 Task: Look for space in Klaten, Indonesia from 9th June, 2023 to 16th June, 2023 for 2 adults in price range Rs.8000 to Rs.16000. Place can be entire place with 2 bedrooms having 2 beds and 1 bathroom. Property type can be house, flat, guest house. Booking option can be shelf check-in. Required host language is English.
Action: Mouse moved to (516, 72)
Screenshot: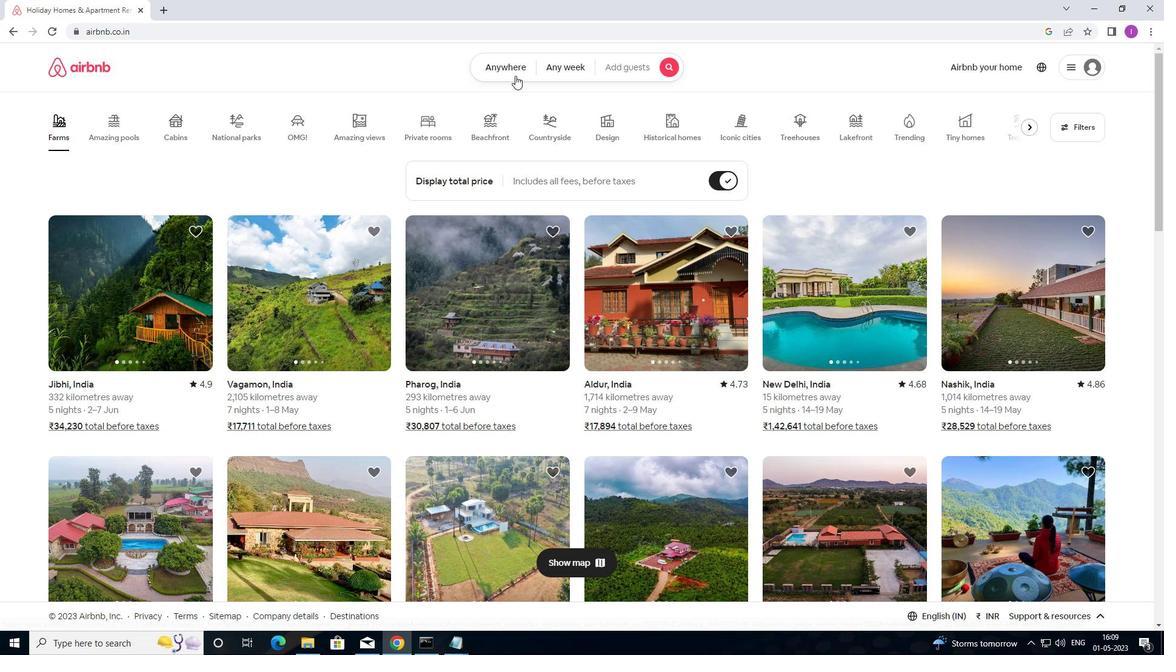 
Action: Mouse pressed left at (516, 72)
Screenshot: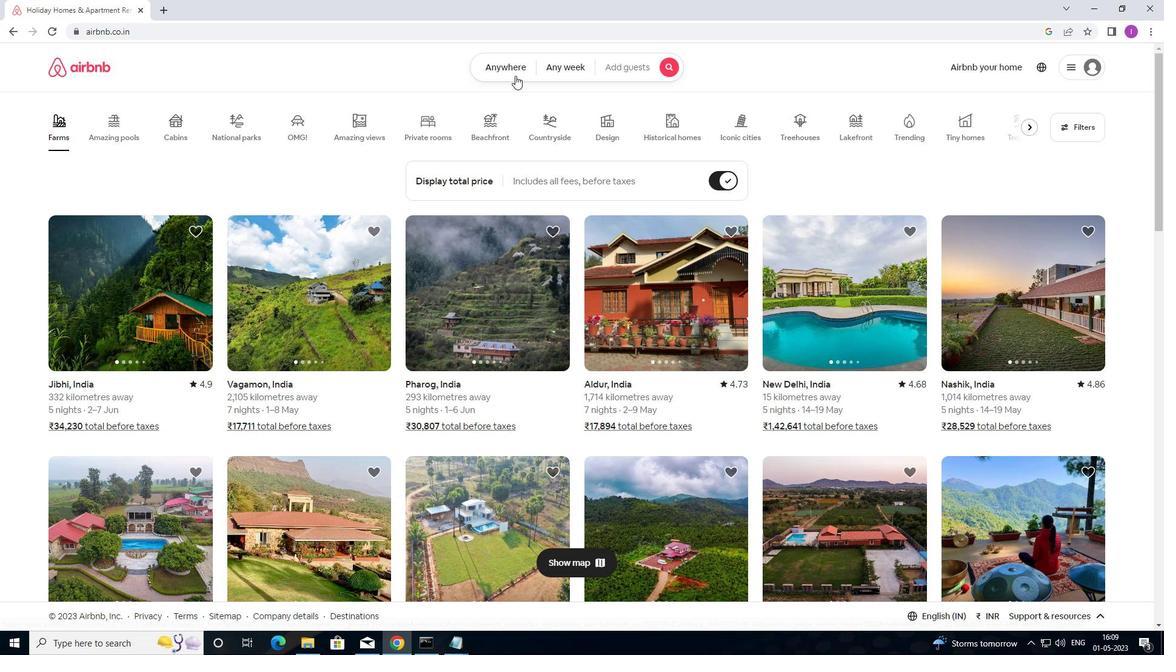 
Action: Mouse moved to (338, 119)
Screenshot: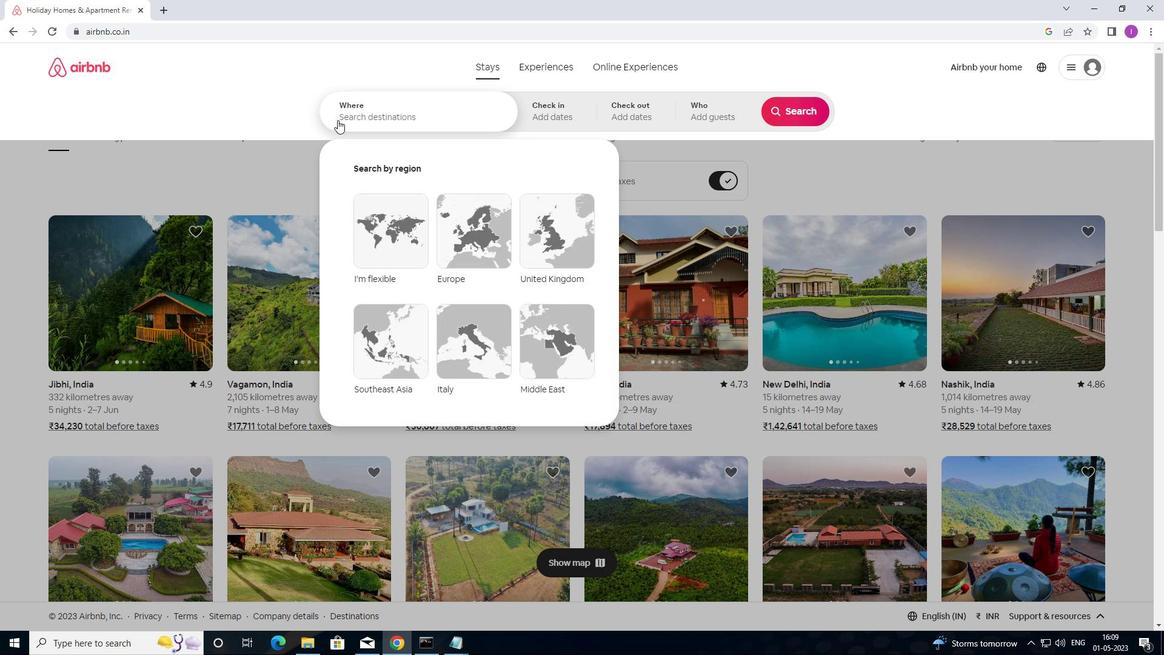 
Action: Mouse pressed left at (338, 119)
Screenshot: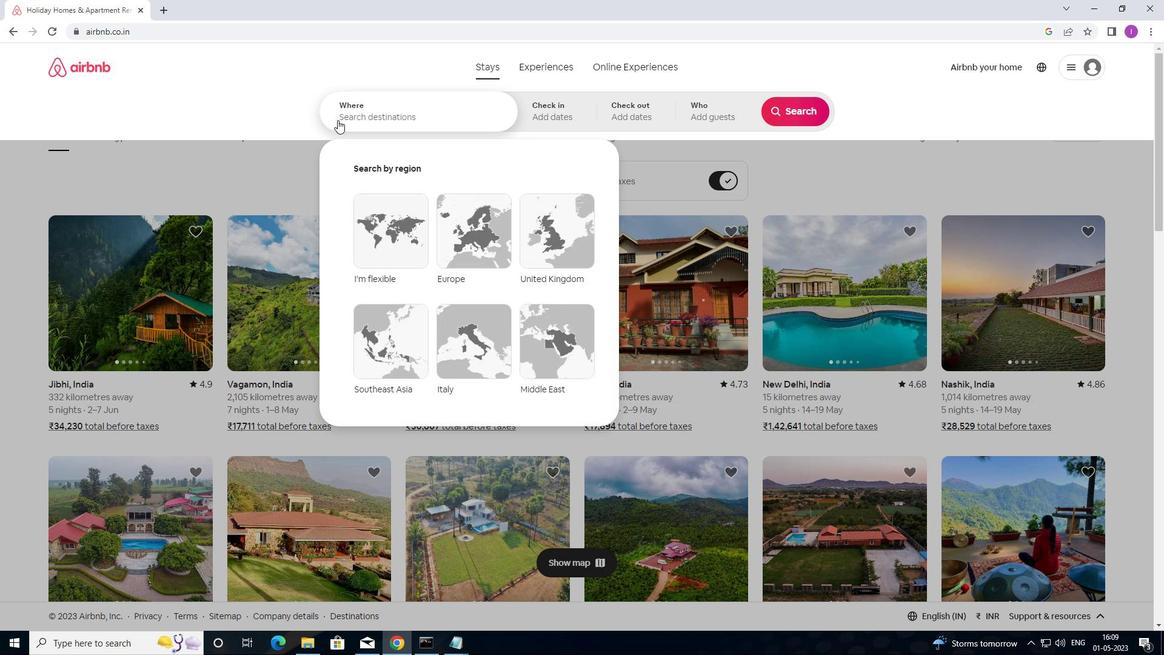 
Action: Mouse moved to (691, 81)
Screenshot: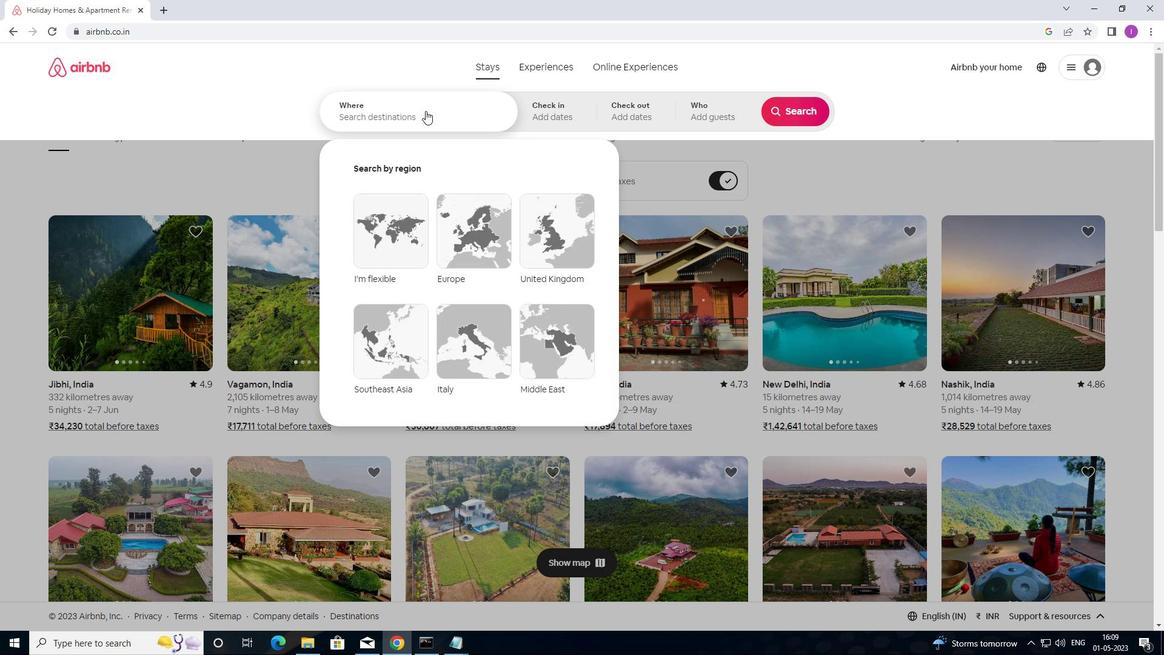 
Action: Key pressed <Key.shift>KLATE
Screenshot: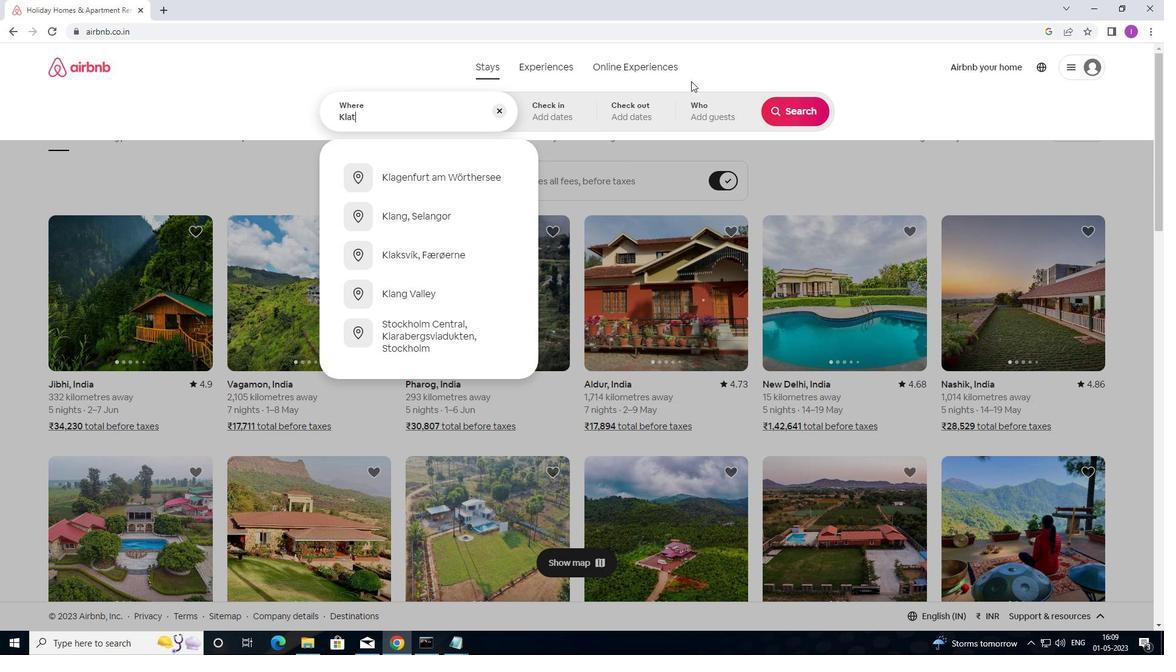 
Action: Mouse moved to (737, 76)
Screenshot: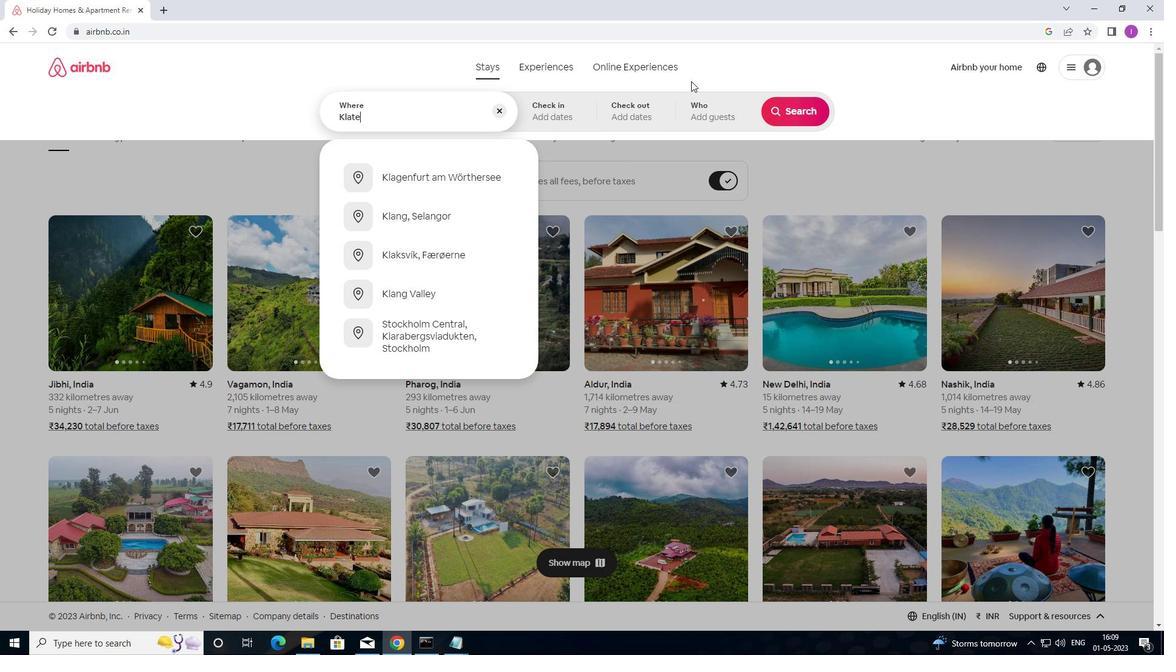 
Action: Key pressed N
Screenshot: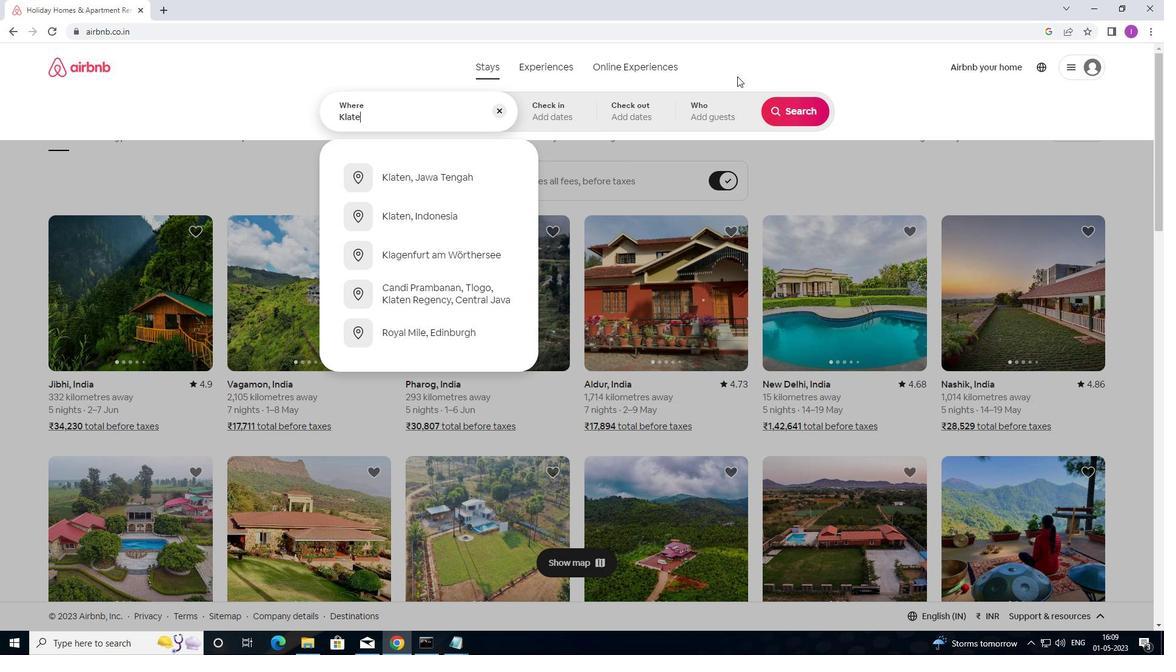 
Action: Mouse moved to (744, 70)
Screenshot: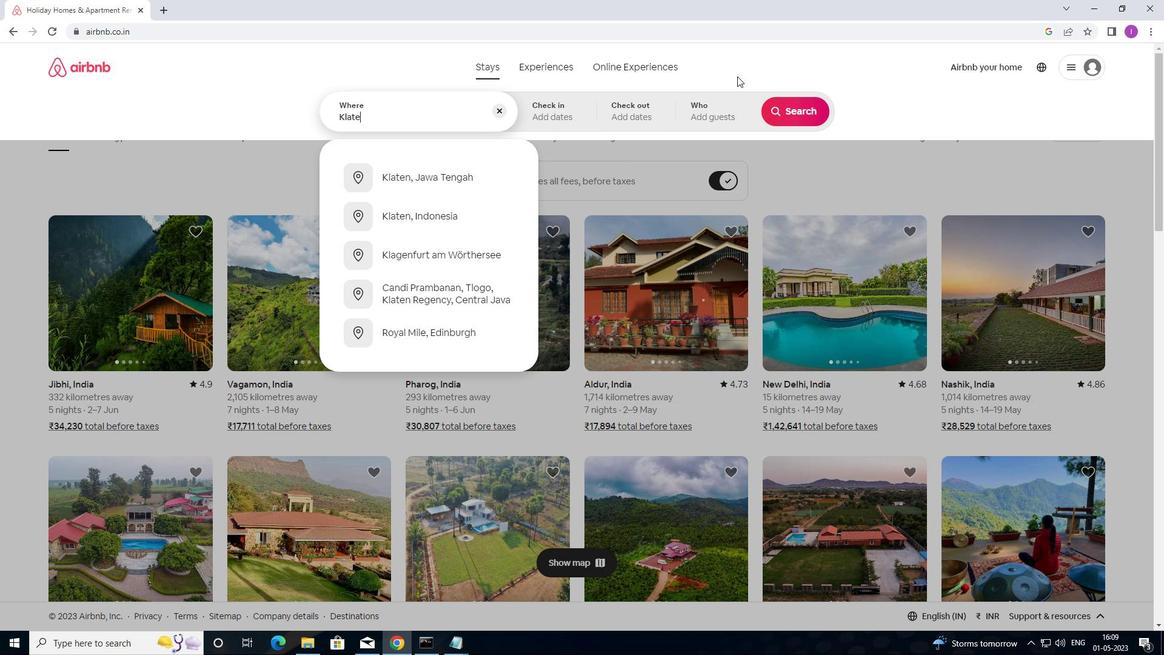 
Action: Key pressed ,<Key.shift>INDONESIA
Screenshot: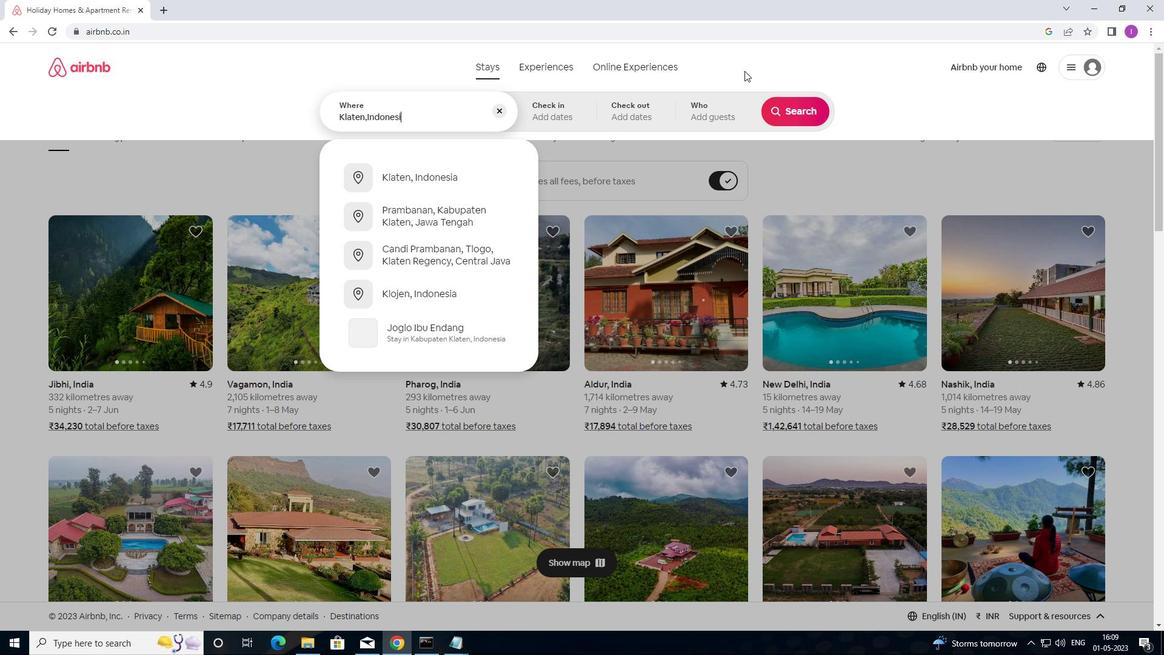 
Action: Mouse moved to (456, 166)
Screenshot: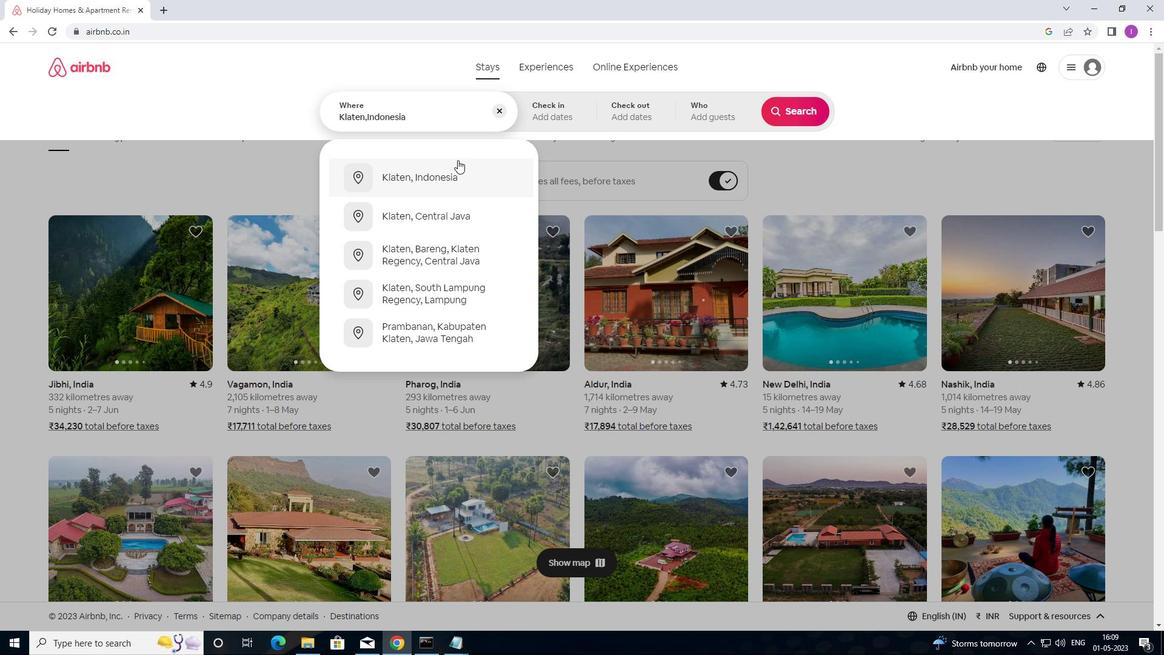 
Action: Mouse pressed left at (456, 166)
Screenshot: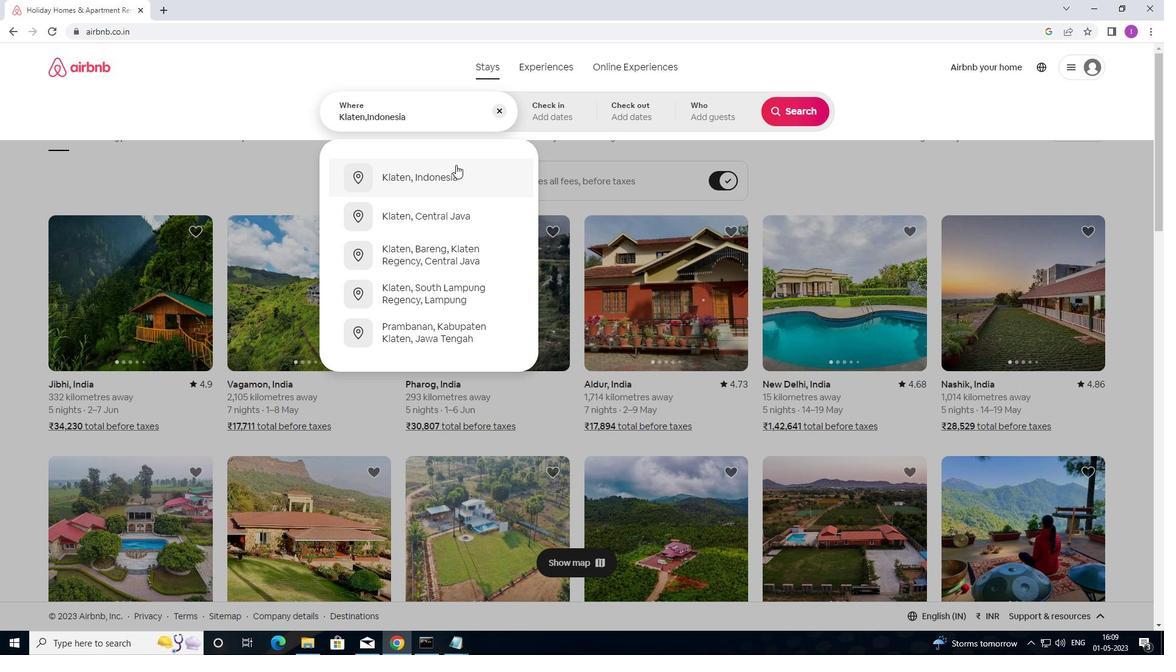 
Action: Mouse moved to (747, 250)
Screenshot: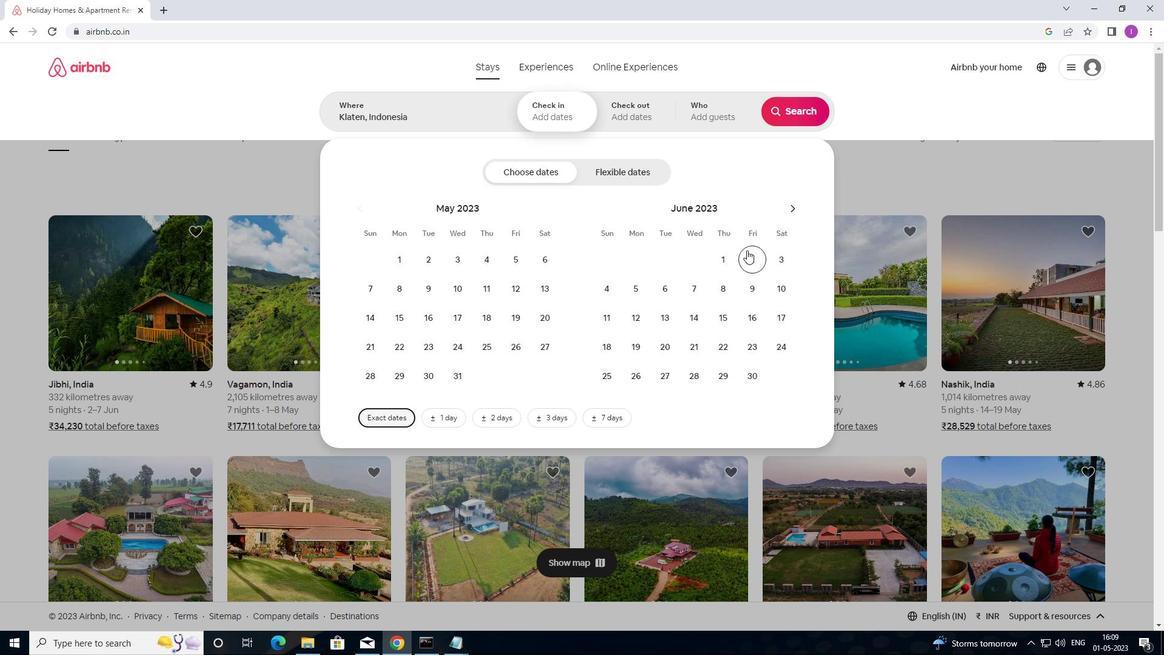 
Action: Mouse pressed left at (747, 250)
Screenshot: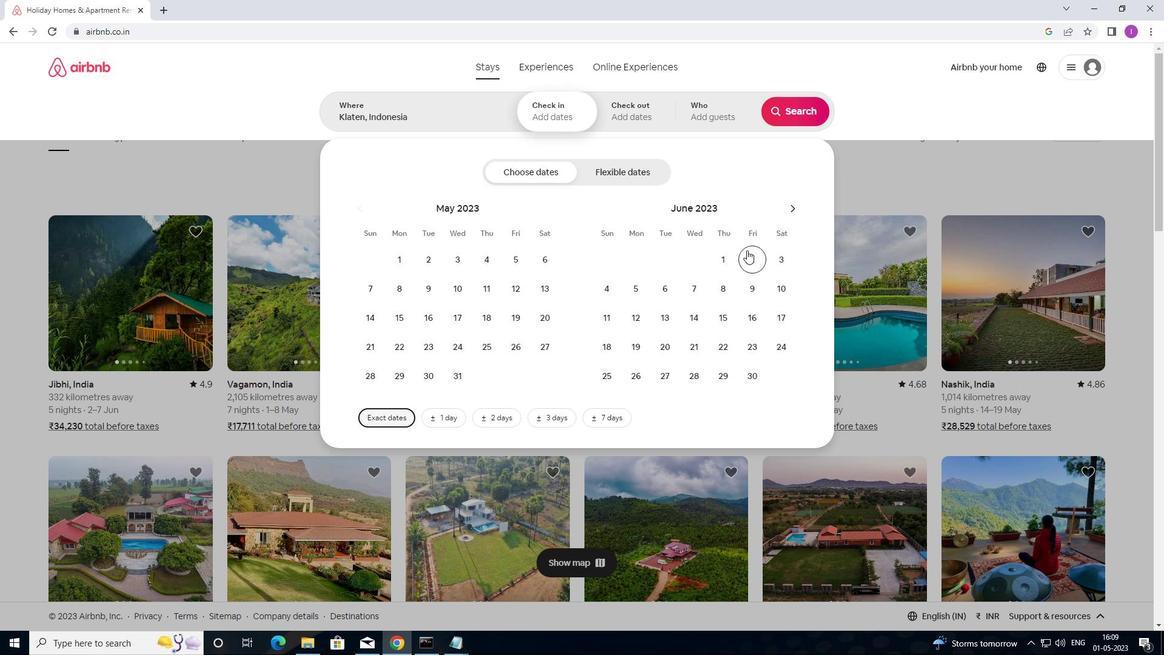
Action: Mouse moved to (743, 288)
Screenshot: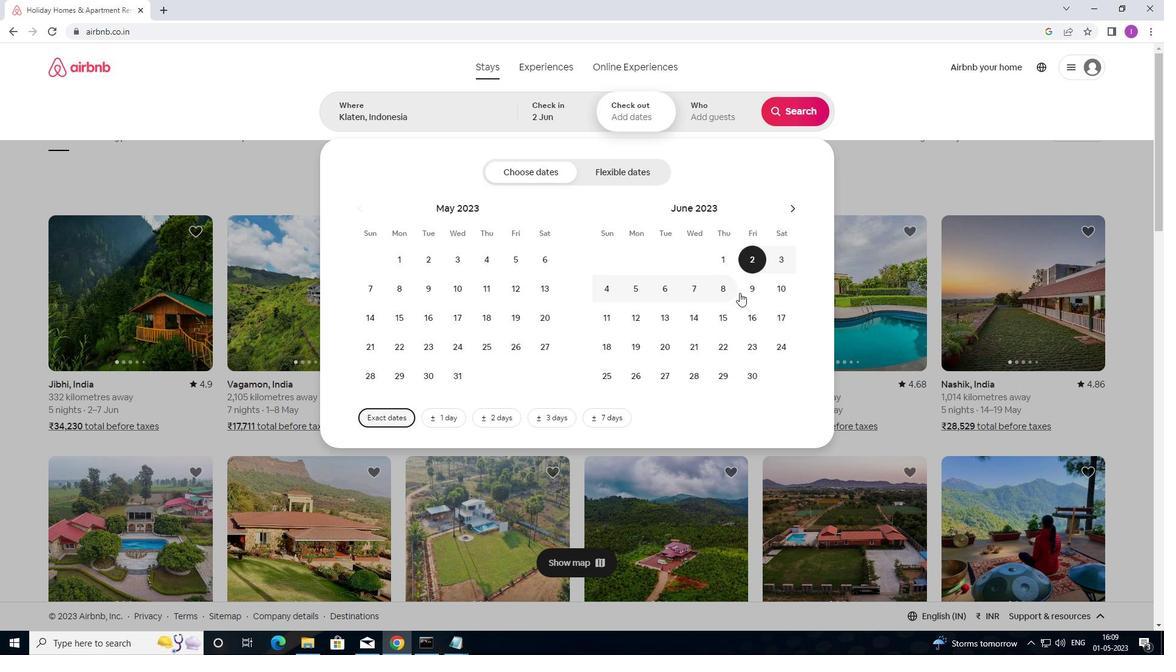 
Action: Mouse pressed left at (743, 288)
Screenshot: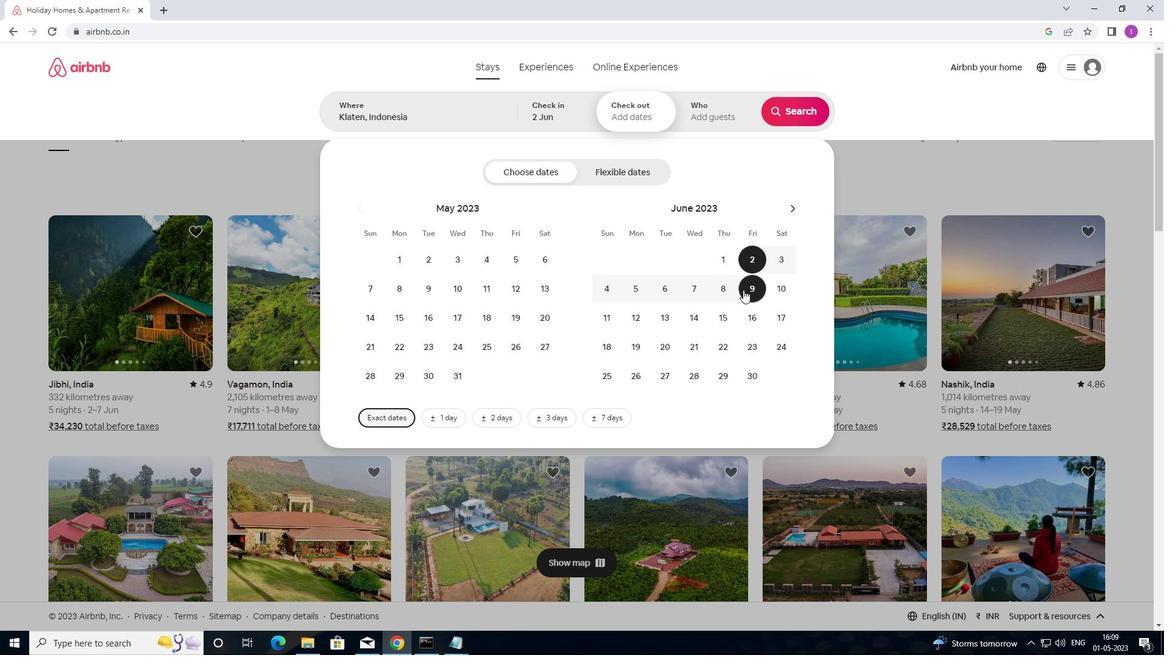 
Action: Mouse moved to (756, 291)
Screenshot: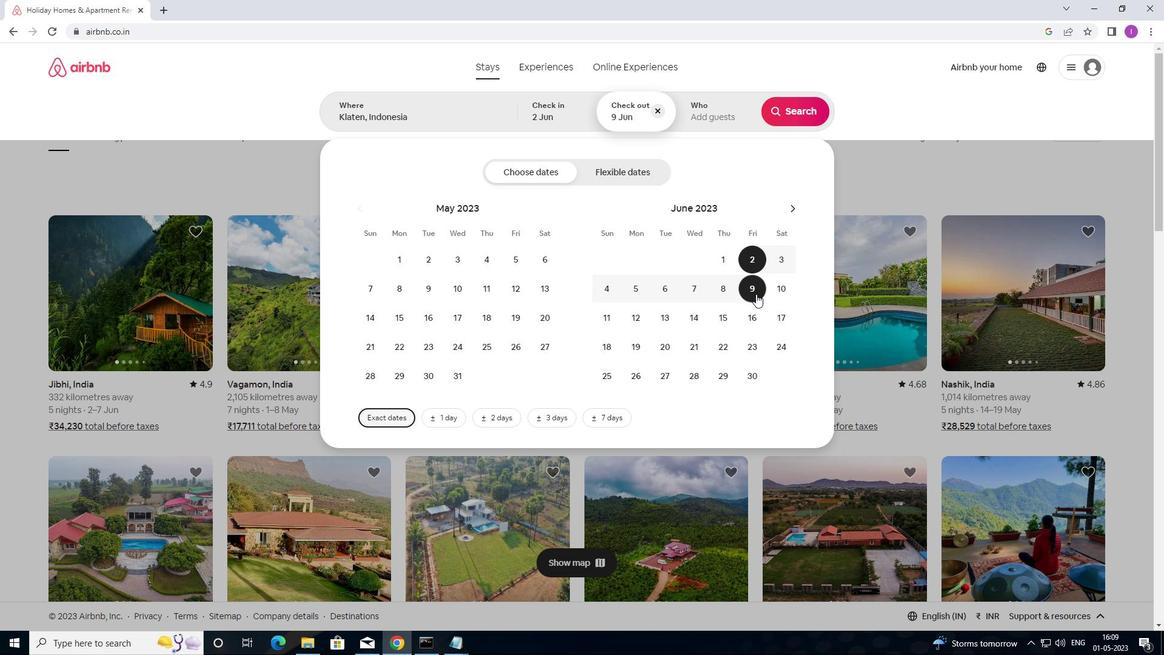 
Action: Mouse pressed left at (756, 291)
Screenshot: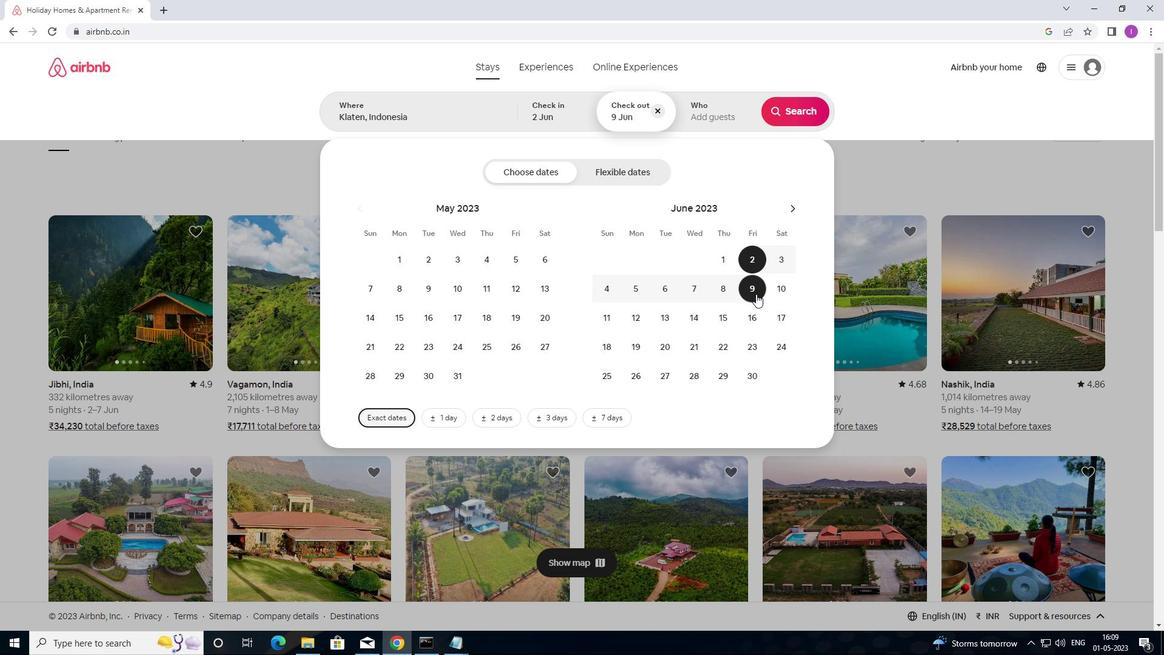 
Action: Mouse moved to (750, 265)
Screenshot: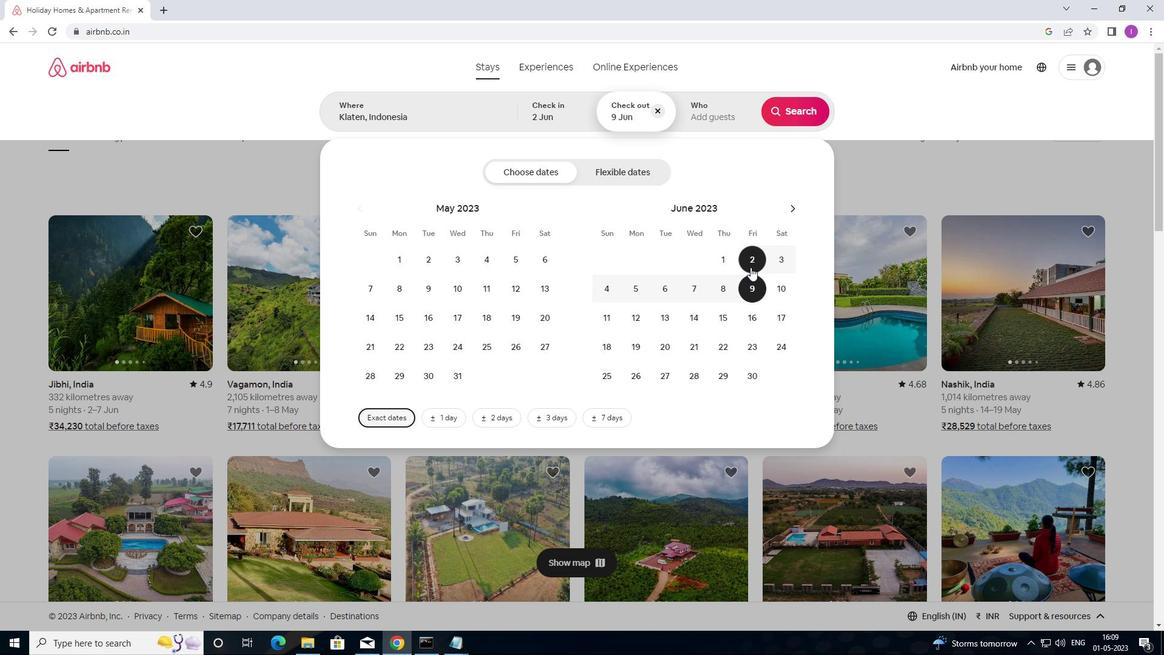 
Action: Mouse pressed left at (750, 265)
Screenshot: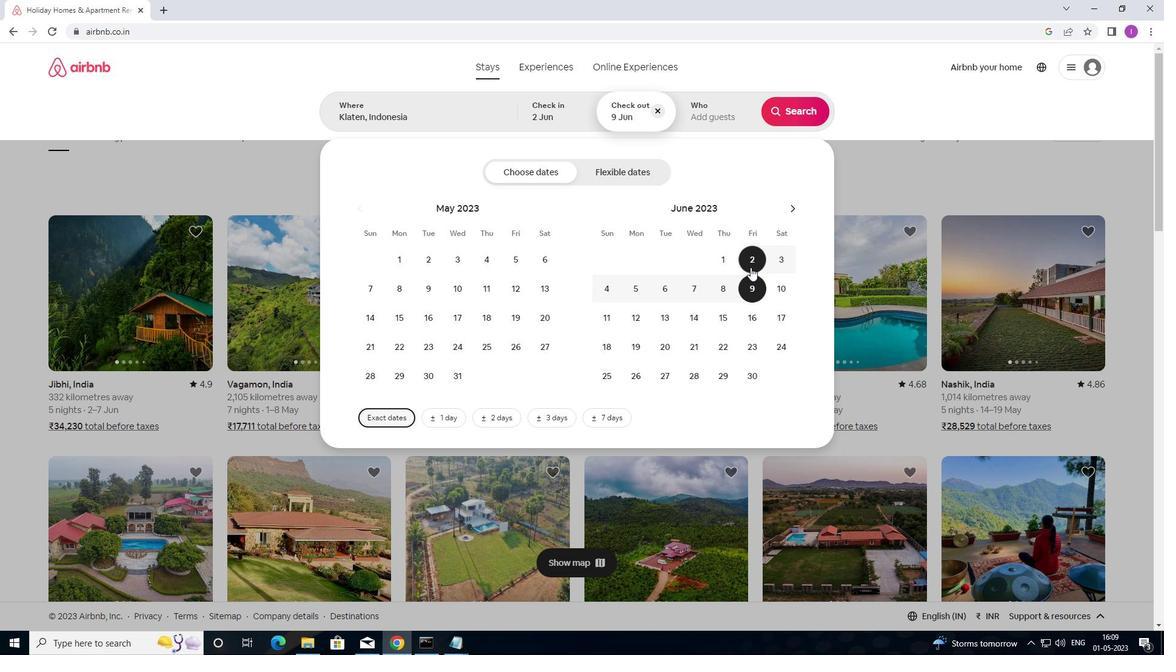 
Action: Mouse moved to (659, 112)
Screenshot: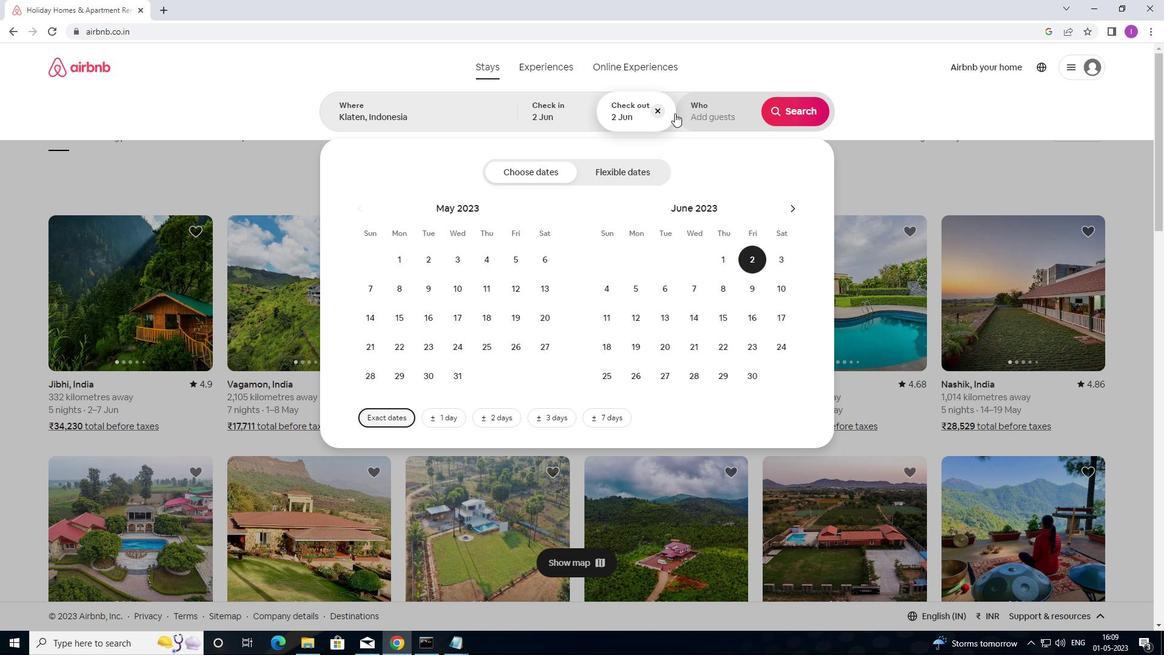 
Action: Mouse pressed left at (659, 112)
Screenshot: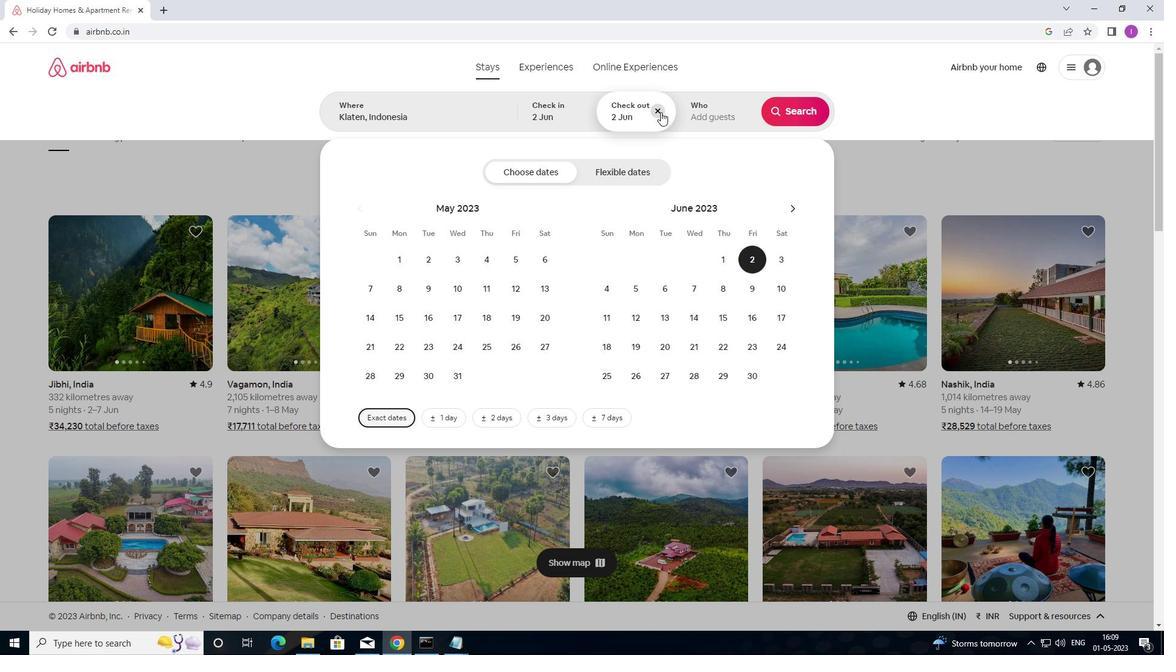
Action: Mouse moved to (750, 288)
Screenshot: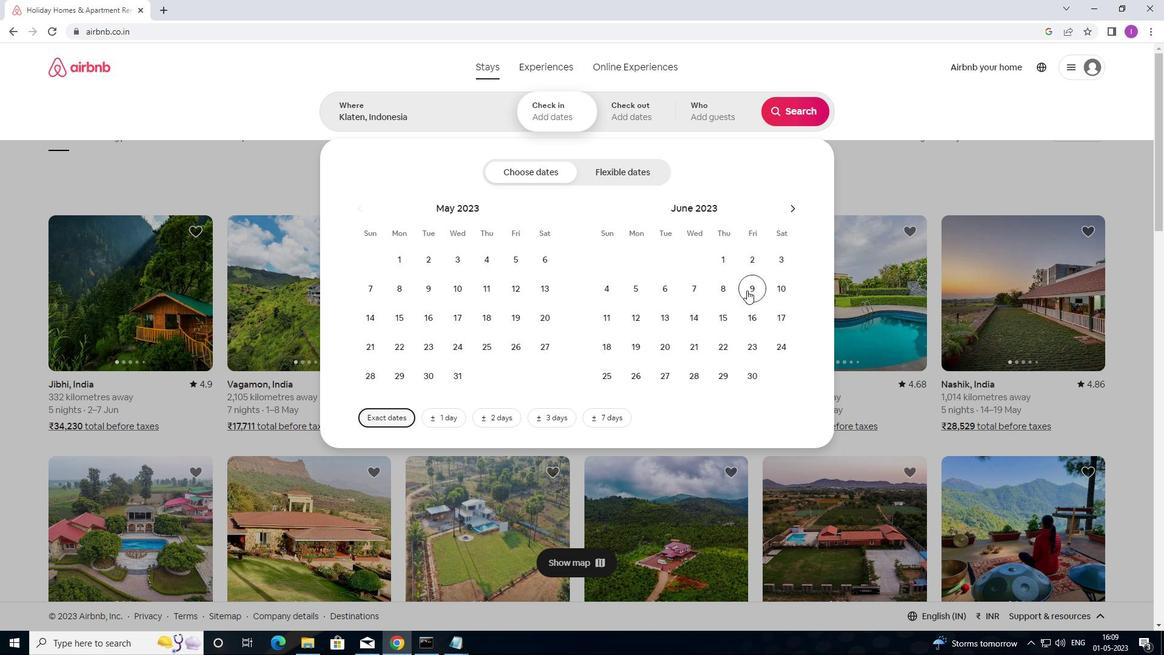 
Action: Mouse pressed left at (750, 288)
Screenshot: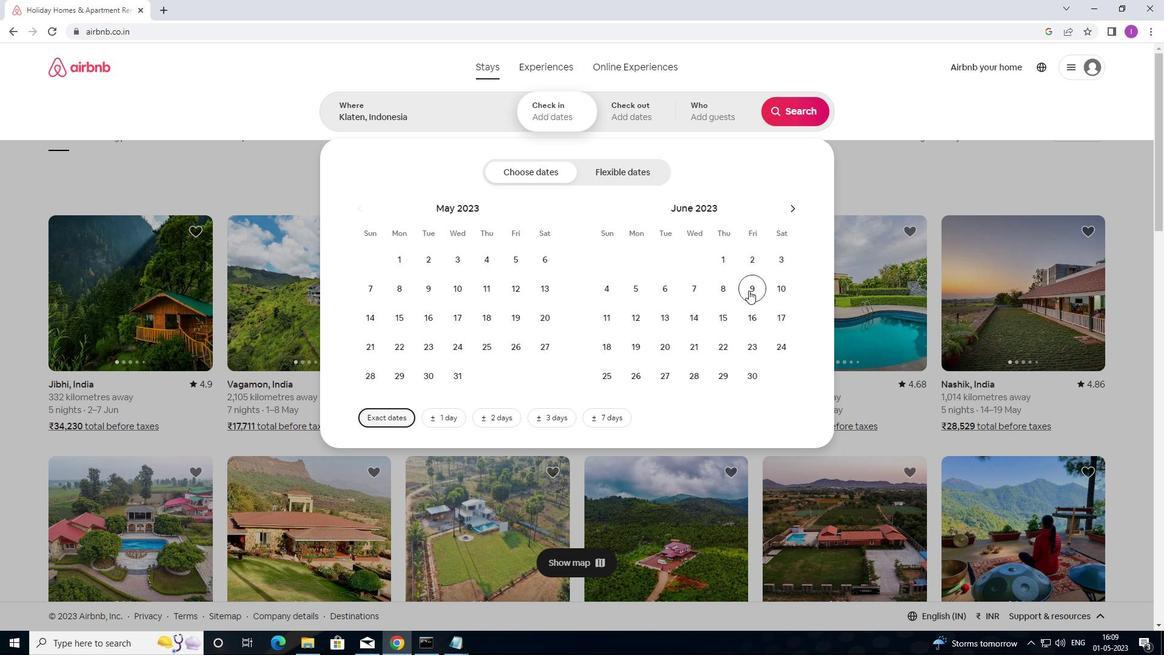 
Action: Mouse moved to (756, 318)
Screenshot: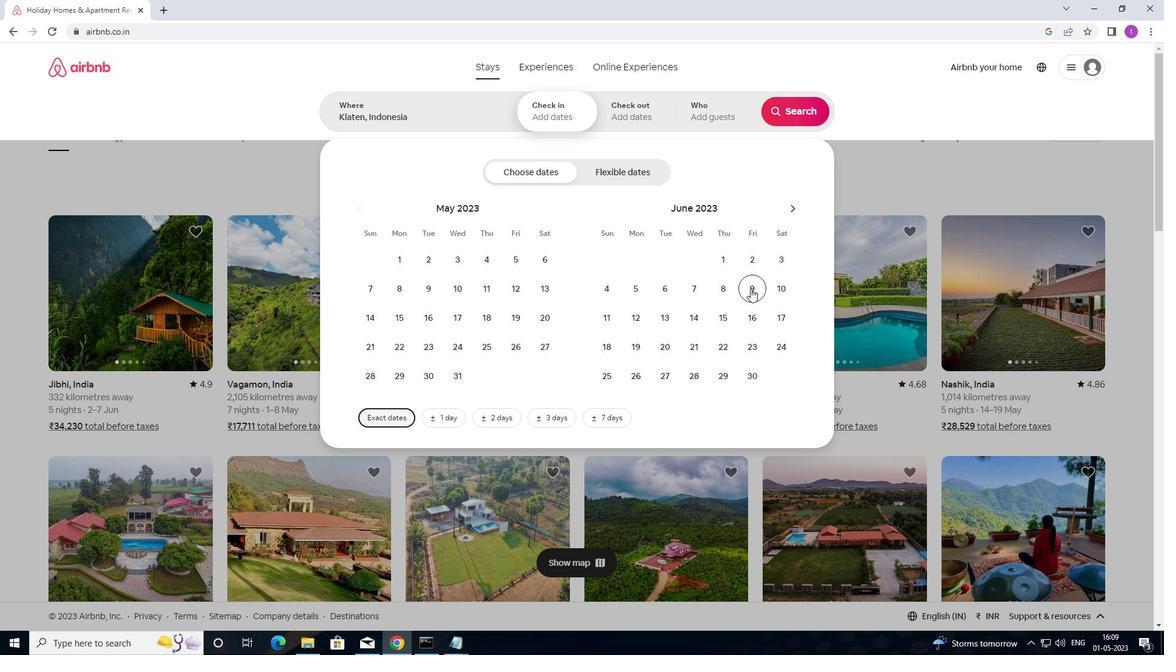 
Action: Mouse pressed left at (756, 318)
Screenshot: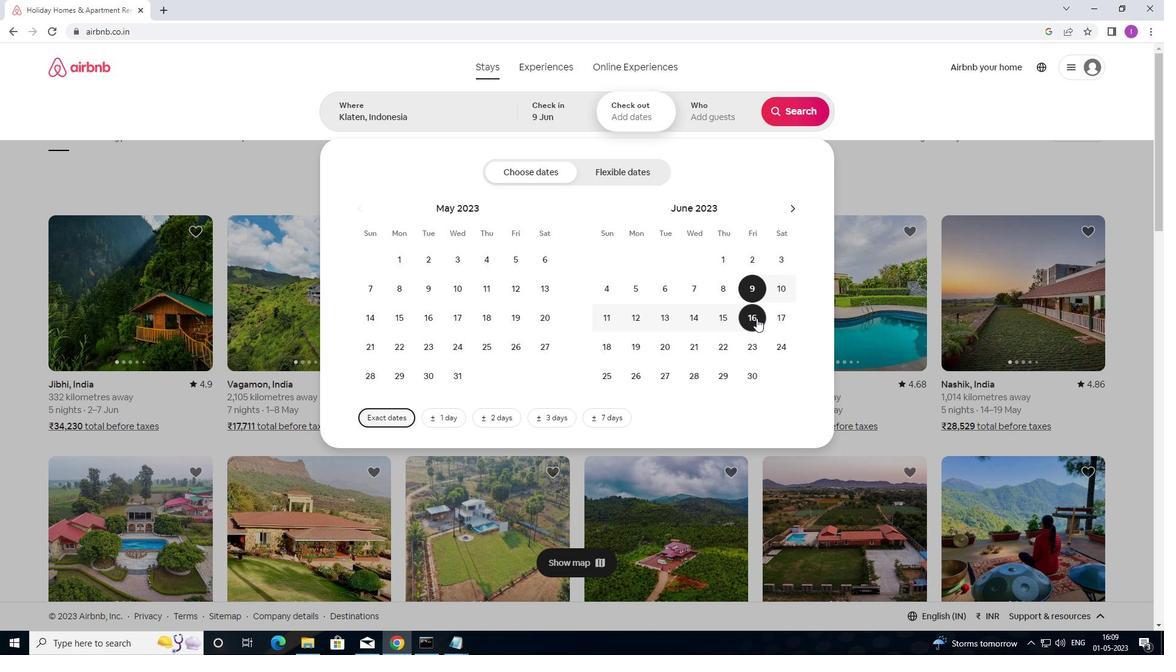 
Action: Mouse moved to (709, 118)
Screenshot: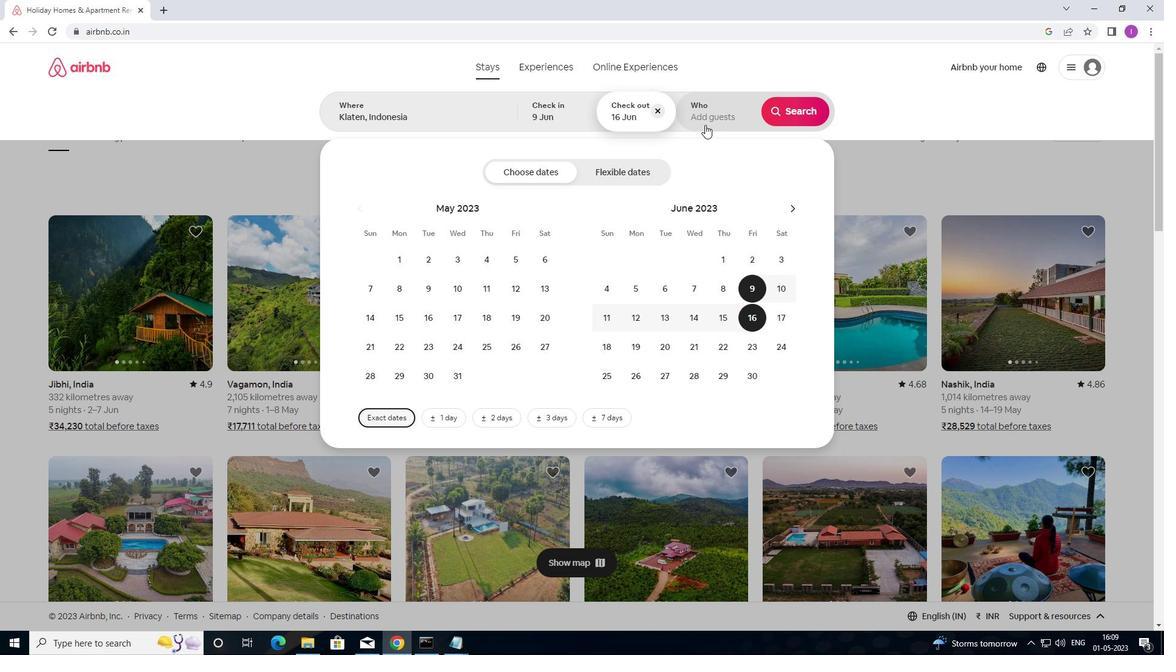 
Action: Mouse pressed left at (709, 118)
Screenshot: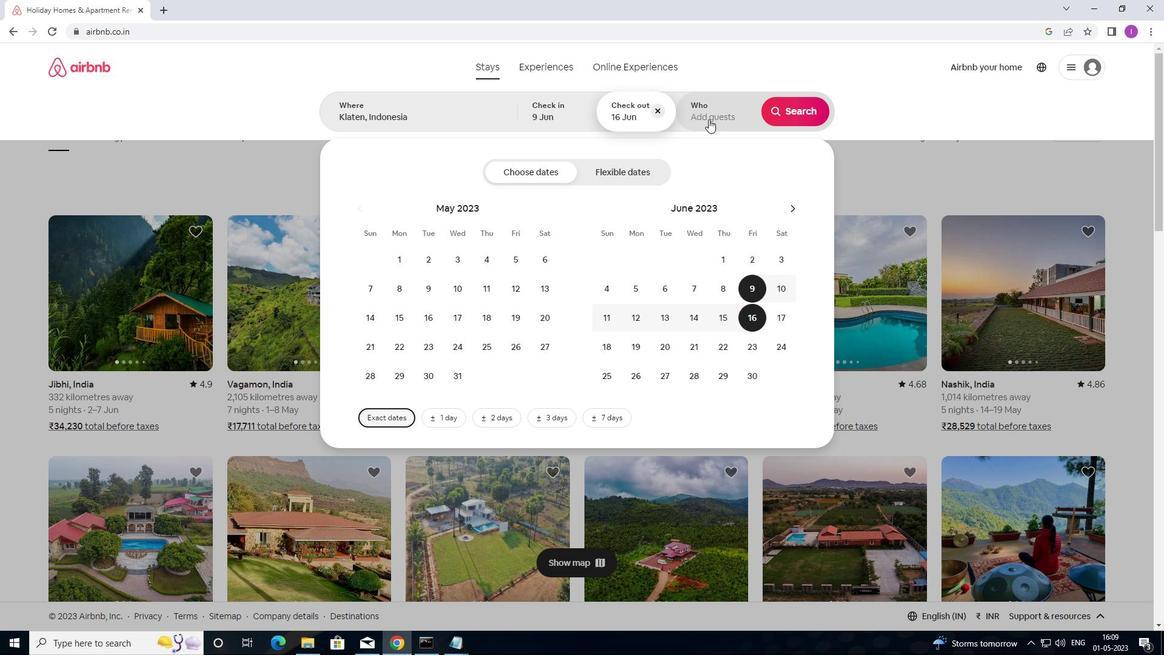 
Action: Mouse moved to (800, 173)
Screenshot: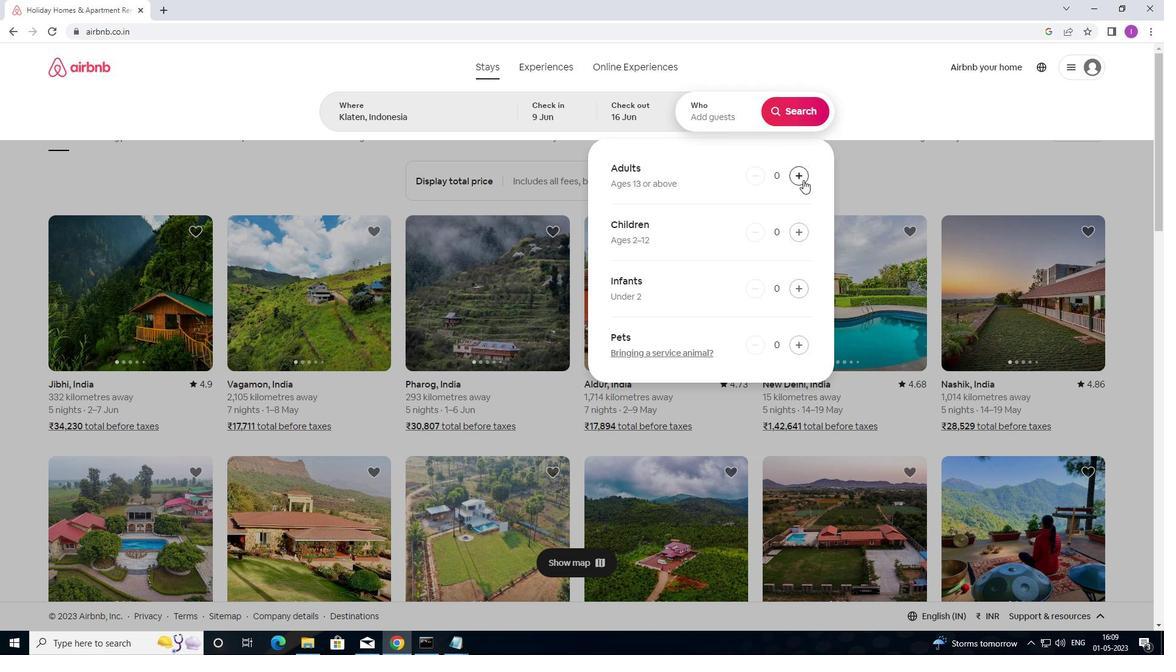 
Action: Mouse pressed left at (800, 173)
Screenshot: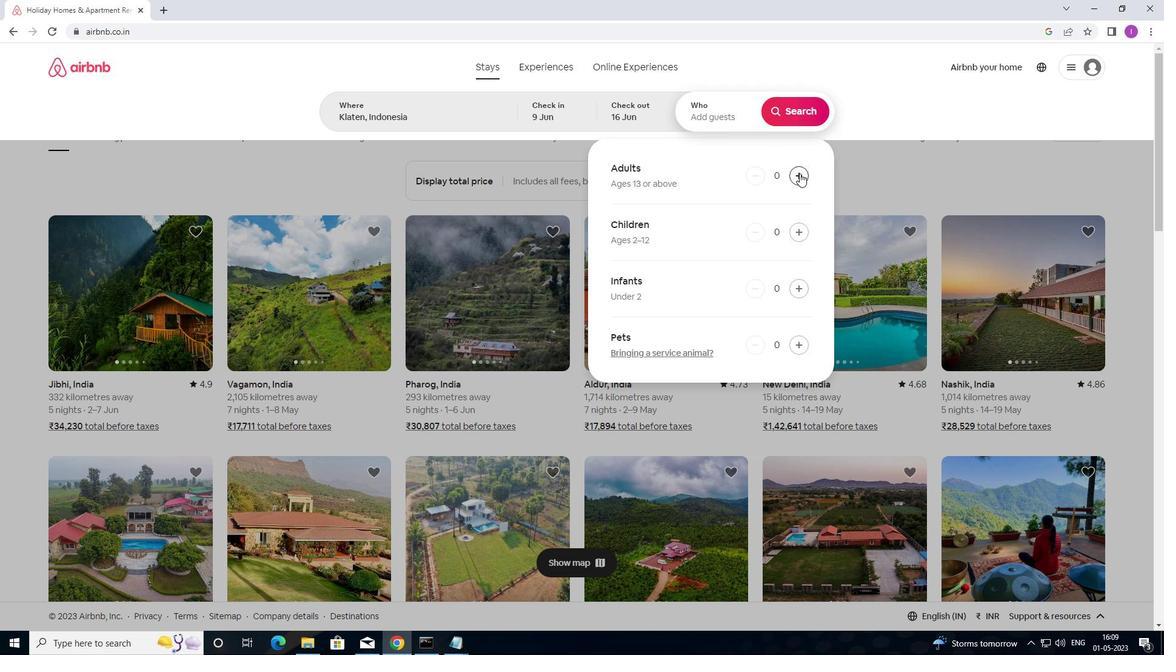 
Action: Mouse moved to (800, 173)
Screenshot: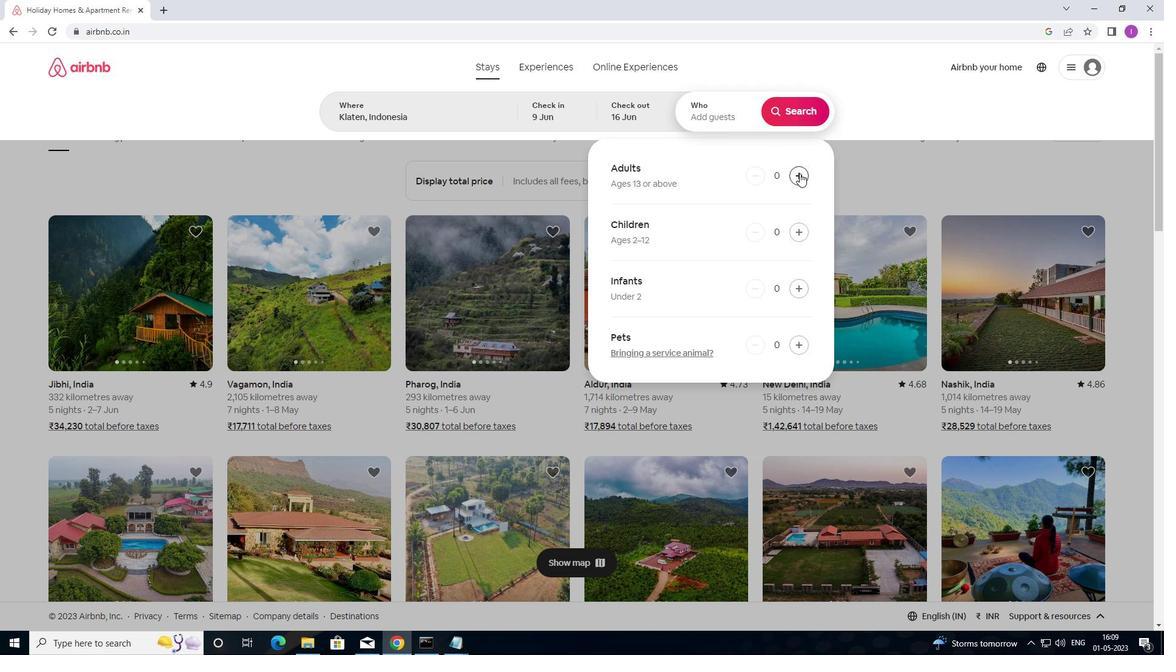 
Action: Mouse pressed left at (800, 173)
Screenshot: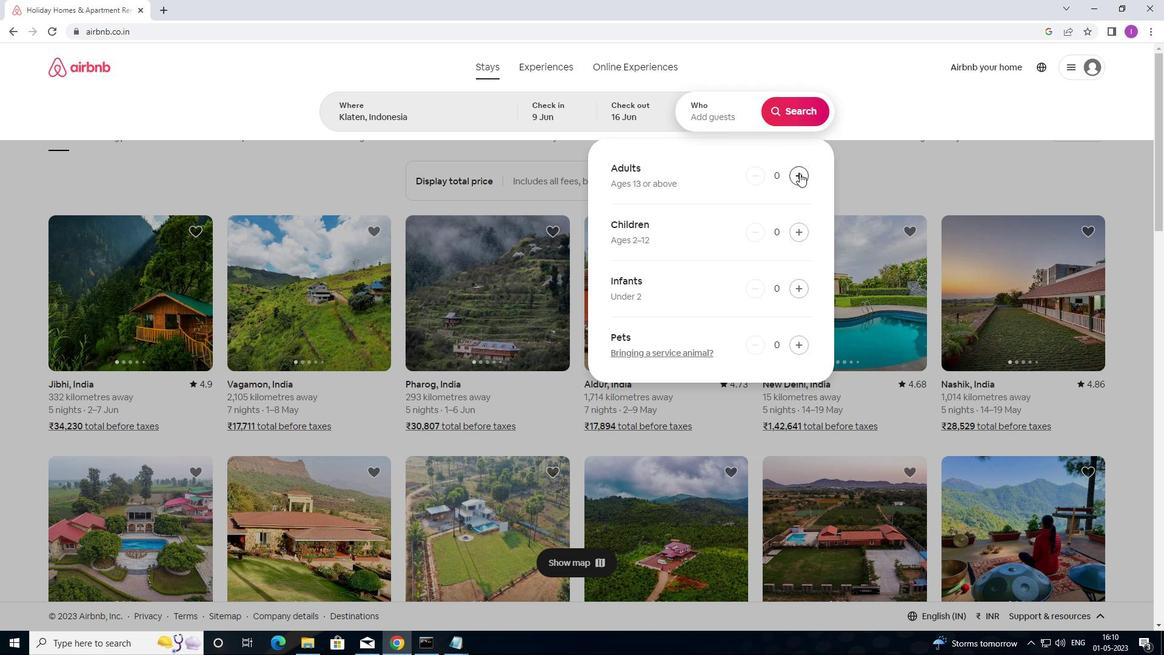 
Action: Mouse moved to (794, 107)
Screenshot: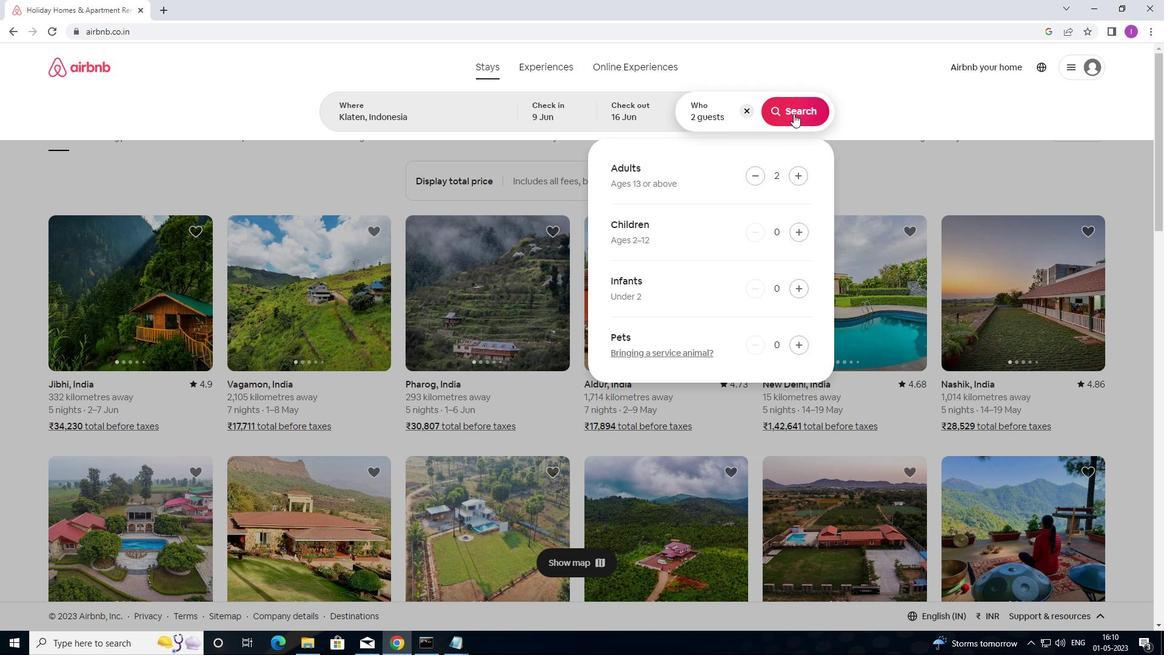 
Action: Mouse pressed left at (794, 107)
Screenshot: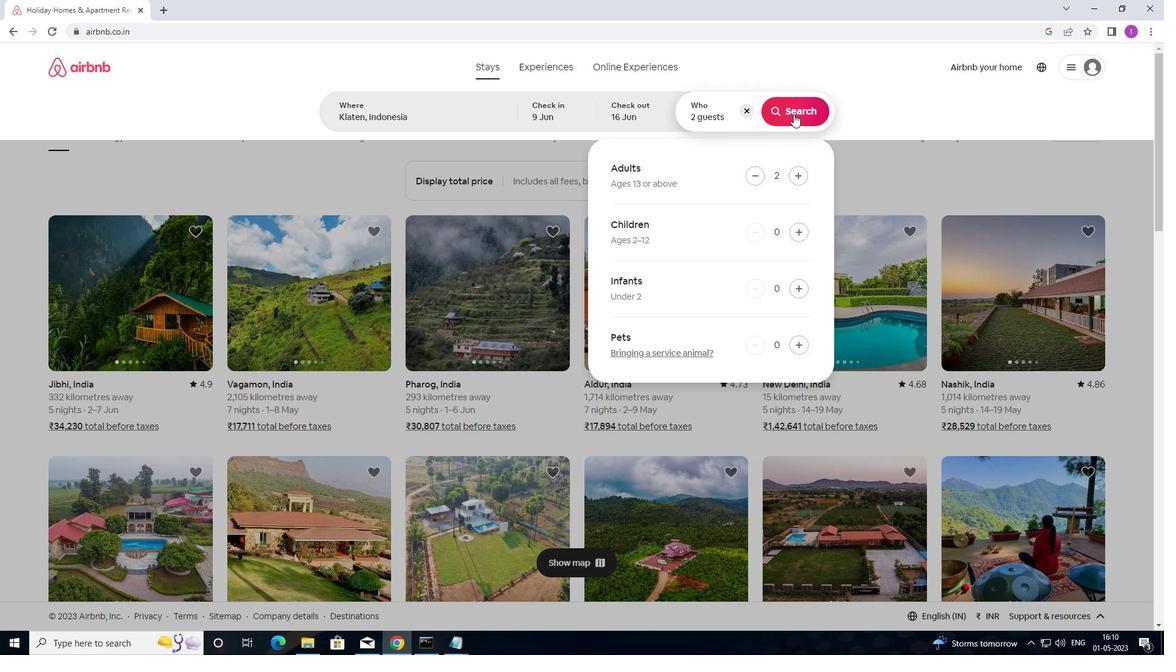 
Action: Mouse moved to (1097, 120)
Screenshot: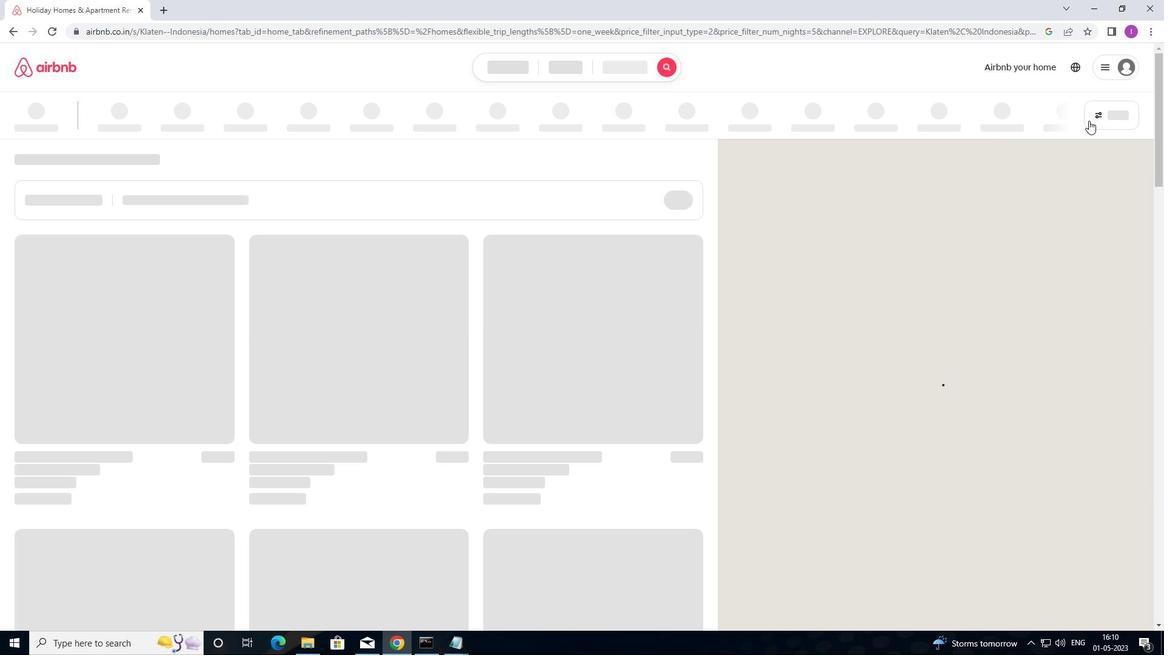 
Action: Mouse pressed left at (1097, 120)
Screenshot: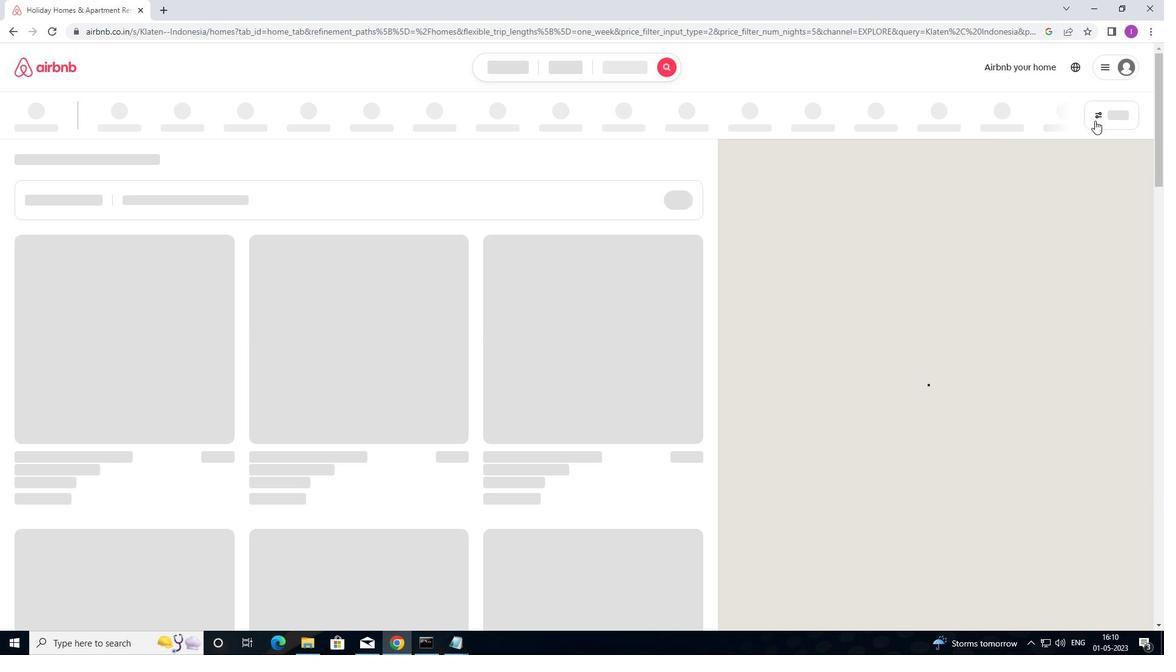 
Action: Mouse moved to (460, 265)
Screenshot: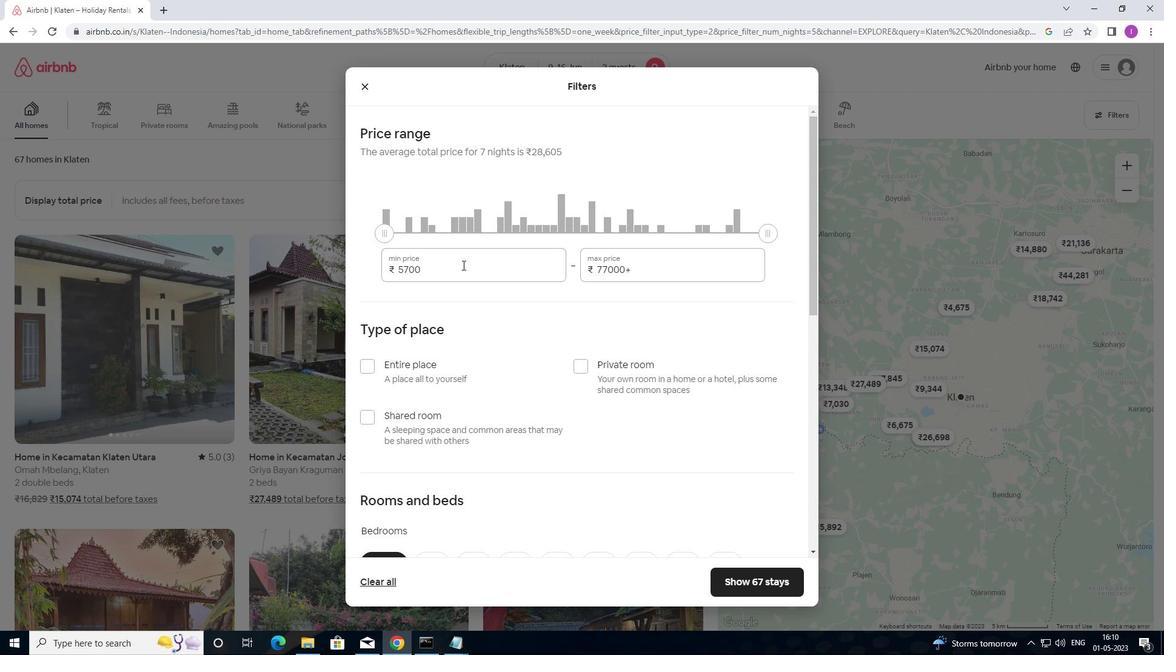 
Action: Mouse pressed left at (460, 265)
Screenshot: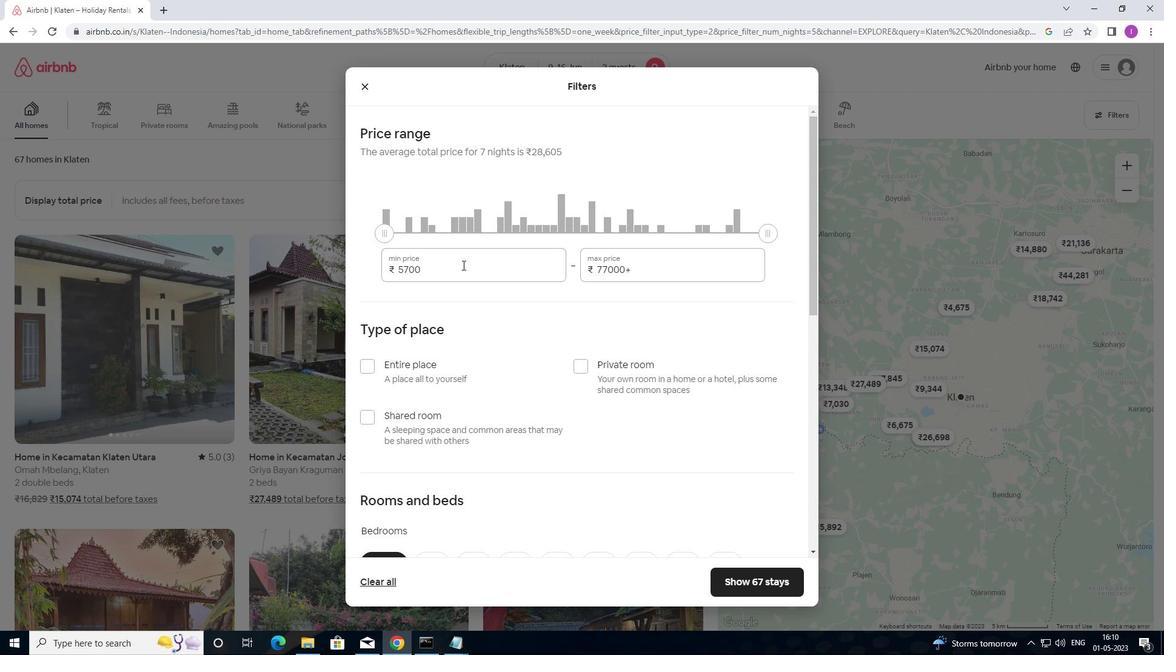
Action: Mouse moved to (417, 272)
Screenshot: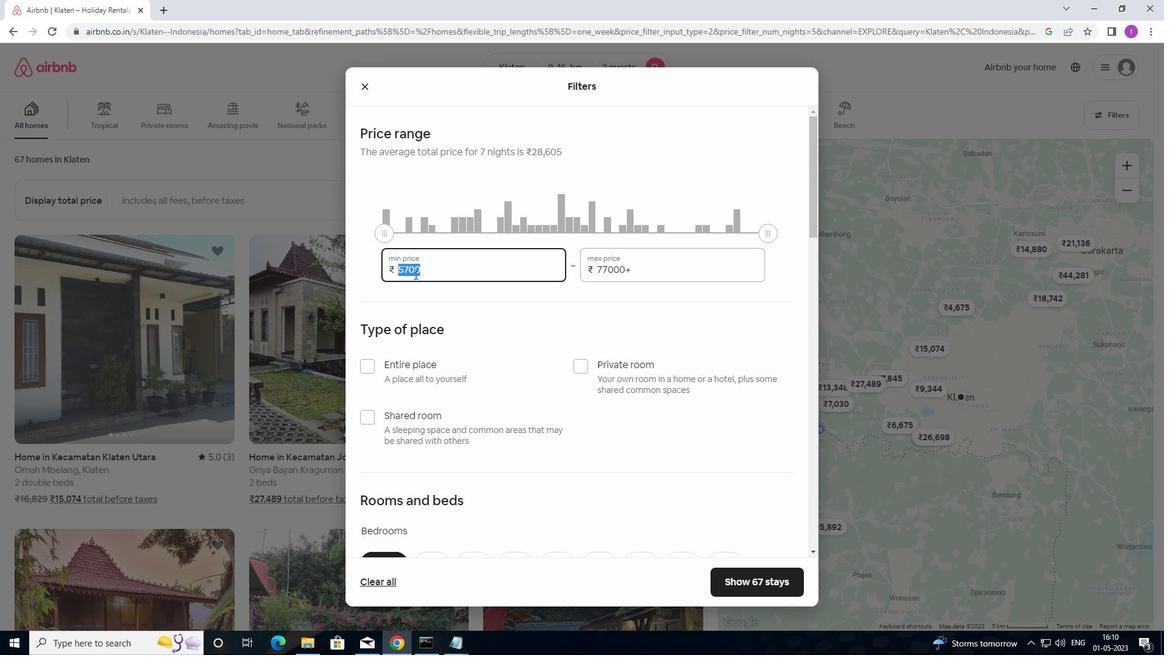 
Action: Key pressed 8
Screenshot: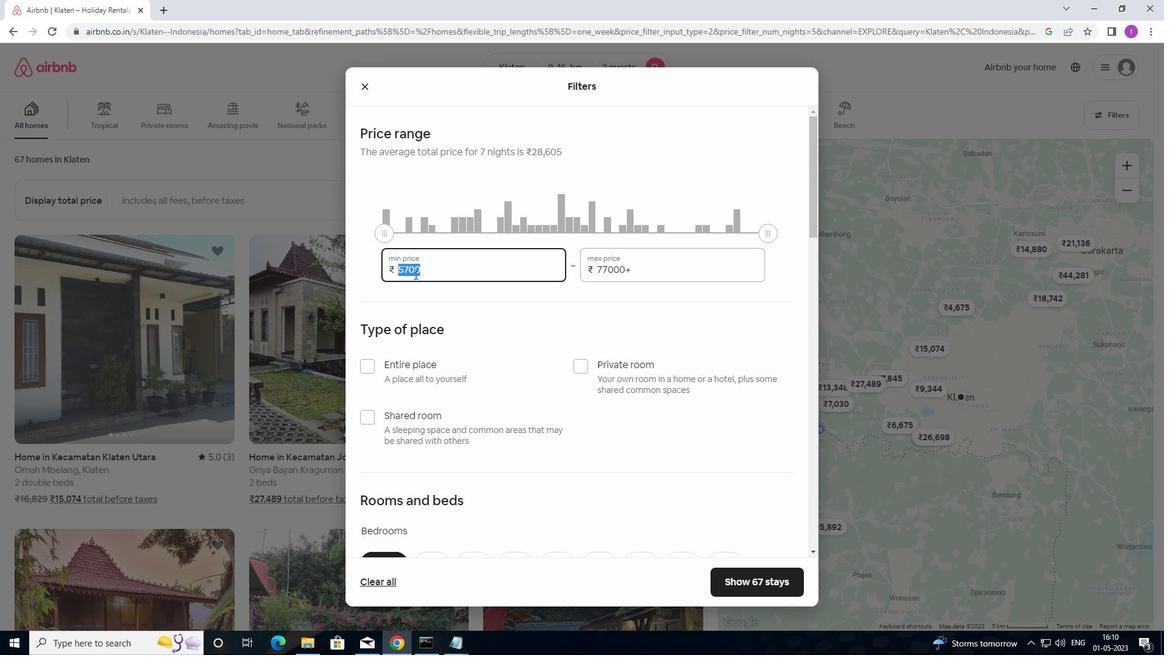 
Action: Mouse moved to (420, 269)
Screenshot: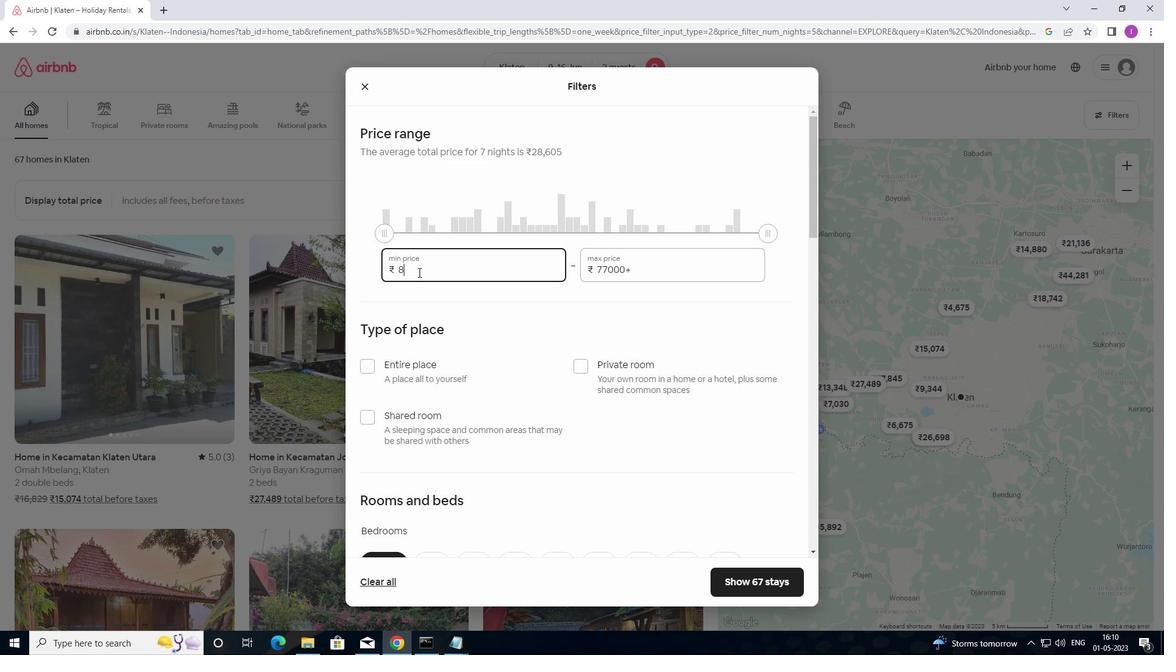 
Action: Key pressed 0
Screenshot: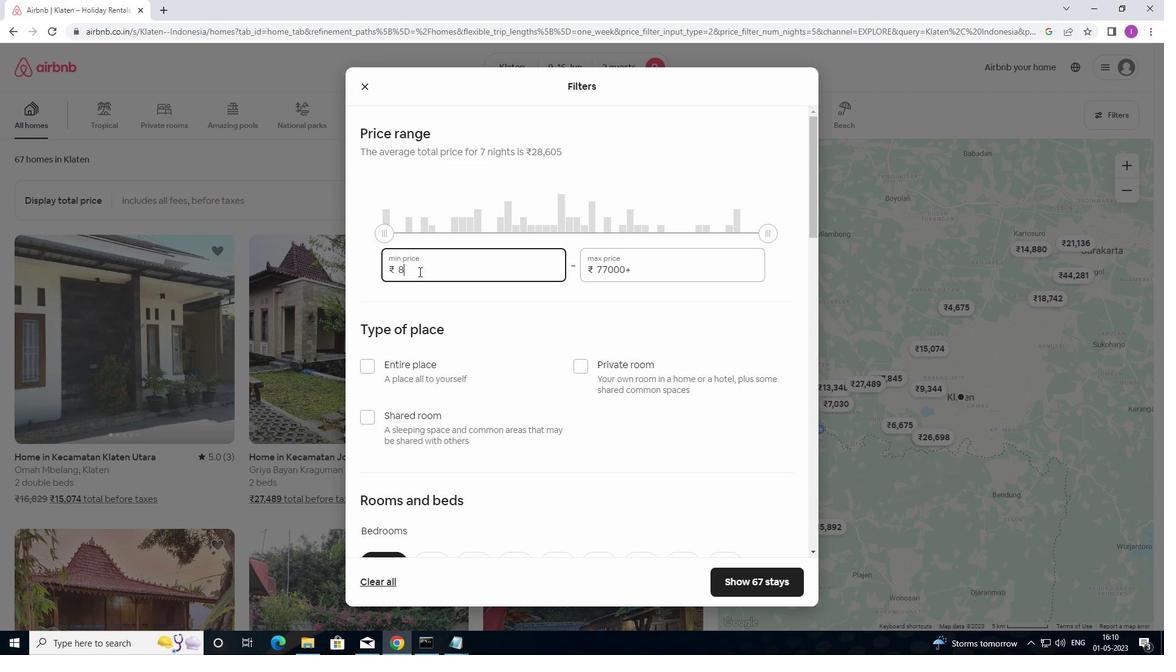 
Action: Mouse moved to (422, 269)
Screenshot: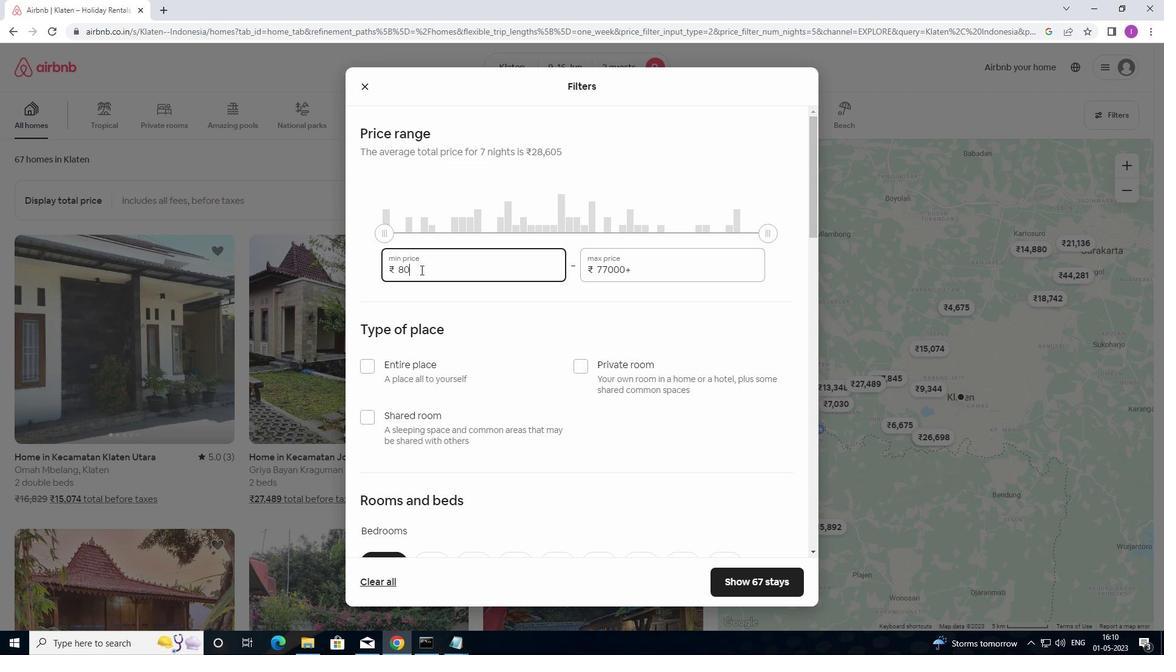 
Action: Key pressed 00
Screenshot: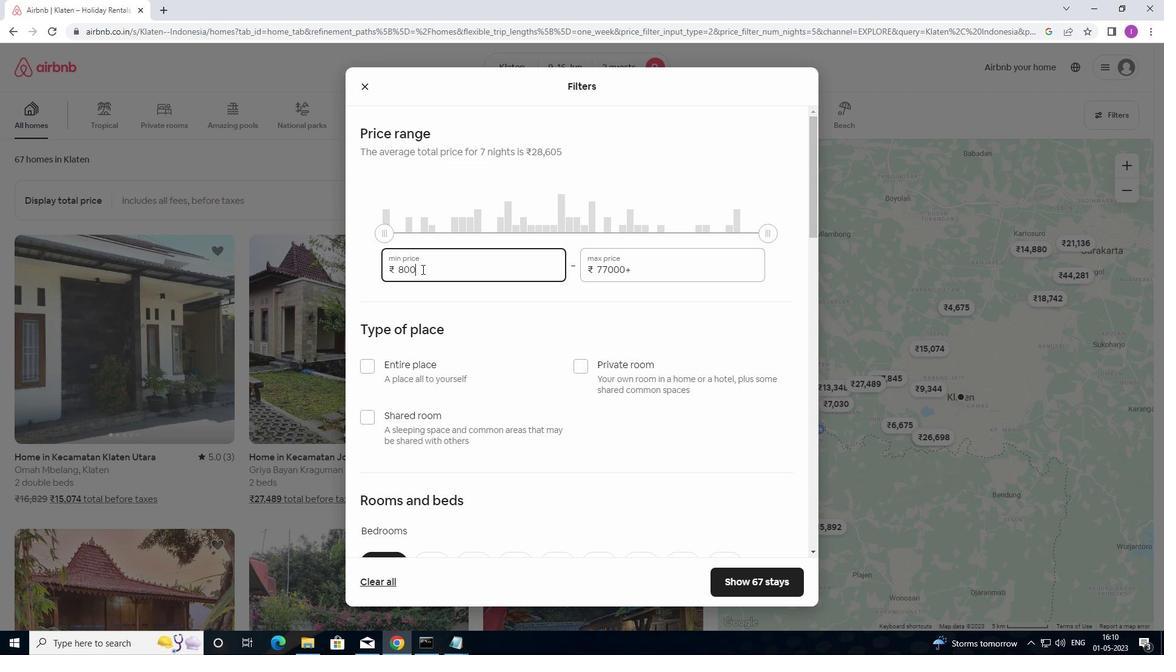 
Action: Mouse moved to (636, 263)
Screenshot: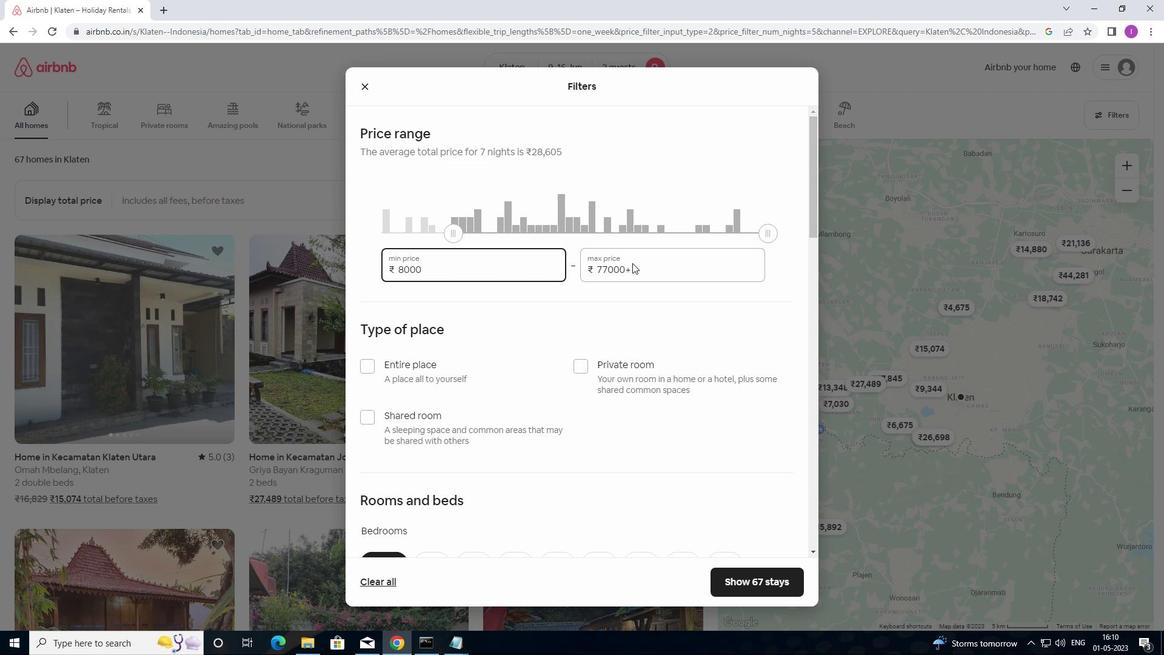 
Action: Mouse pressed left at (636, 263)
Screenshot: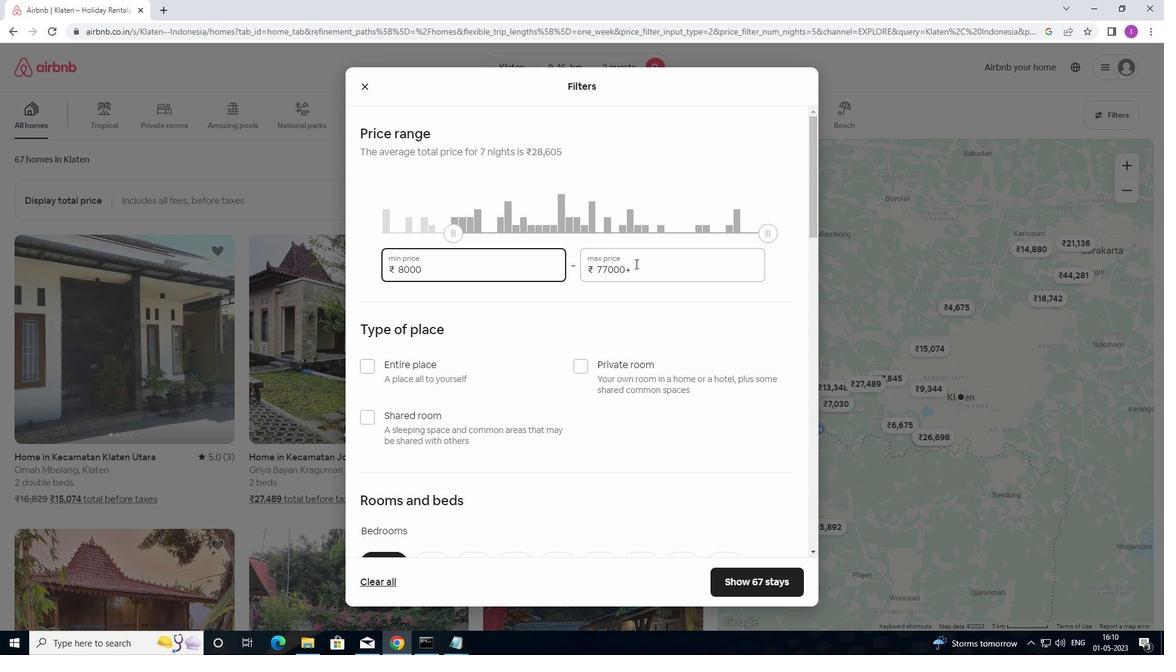 
Action: Mouse moved to (587, 269)
Screenshot: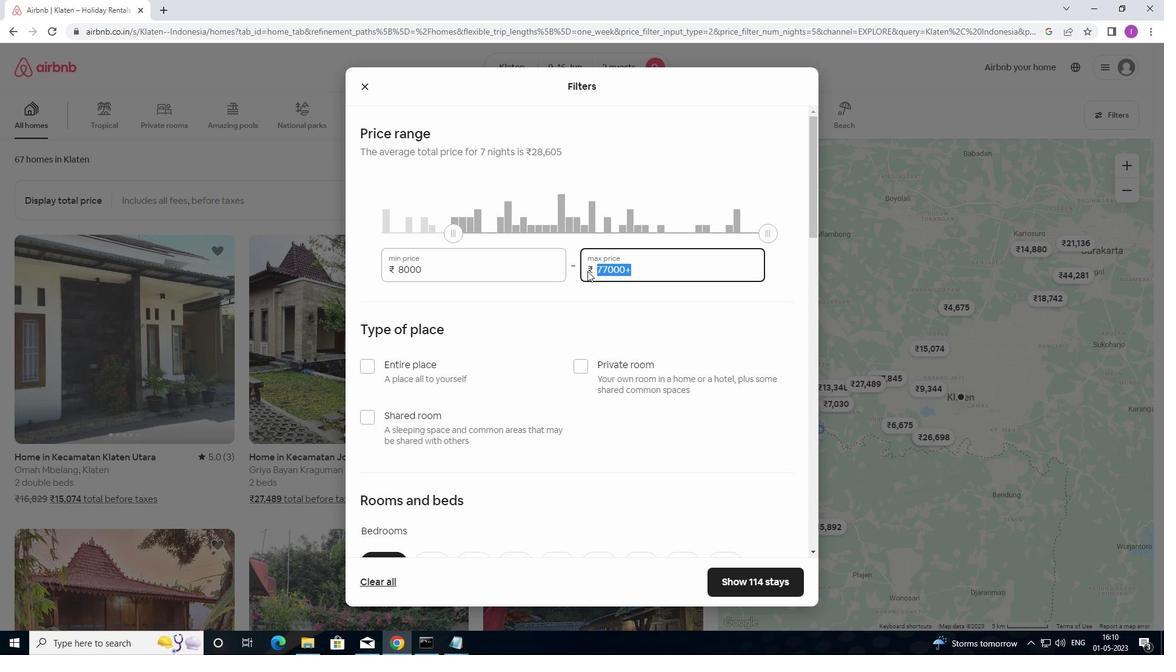 
Action: Key pressed 16000
Screenshot: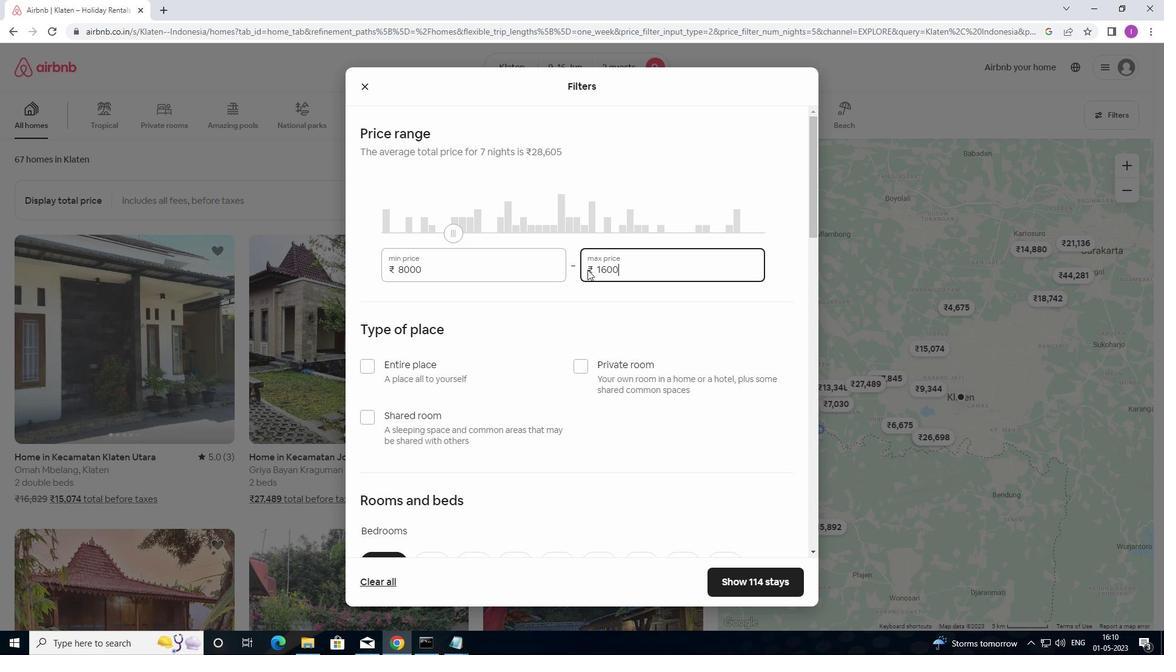 
Action: Mouse moved to (519, 334)
Screenshot: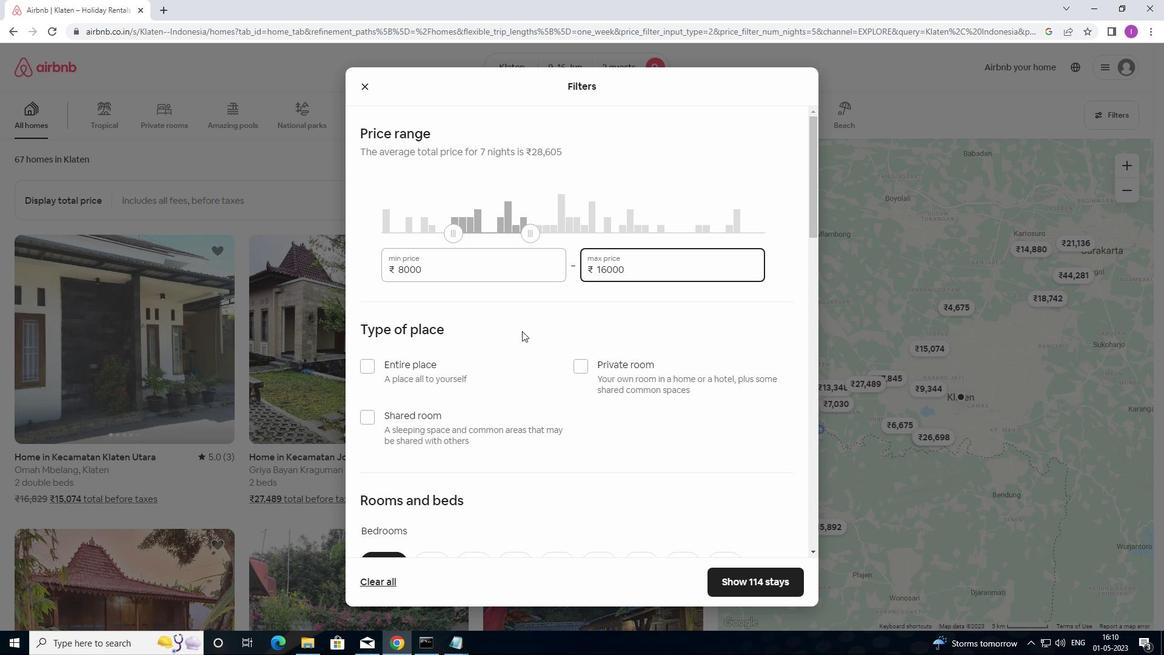 
Action: Mouse scrolled (519, 333) with delta (0, 0)
Screenshot: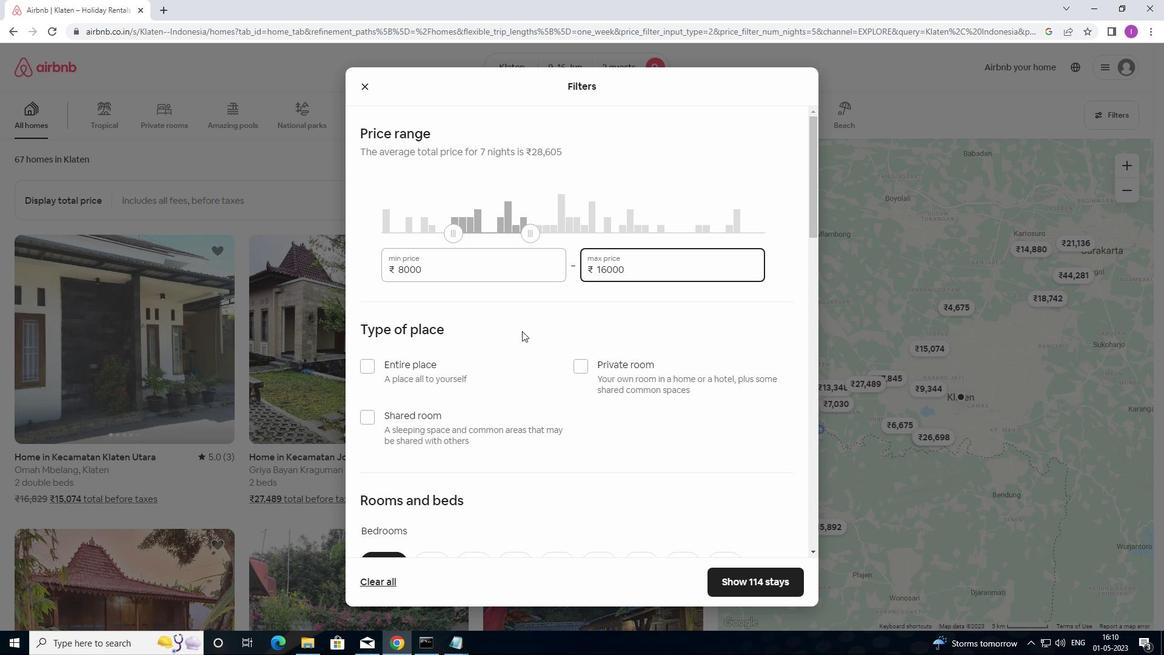 
Action: Mouse moved to (519, 334)
Screenshot: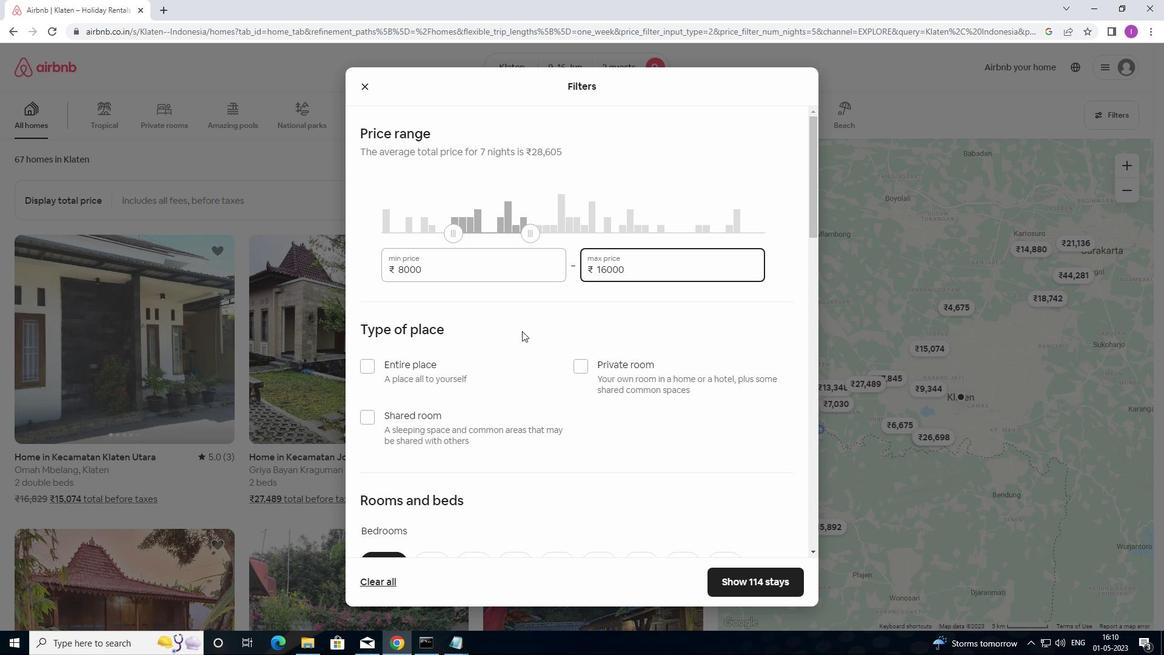 
Action: Mouse scrolled (519, 334) with delta (0, 0)
Screenshot: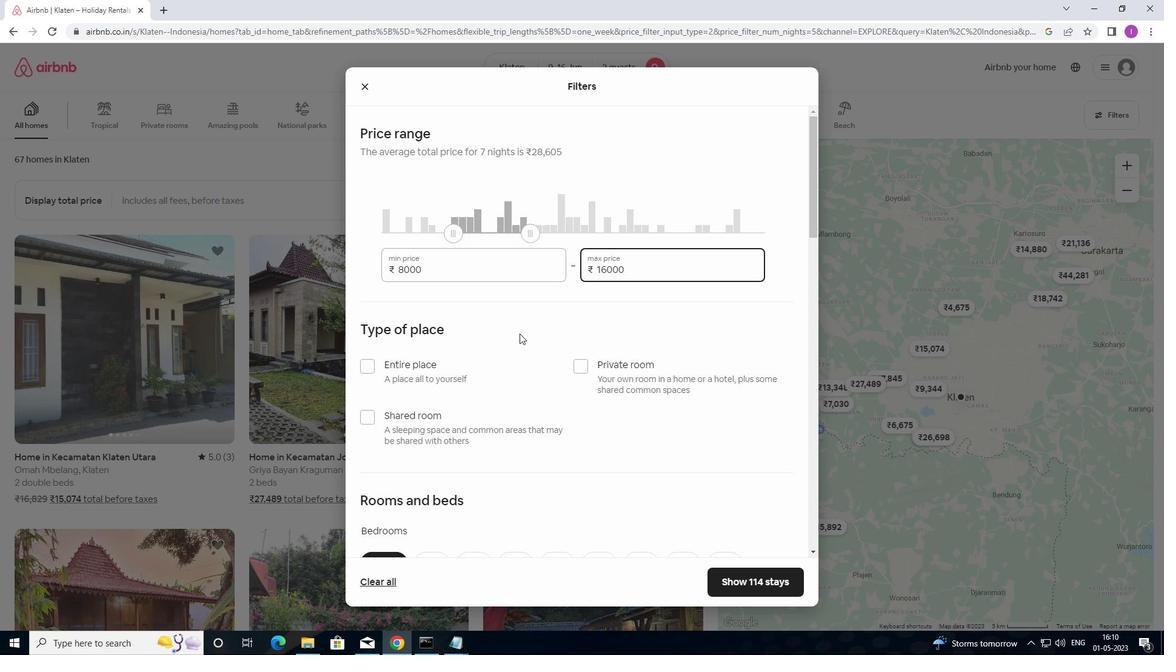 
Action: Mouse moved to (371, 248)
Screenshot: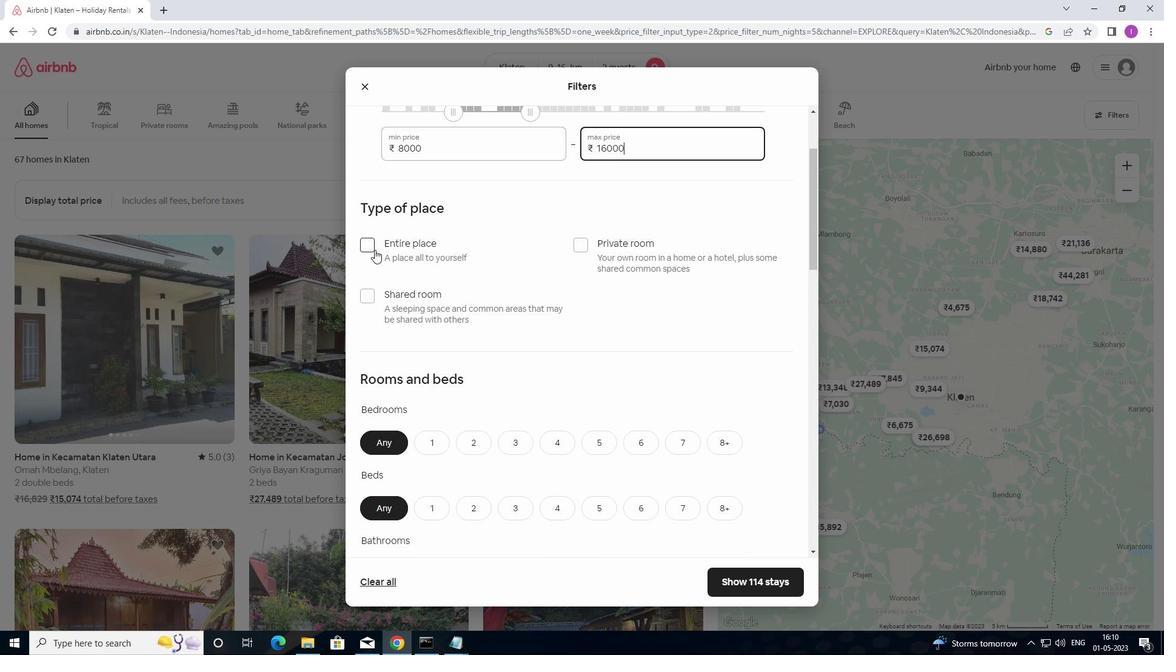 
Action: Mouse pressed left at (371, 248)
Screenshot: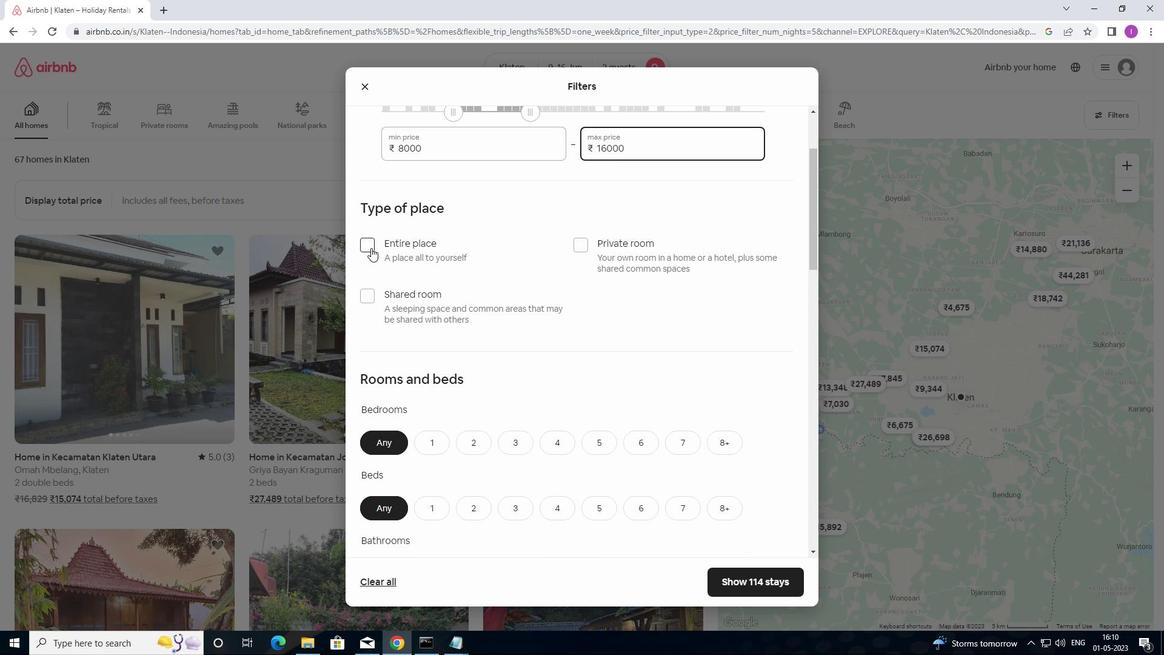 
Action: Mouse moved to (442, 334)
Screenshot: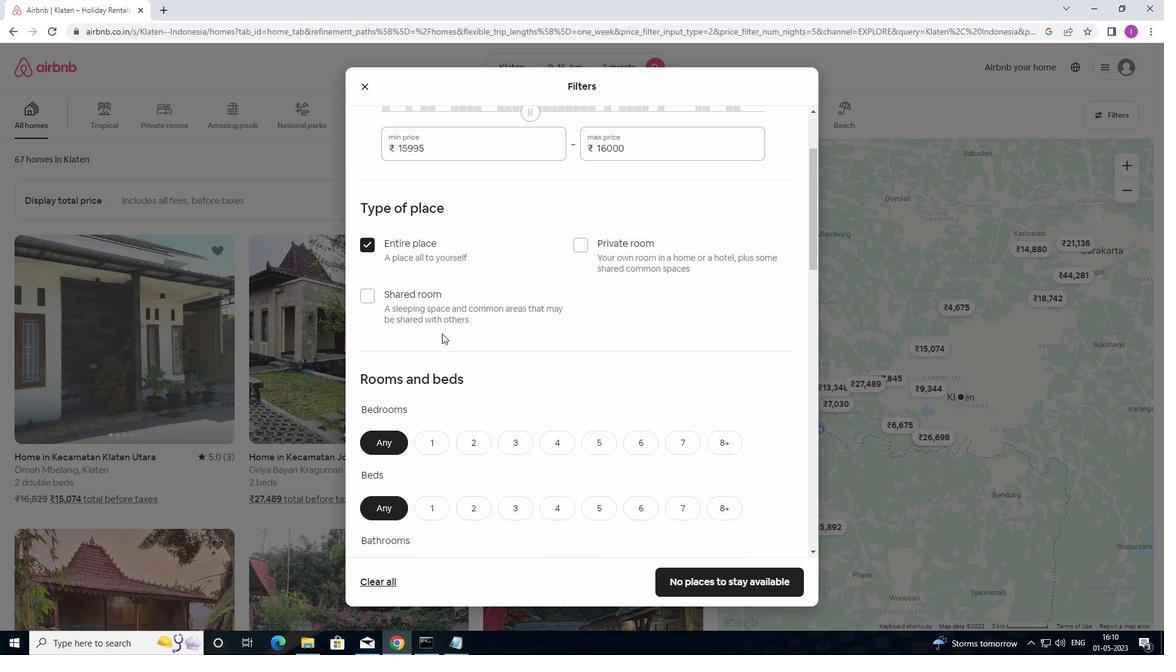 
Action: Mouse scrolled (442, 334) with delta (0, 0)
Screenshot: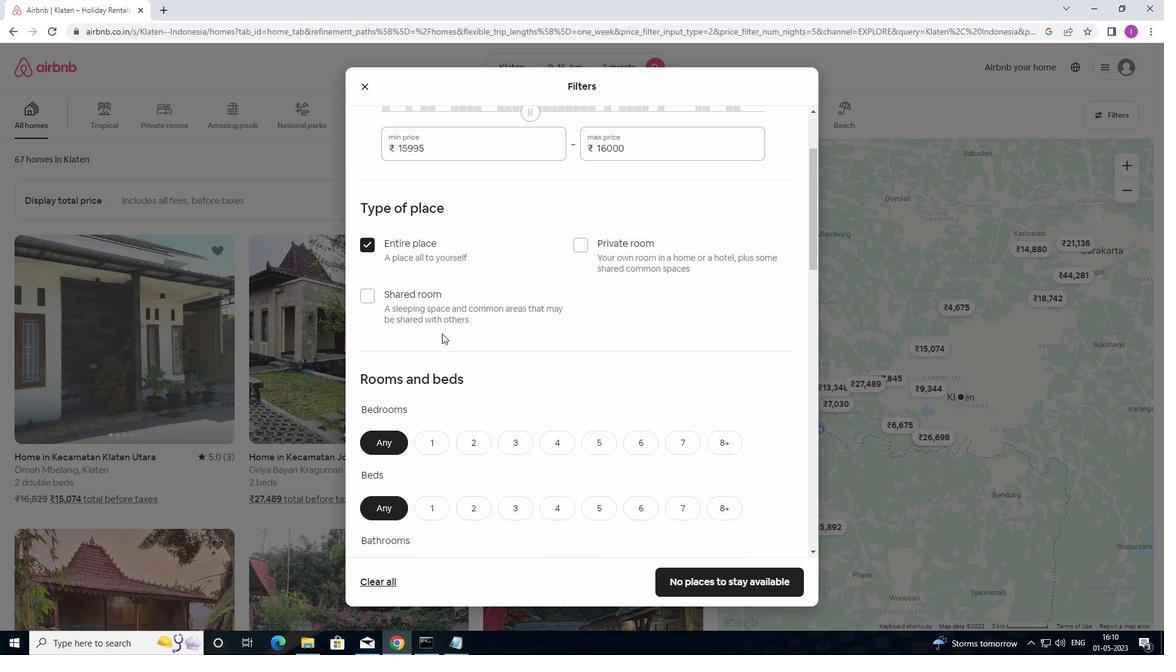 
Action: Mouse moved to (480, 382)
Screenshot: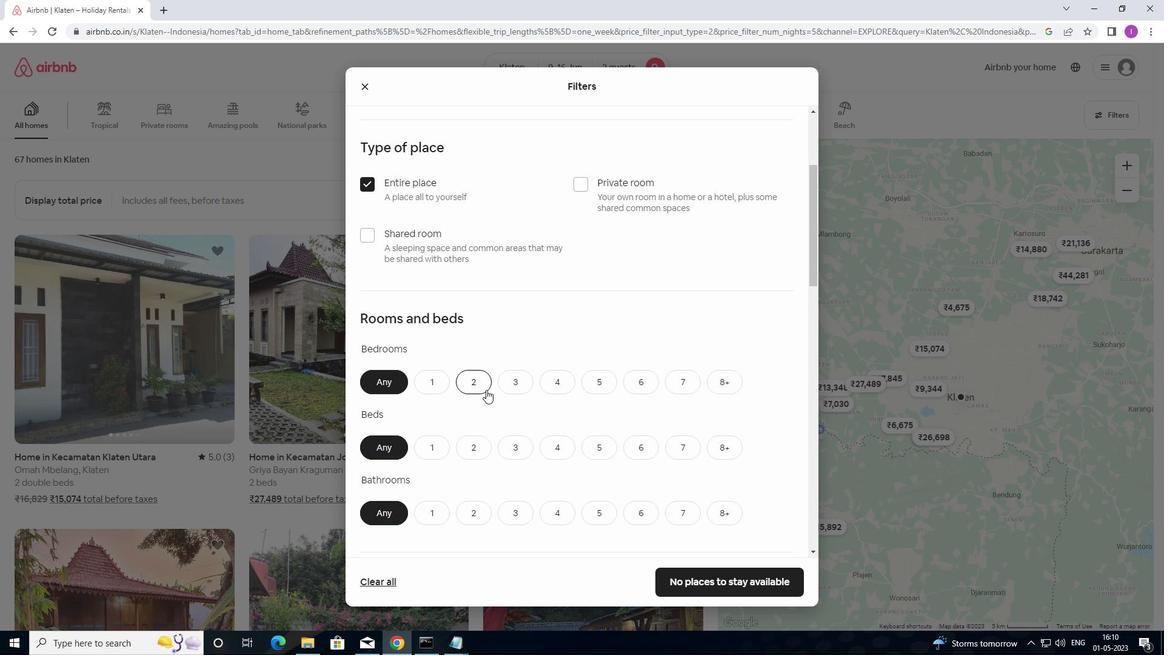 
Action: Mouse pressed left at (480, 382)
Screenshot: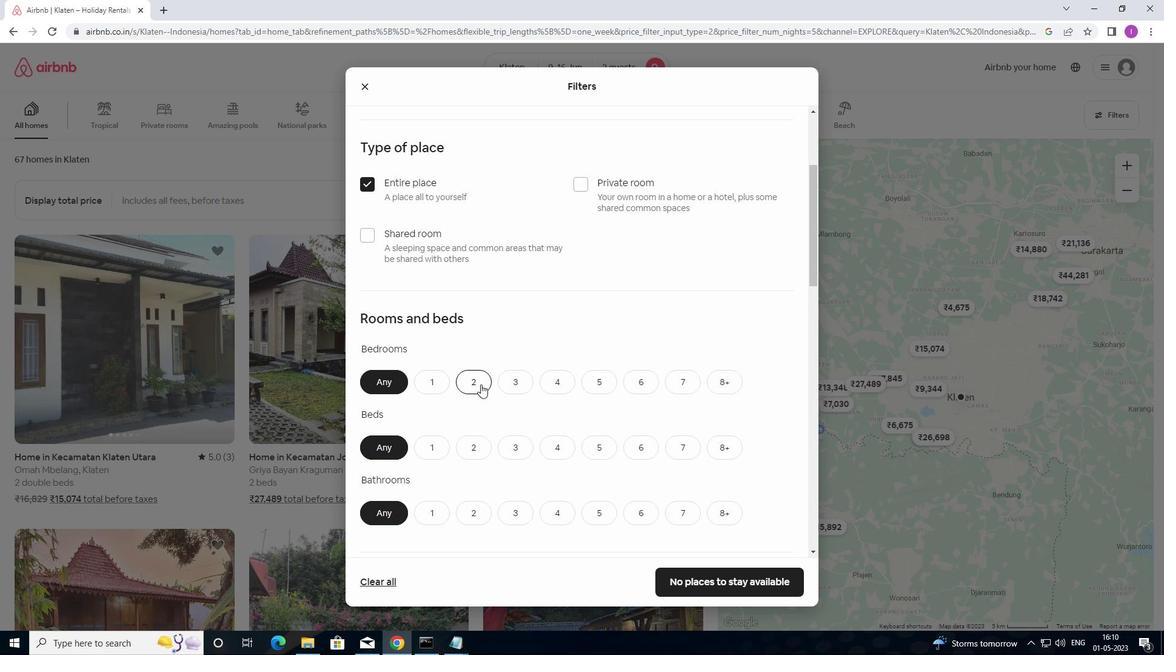 
Action: Mouse moved to (478, 447)
Screenshot: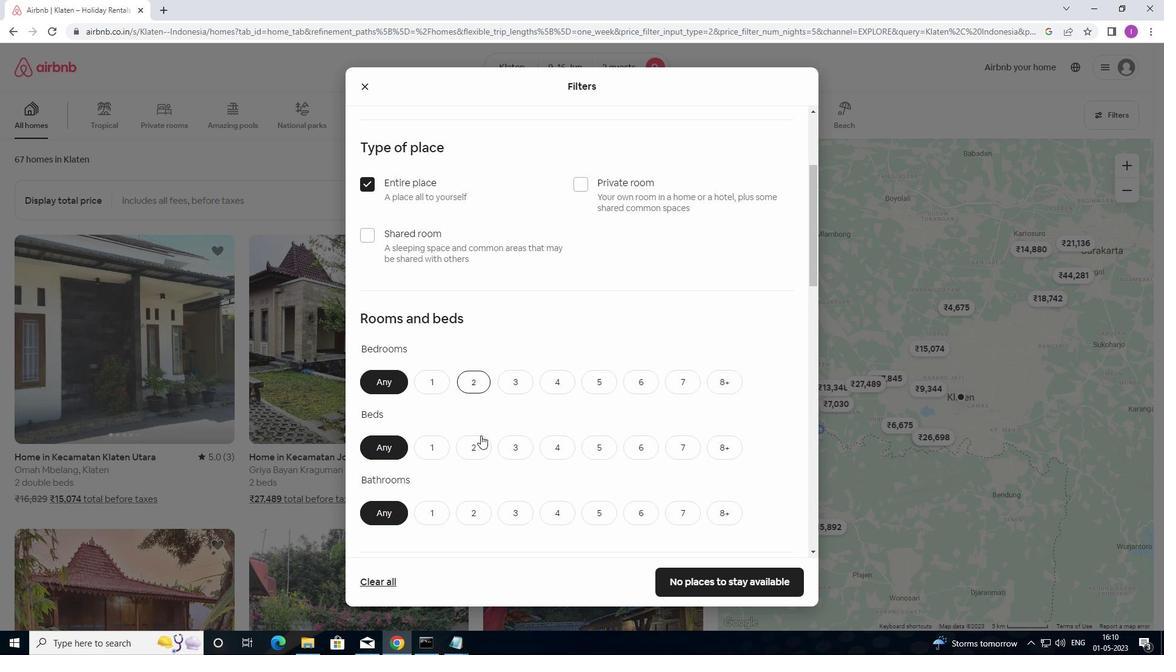 
Action: Mouse pressed left at (478, 447)
Screenshot: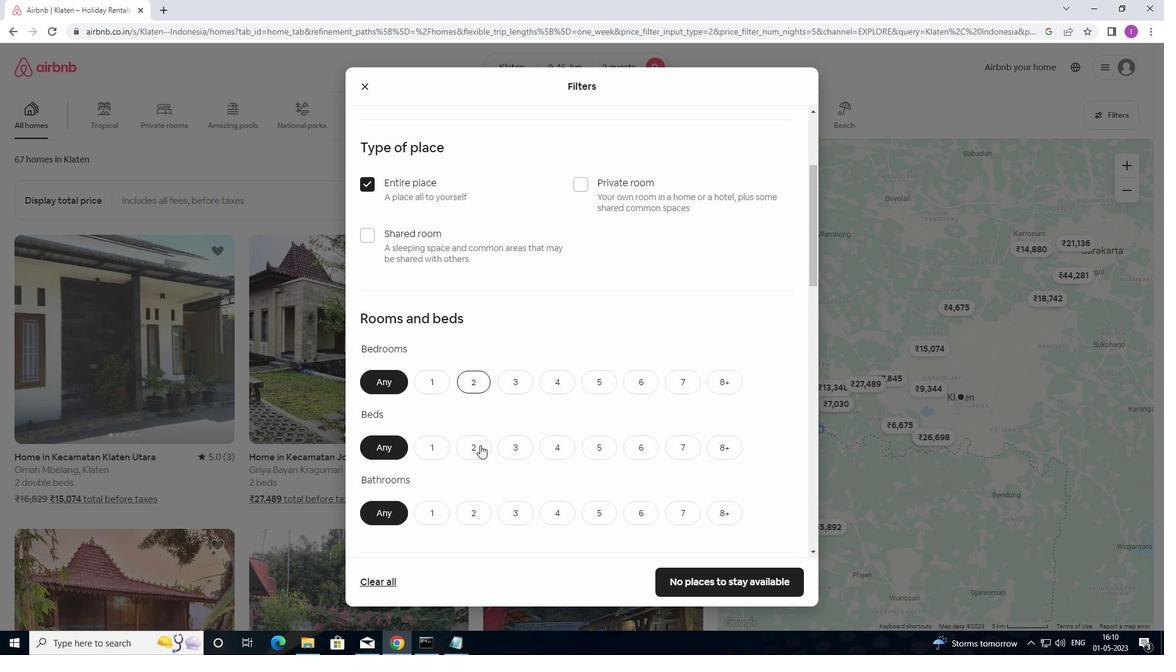 
Action: Mouse moved to (483, 451)
Screenshot: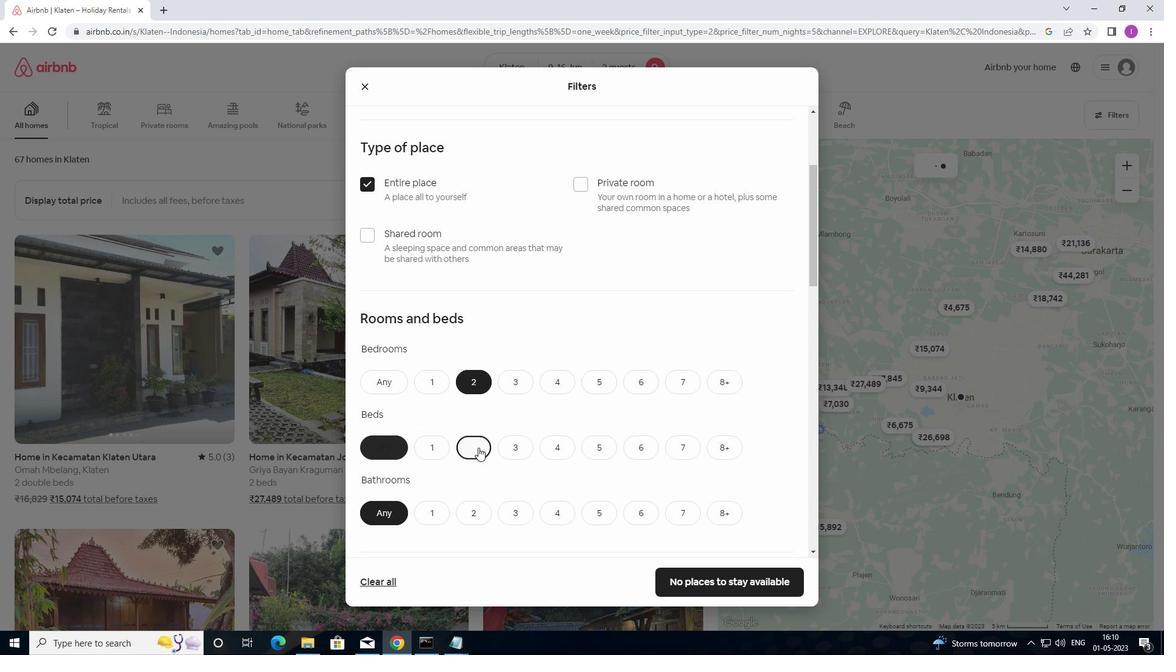 
Action: Mouse scrolled (483, 451) with delta (0, 0)
Screenshot: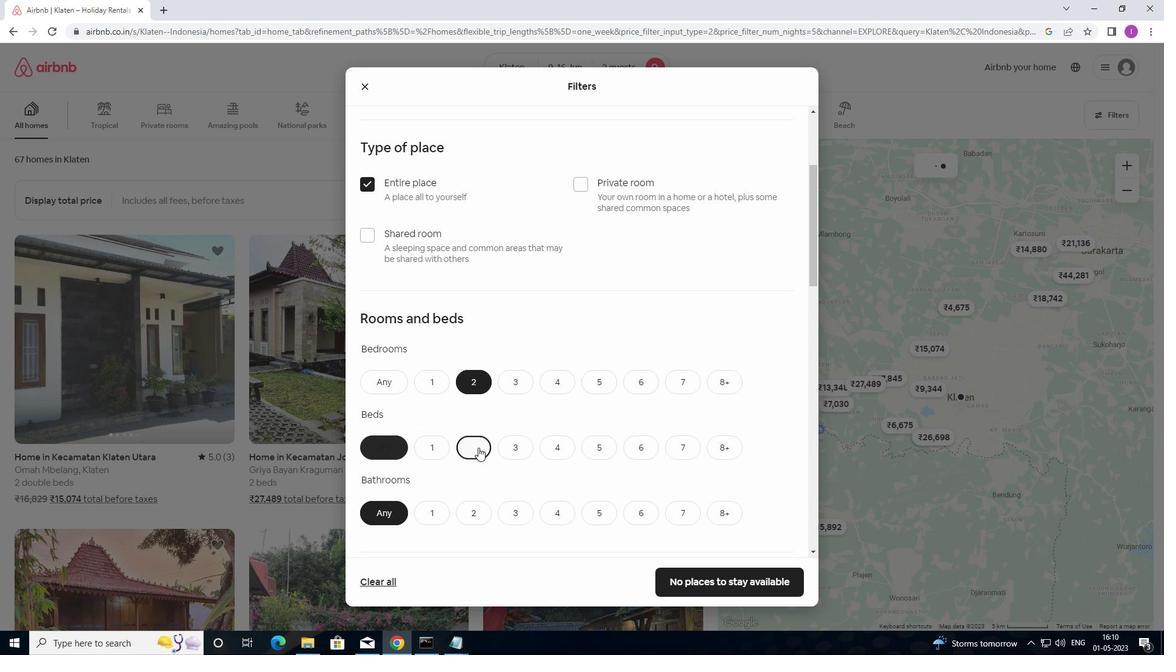 
Action: Mouse moved to (420, 459)
Screenshot: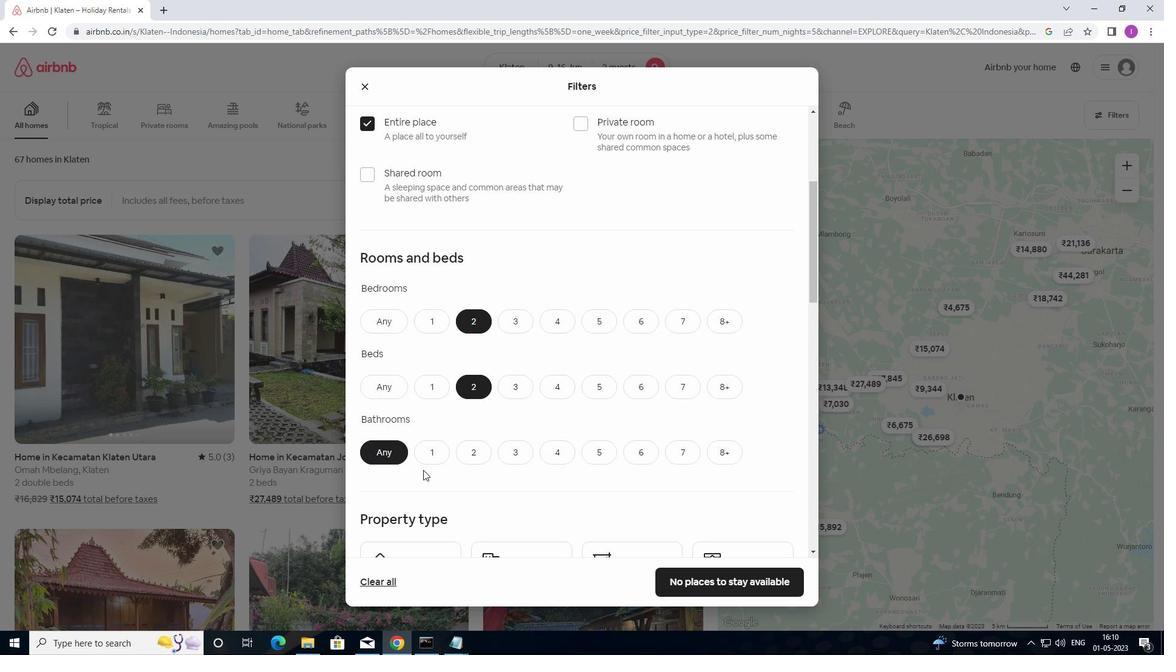 
Action: Mouse pressed left at (420, 459)
Screenshot: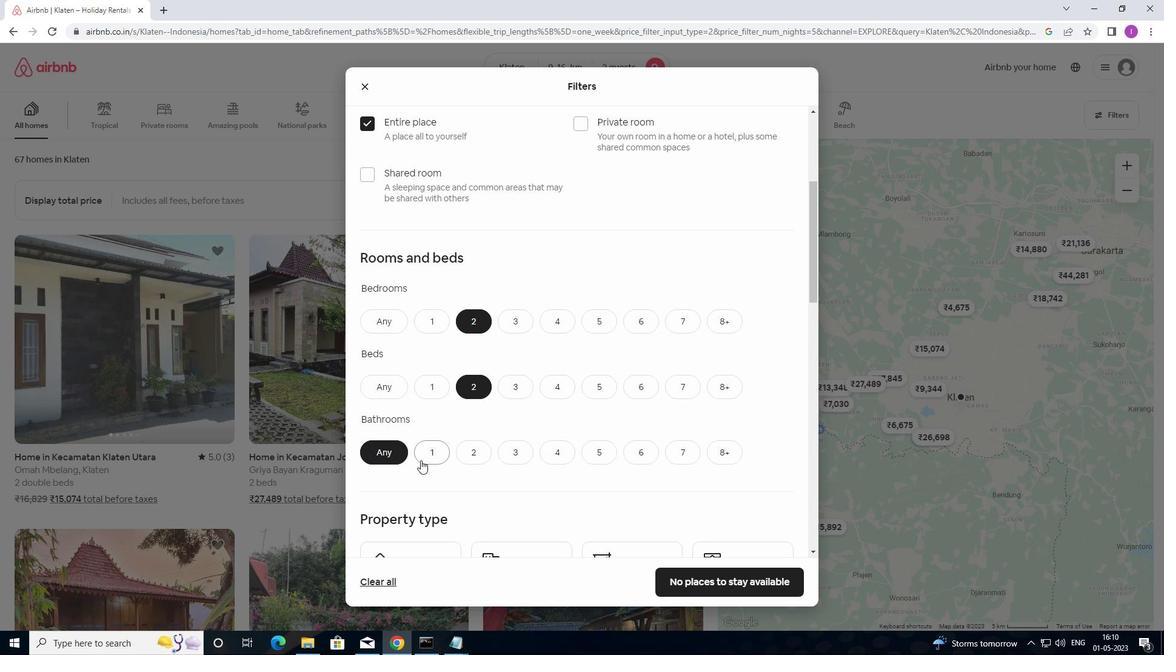 
Action: Mouse moved to (494, 476)
Screenshot: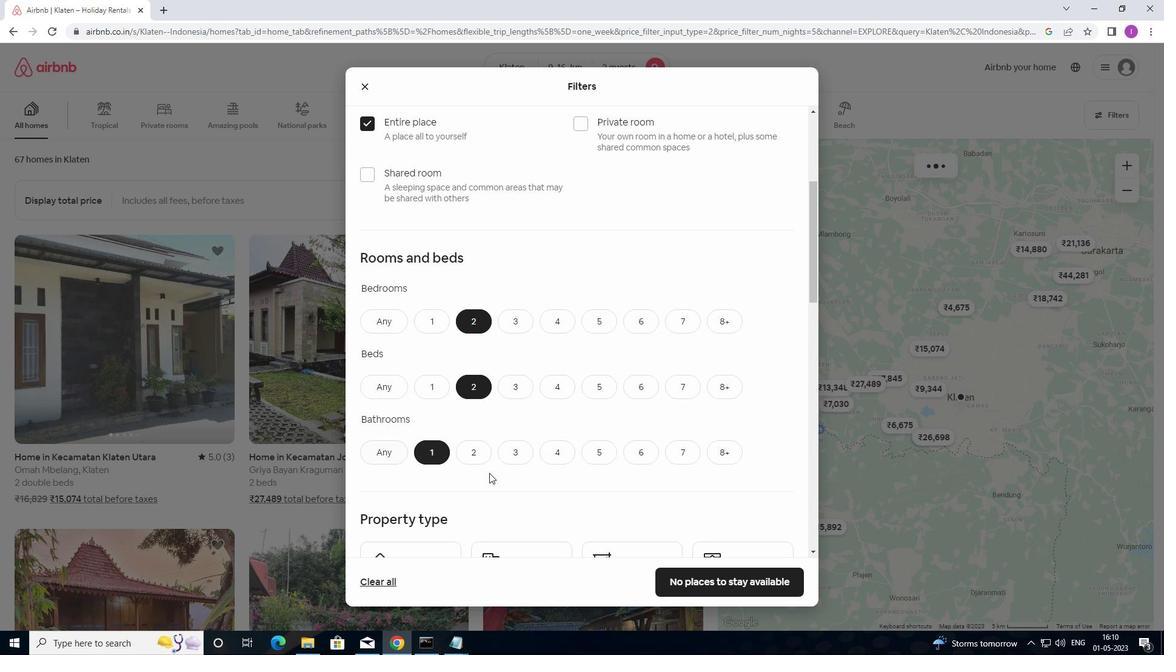 
Action: Mouse scrolled (494, 475) with delta (0, 0)
Screenshot: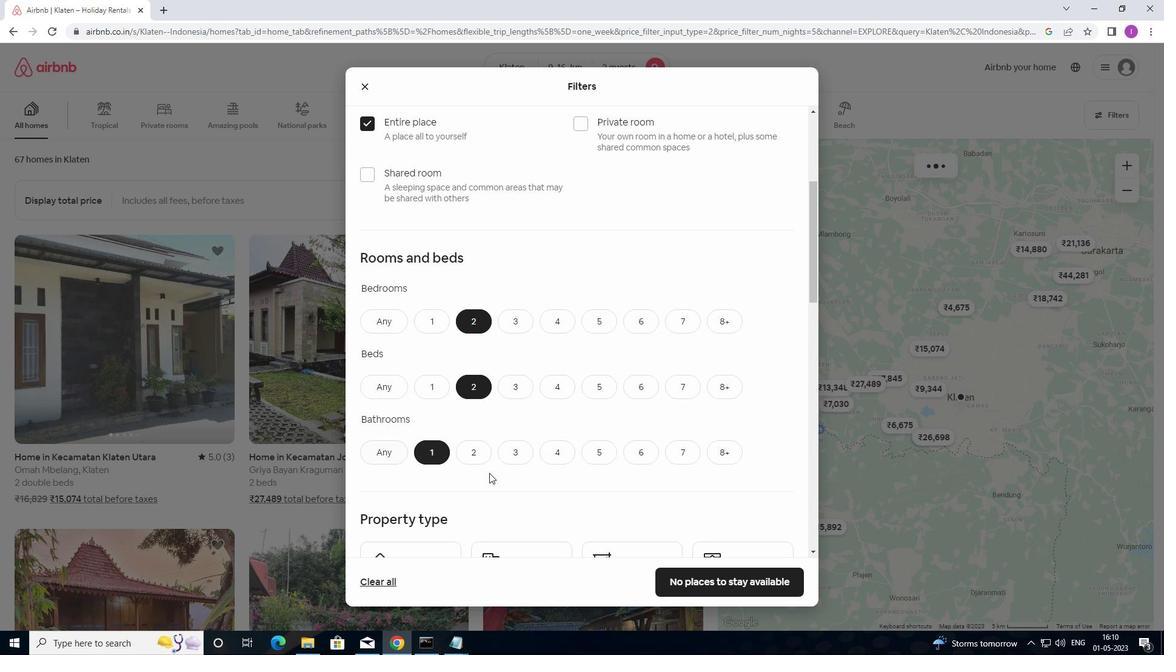 
Action: Mouse moved to (509, 480)
Screenshot: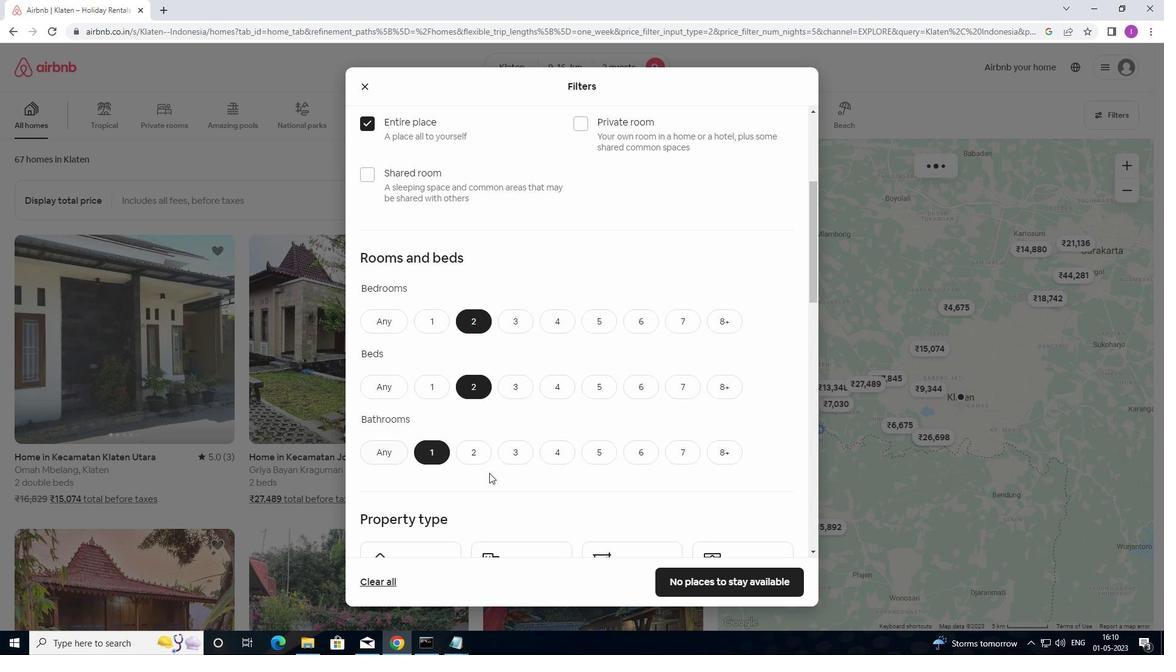 
Action: Mouse scrolled (509, 479) with delta (0, 0)
Screenshot: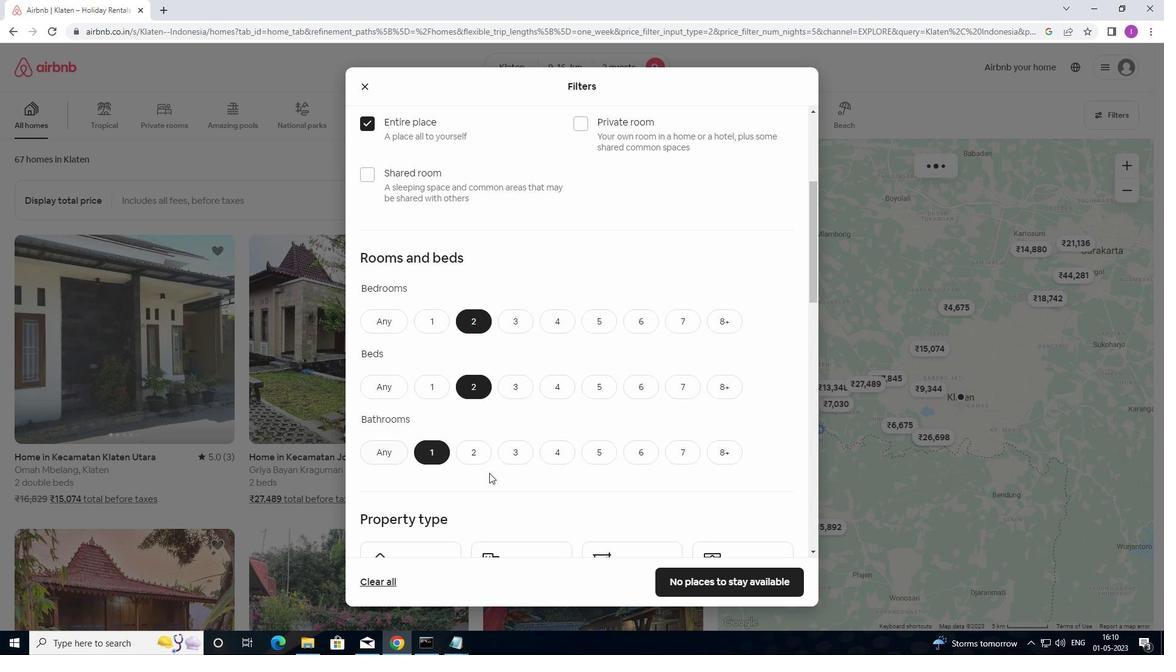 
Action: Mouse moved to (519, 484)
Screenshot: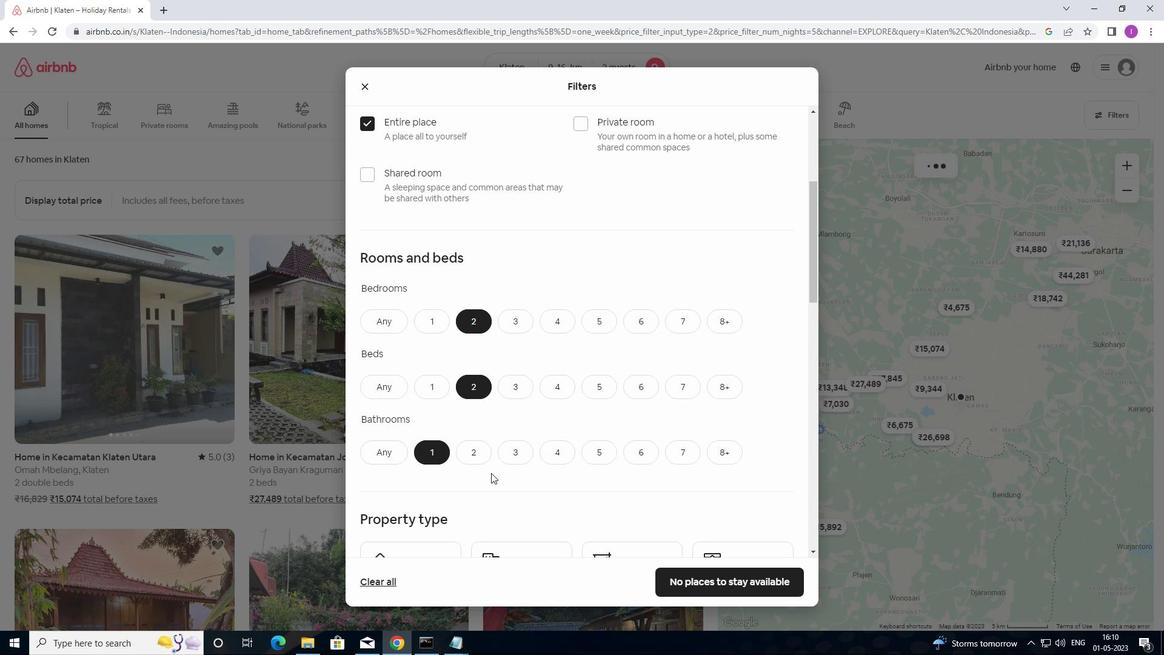 
Action: Mouse scrolled (519, 484) with delta (0, 0)
Screenshot: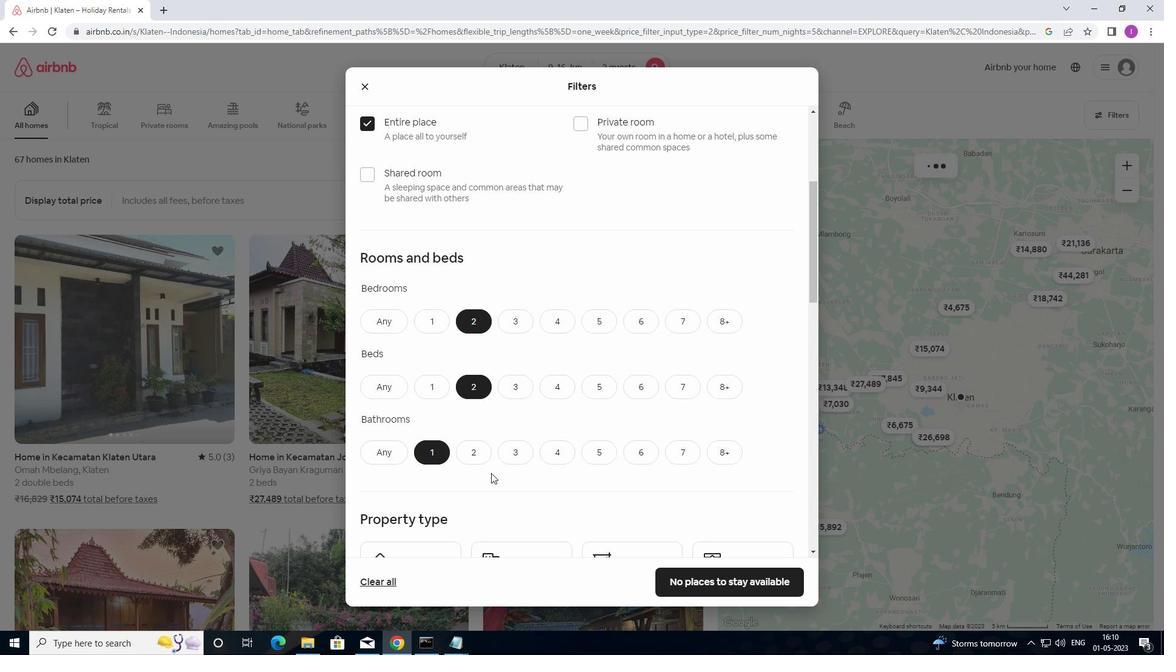 
Action: Mouse moved to (422, 410)
Screenshot: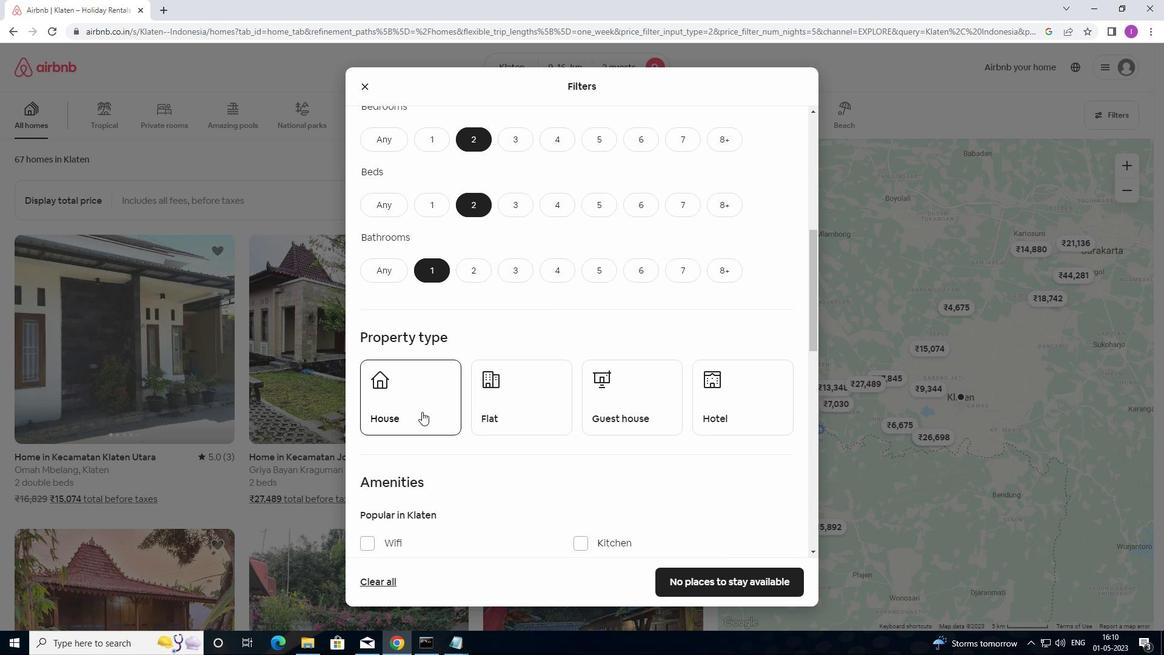 
Action: Mouse pressed left at (422, 410)
Screenshot: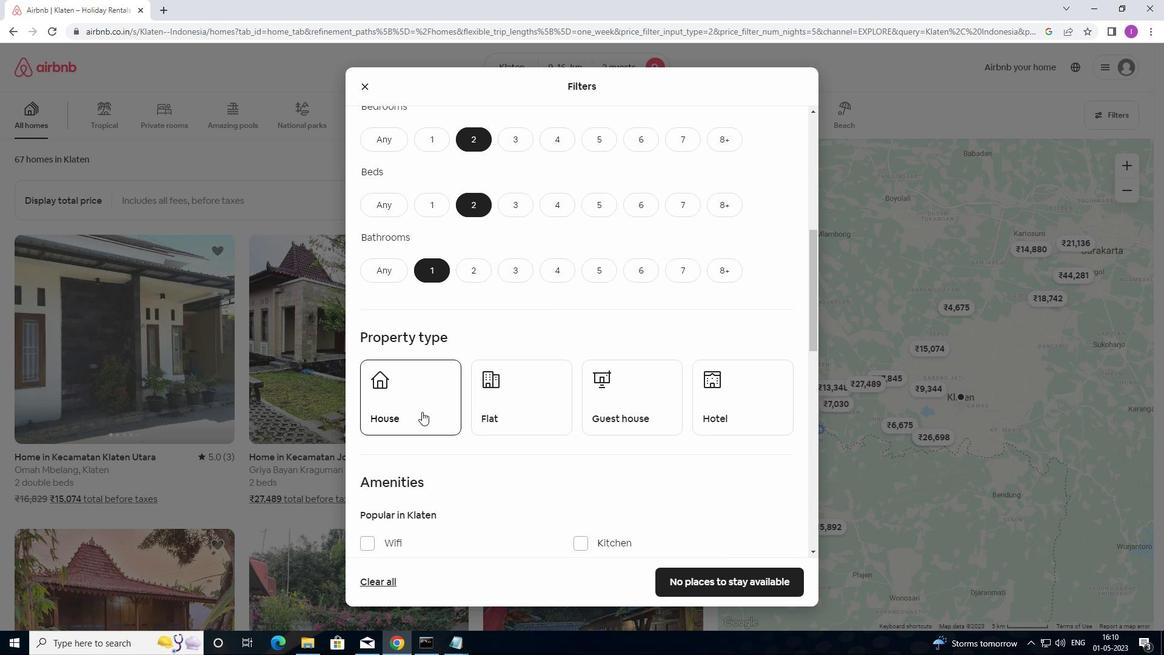 
Action: Mouse moved to (504, 414)
Screenshot: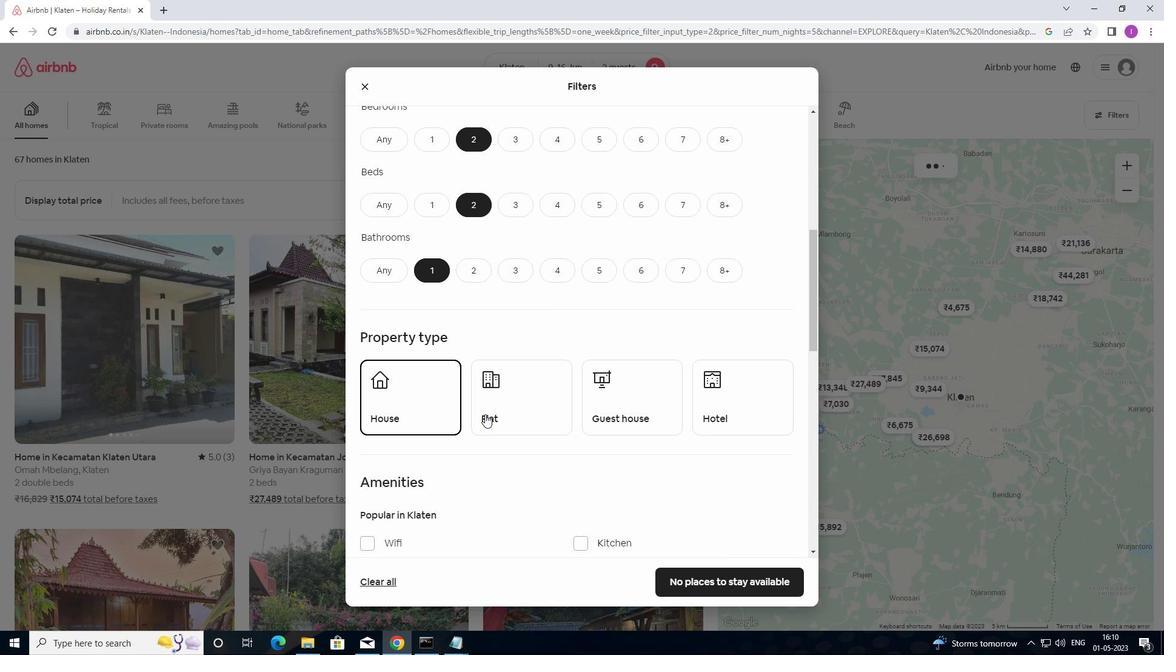 
Action: Mouse pressed left at (504, 414)
Screenshot: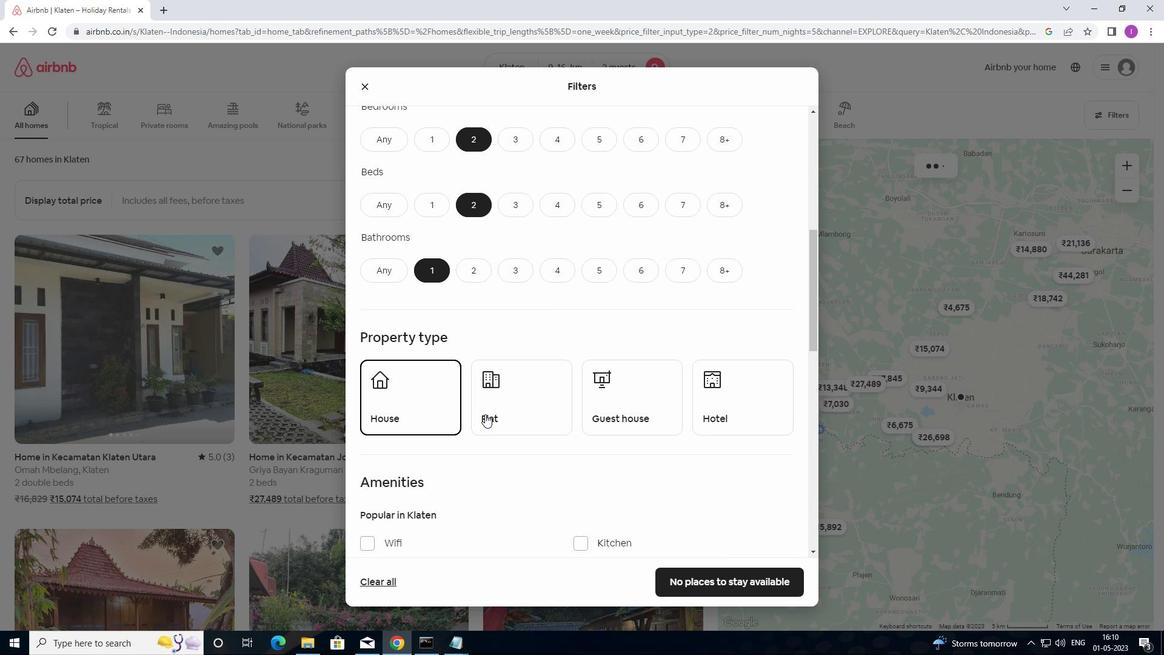 
Action: Mouse moved to (656, 413)
Screenshot: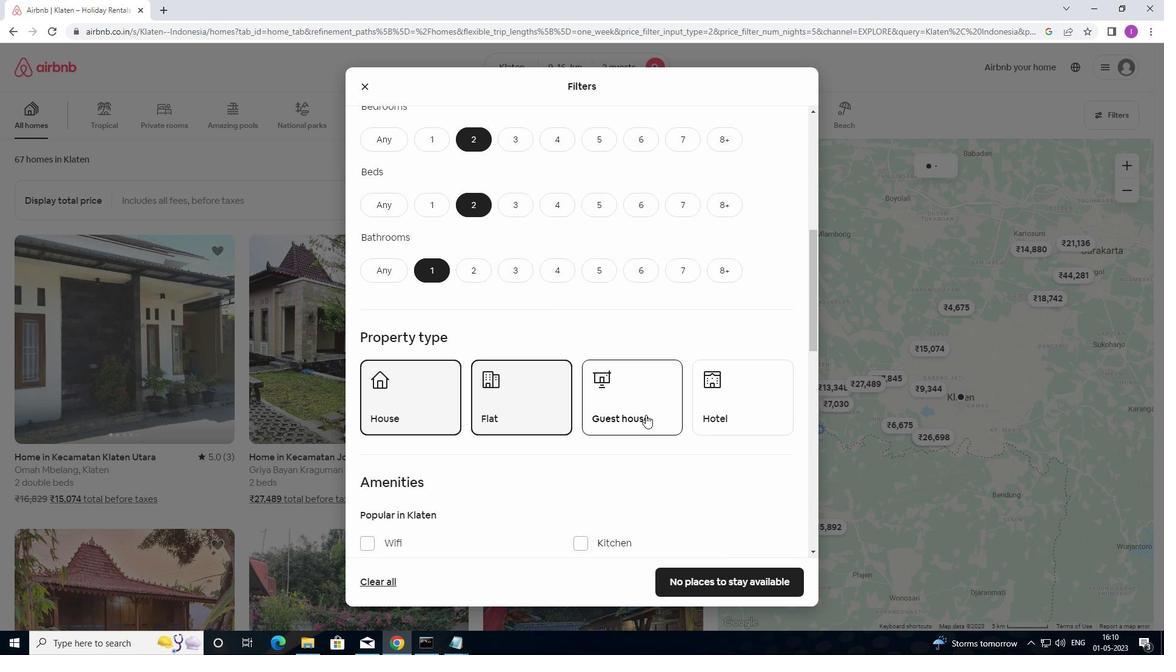 
Action: Mouse pressed left at (656, 413)
Screenshot: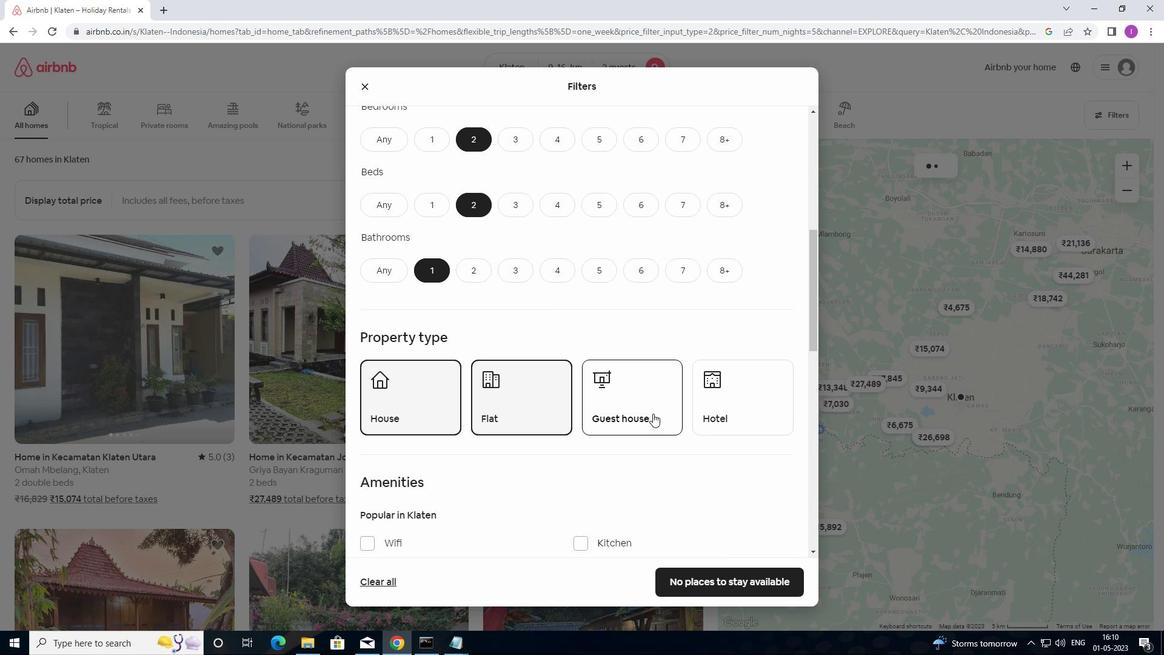 
Action: Mouse moved to (718, 423)
Screenshot: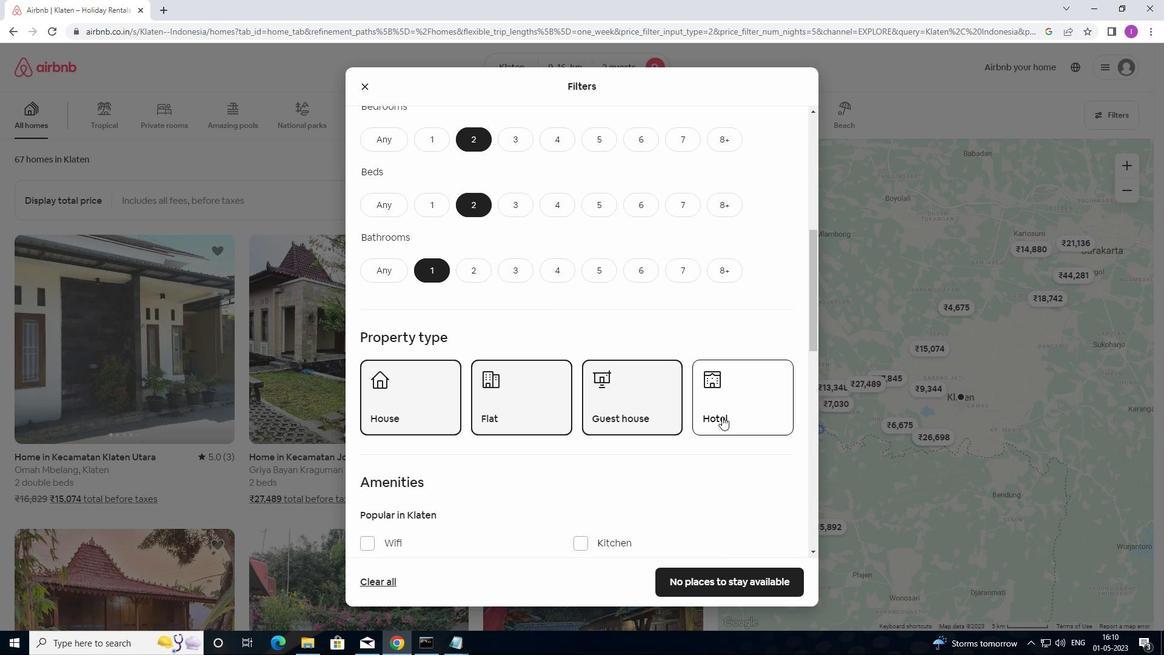 
Action: Mouse scrolled (718, 423) with delta (0, 0)
Screenshot: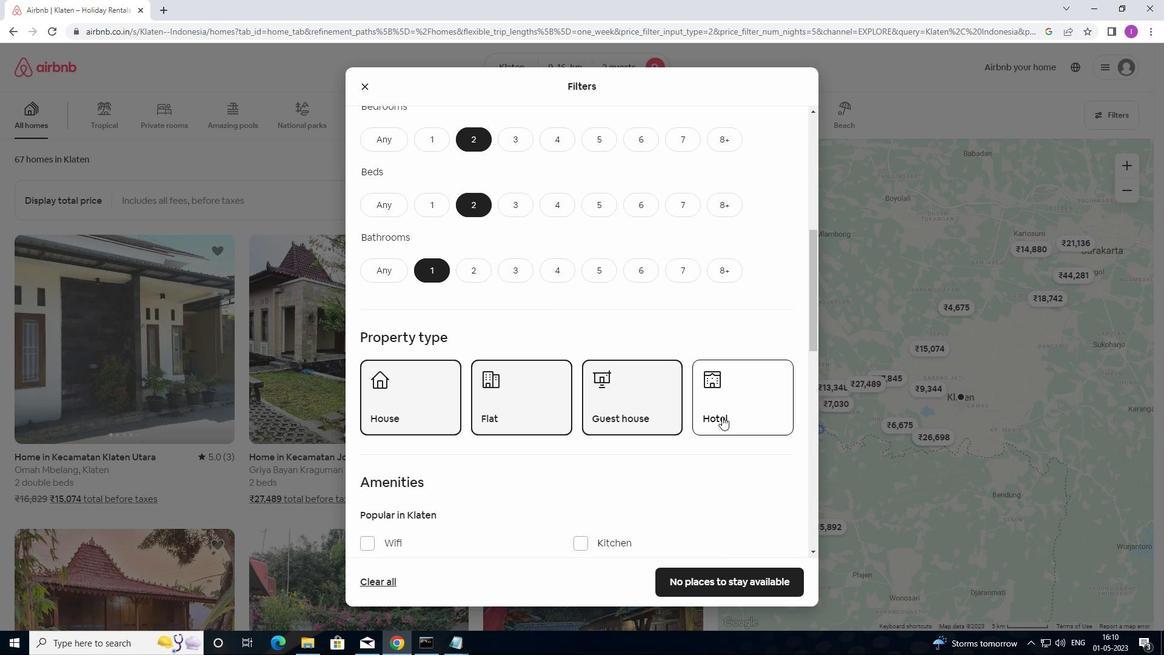 
Action: Mouse moved to (718, 425)
Screenshot: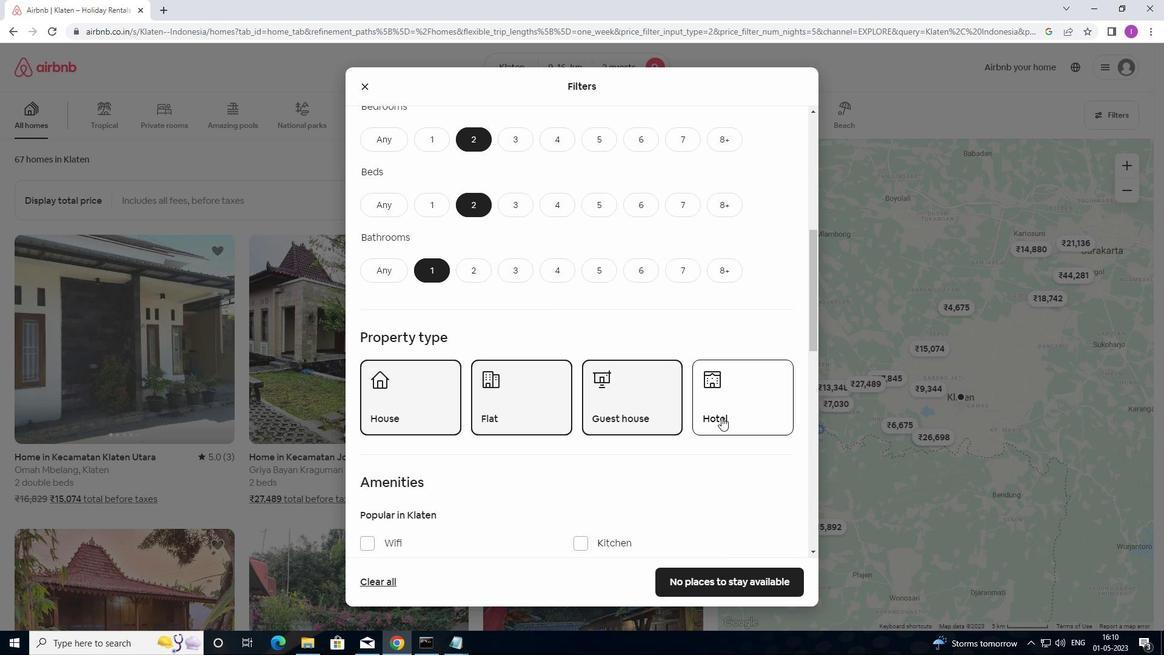 
Action: Mouse scrolled (718, 425) with delta (0, 0)
Screenshot: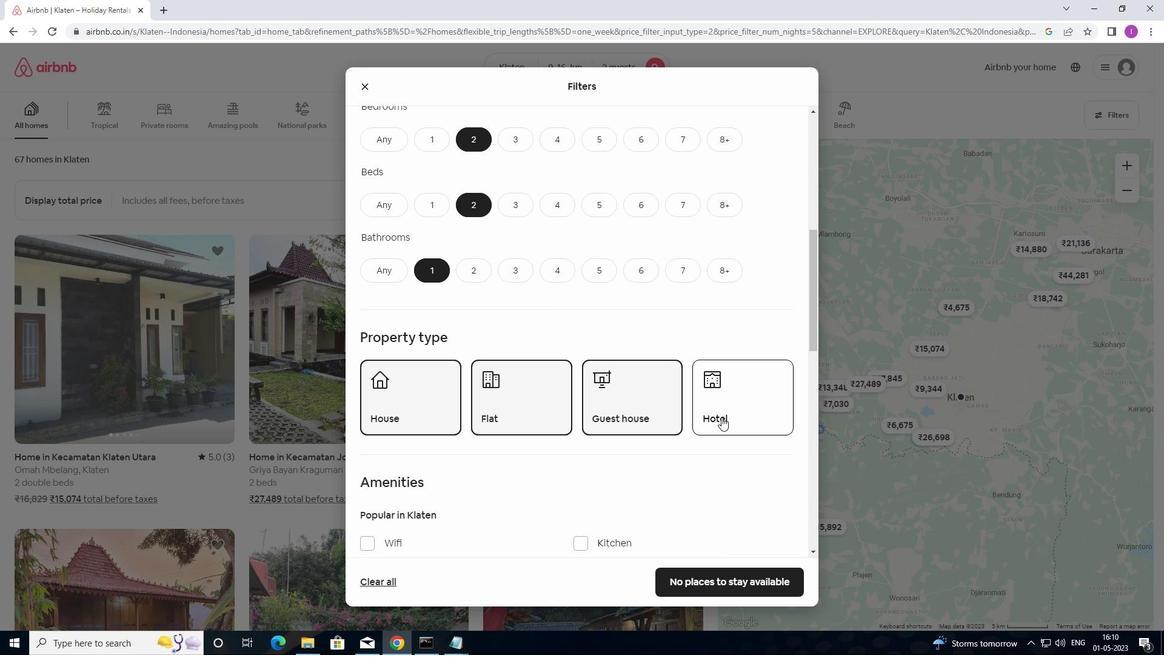 
Action: Mouse moved to (710, 423)
Screenshot: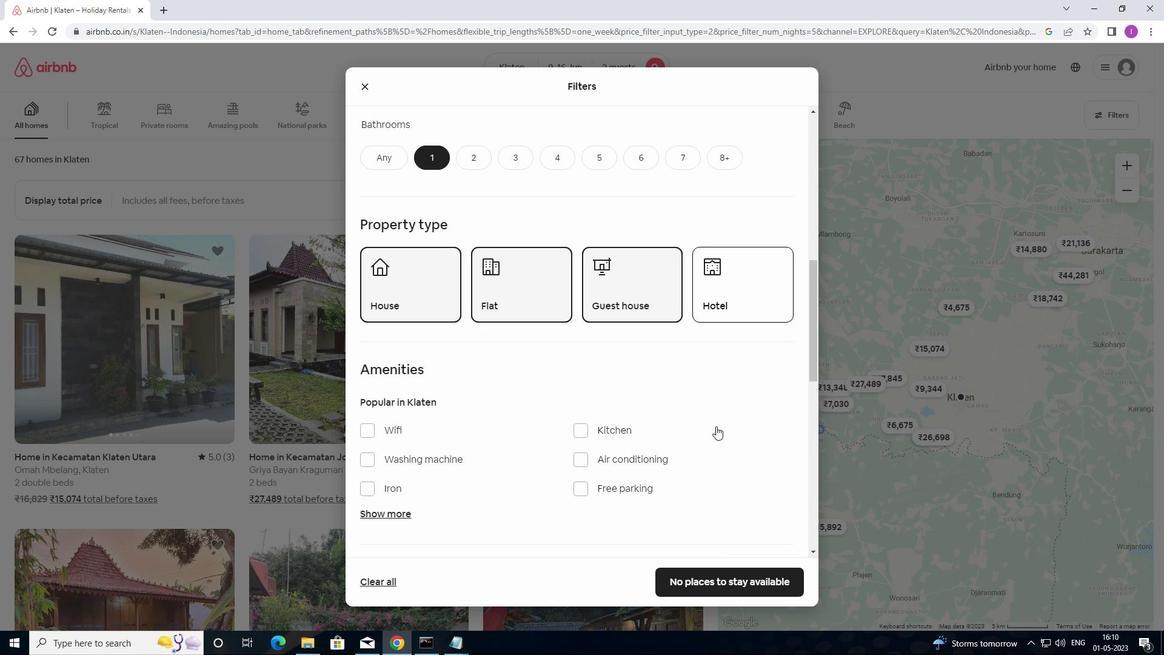 
Action: Mouse scrolled (710, 423) with delta (0, 0)
Screenshot: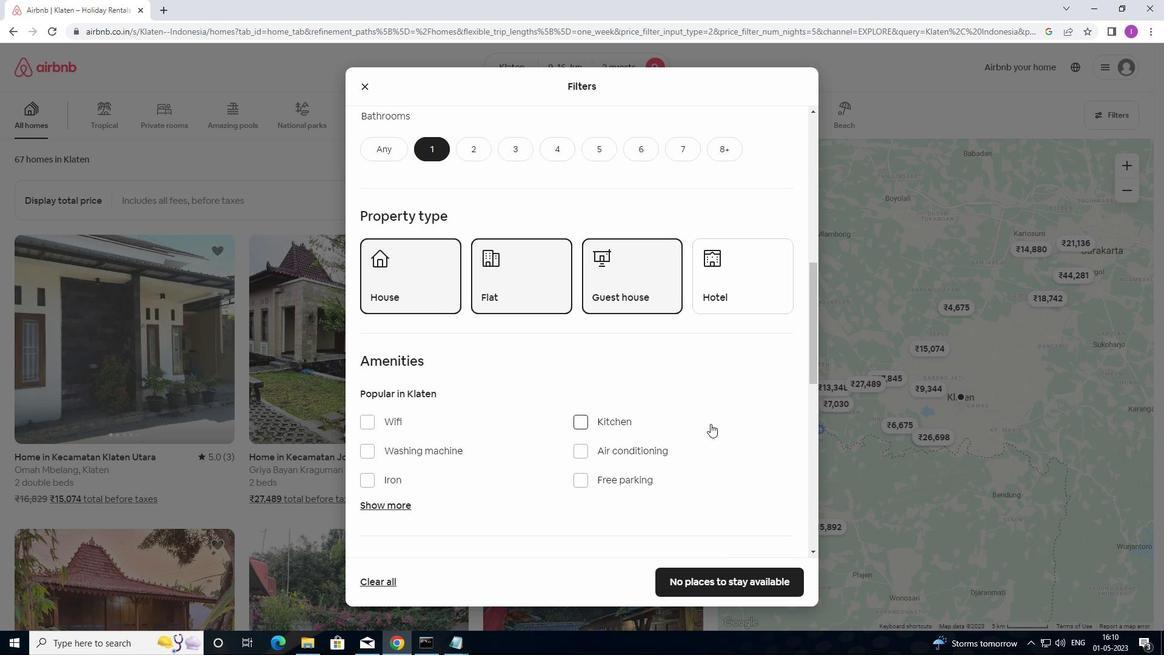 
Action: Mouse scrolled (710, 423) with delta (0, 0)
Screenshot: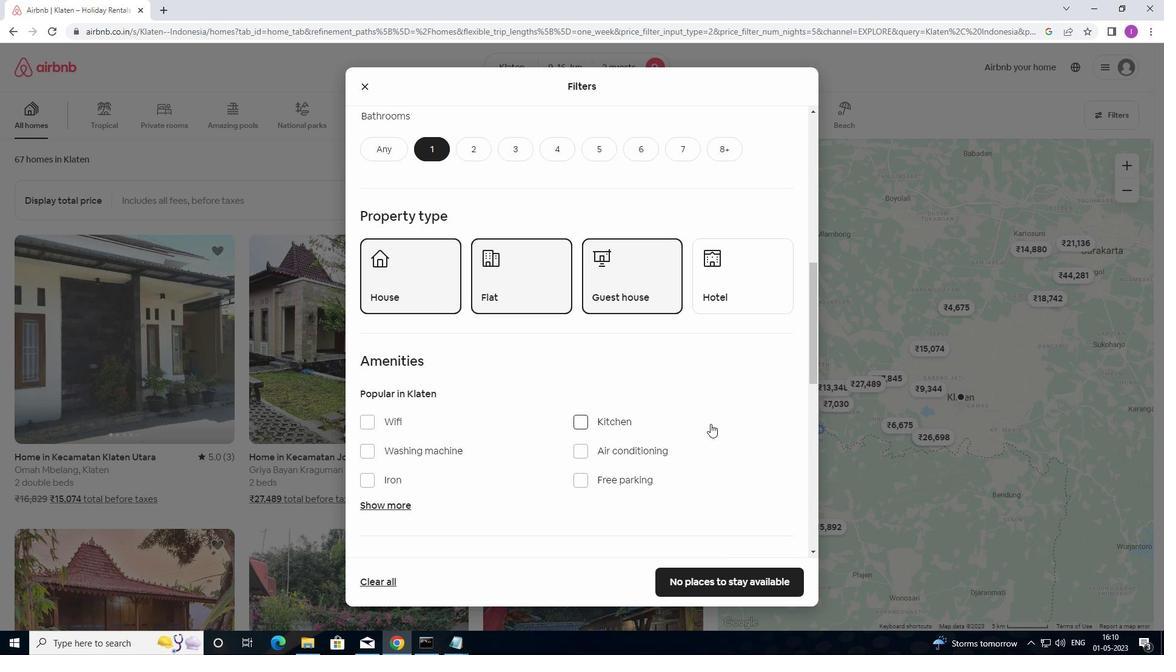 
Action: Mouse moved to (708, 419)
Screenshot: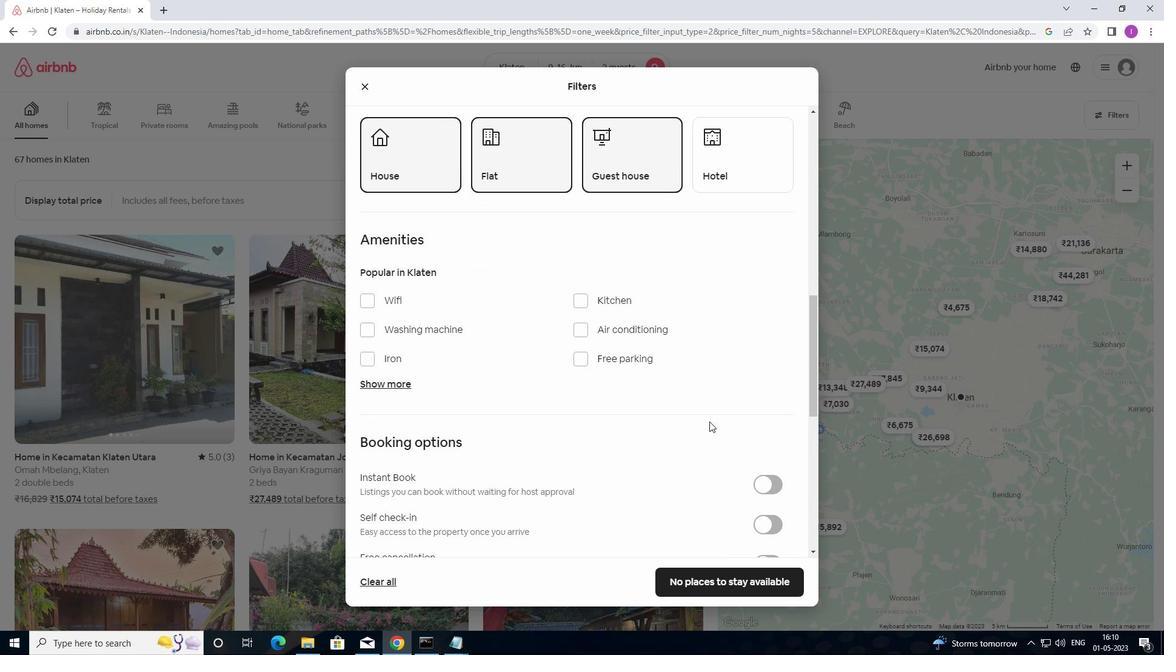 
Action: Mouse scrolled (708, 418) with delta (0, 0)
Screenshot: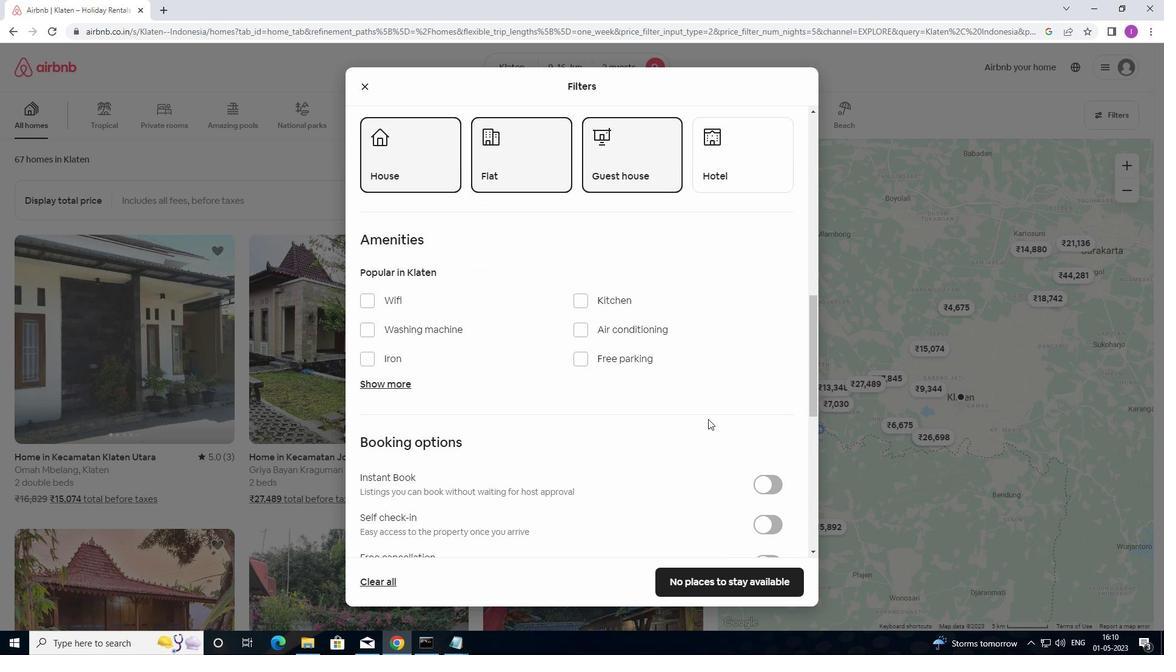 
Action: Mouse scrolled (708, 418) with delta (0, 0)
Screenshot: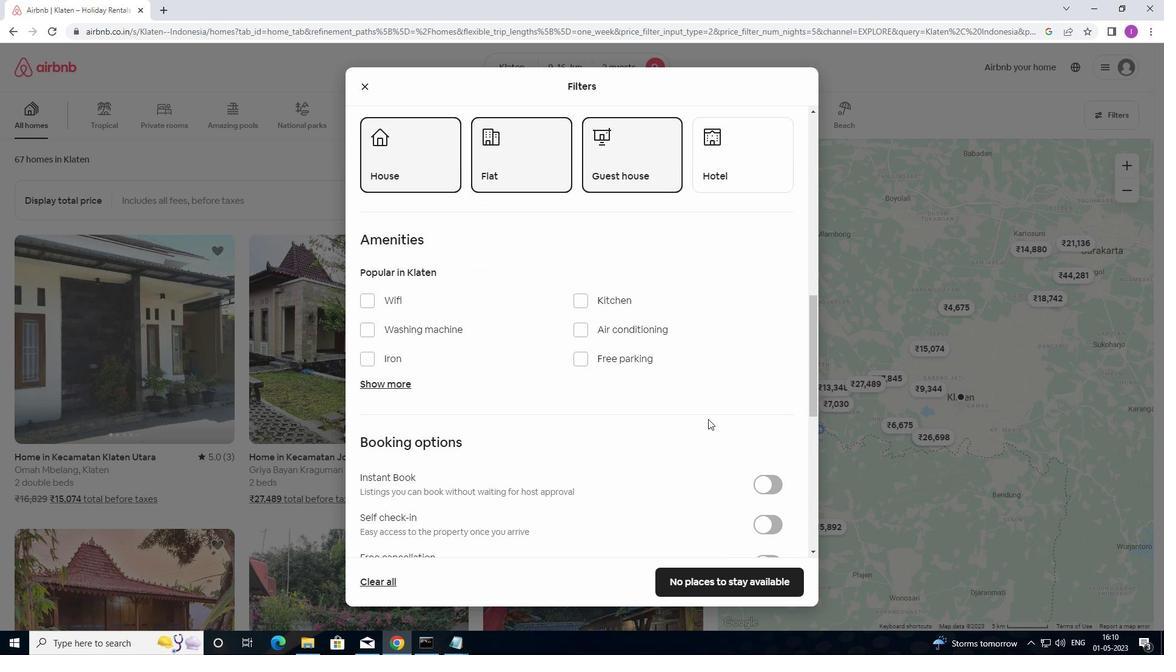 
Action: Mouse moved to (772, 410)
Screenshot: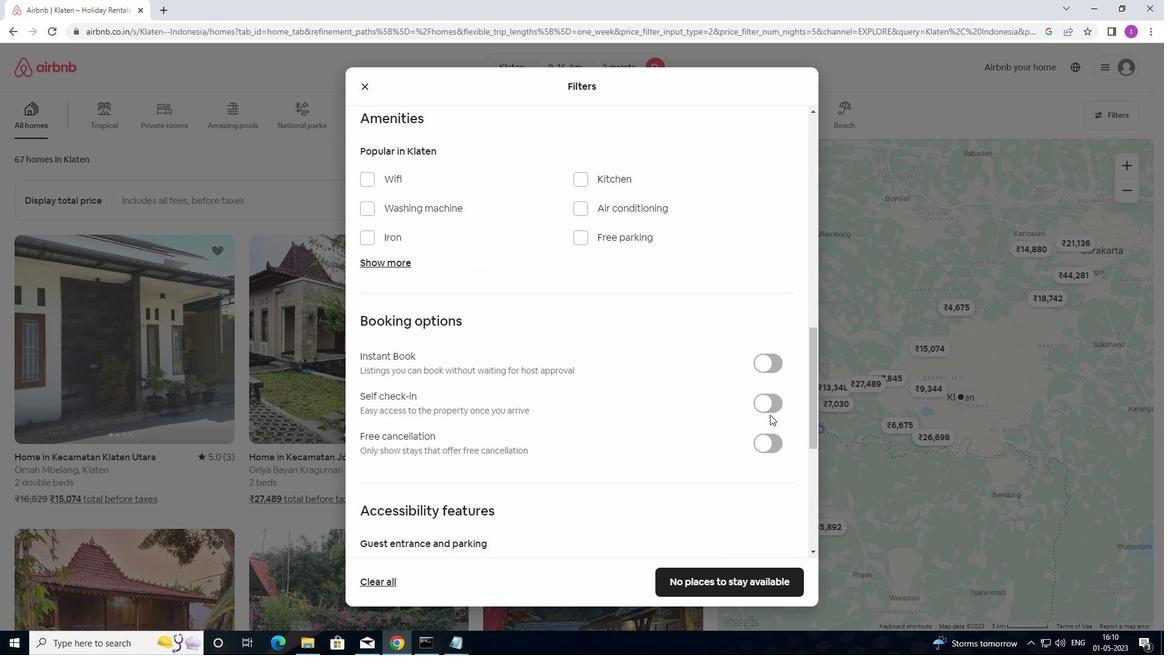 
Action: Mouse pressed left at (772, 410)
Screenshot: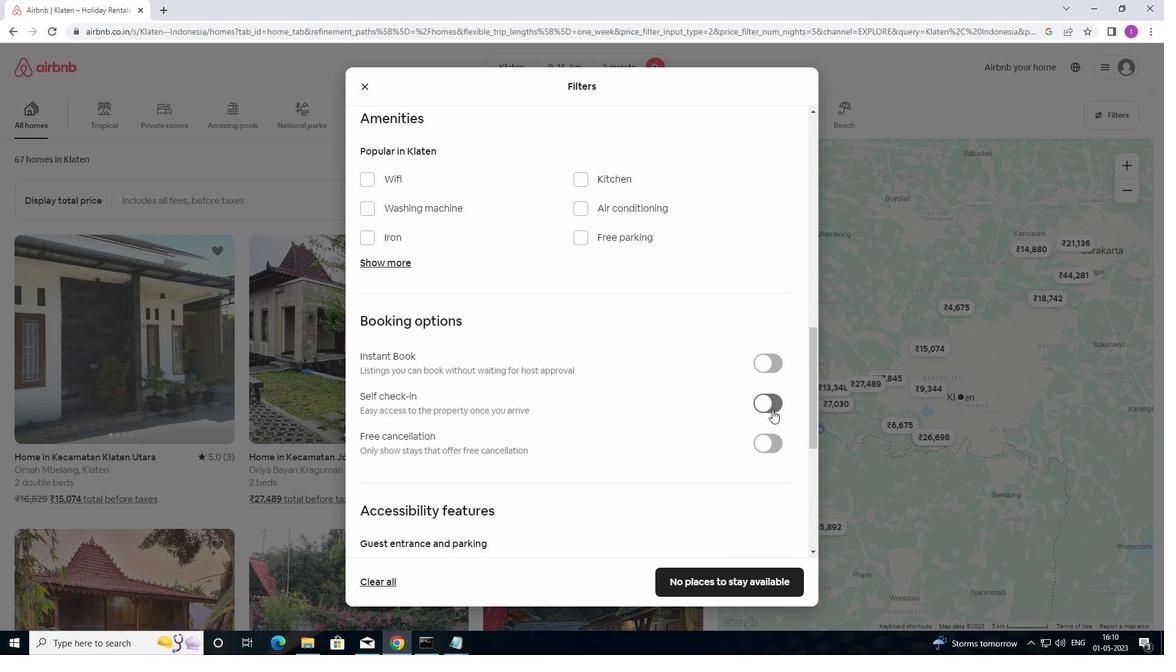 
Action: Mouse moved to (750, 426)
Screenshot: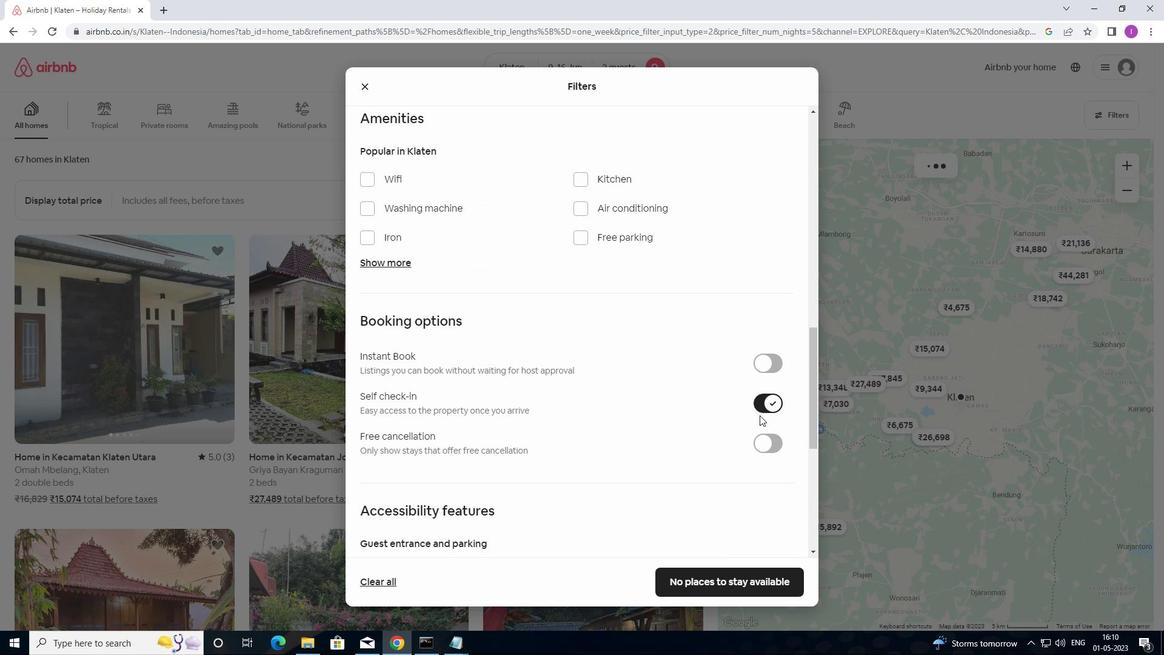 
Action: Mouse scrolled (750, 425) with delta (0, 0)
Screenshot: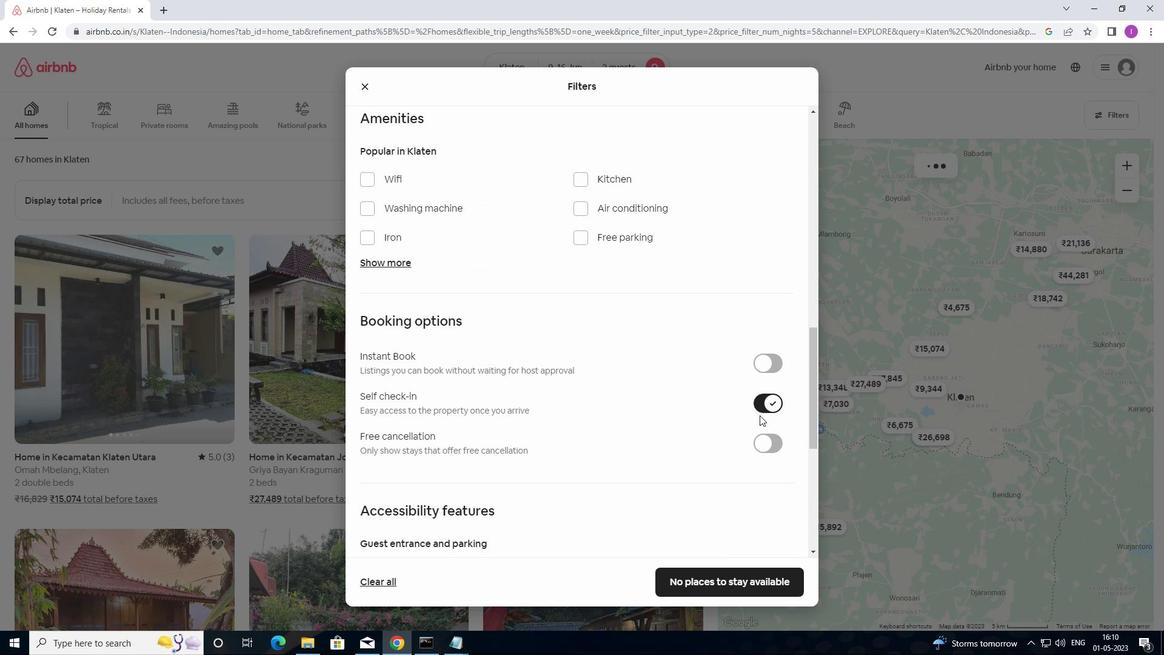 
Action: Mouse moved to (749, 427)
Screenshot: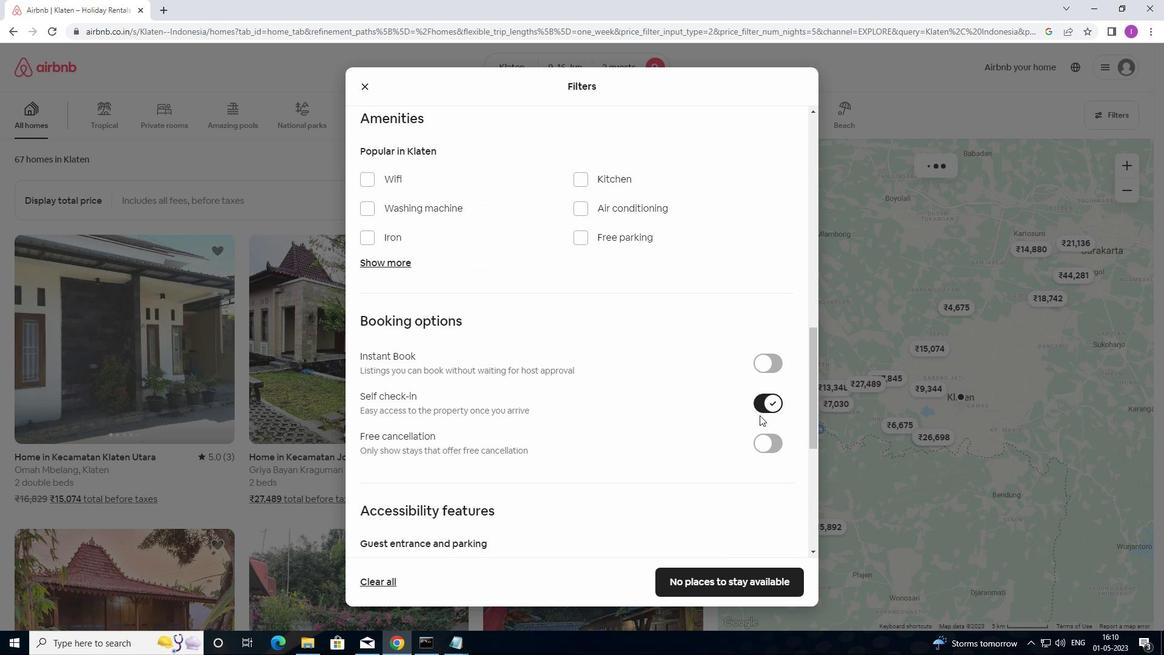 
Action: Mouse scrolled (749, 427) with delta (0, 0)
Screenshot: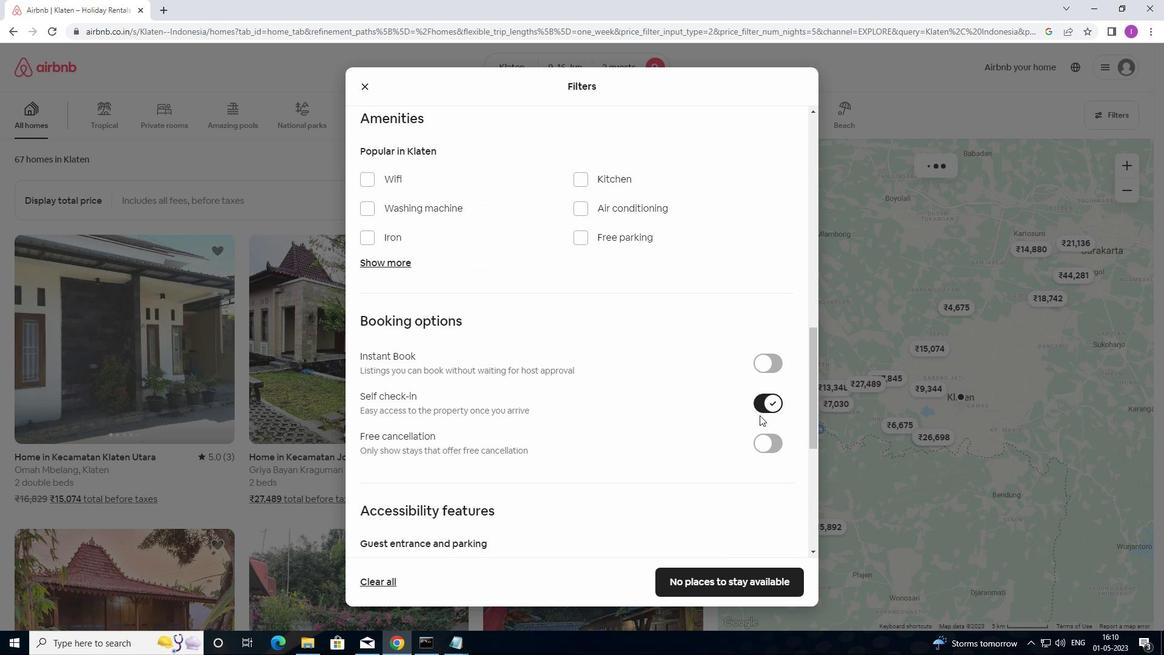 
Action: Mouse moved to (748, 430)
Screenshot: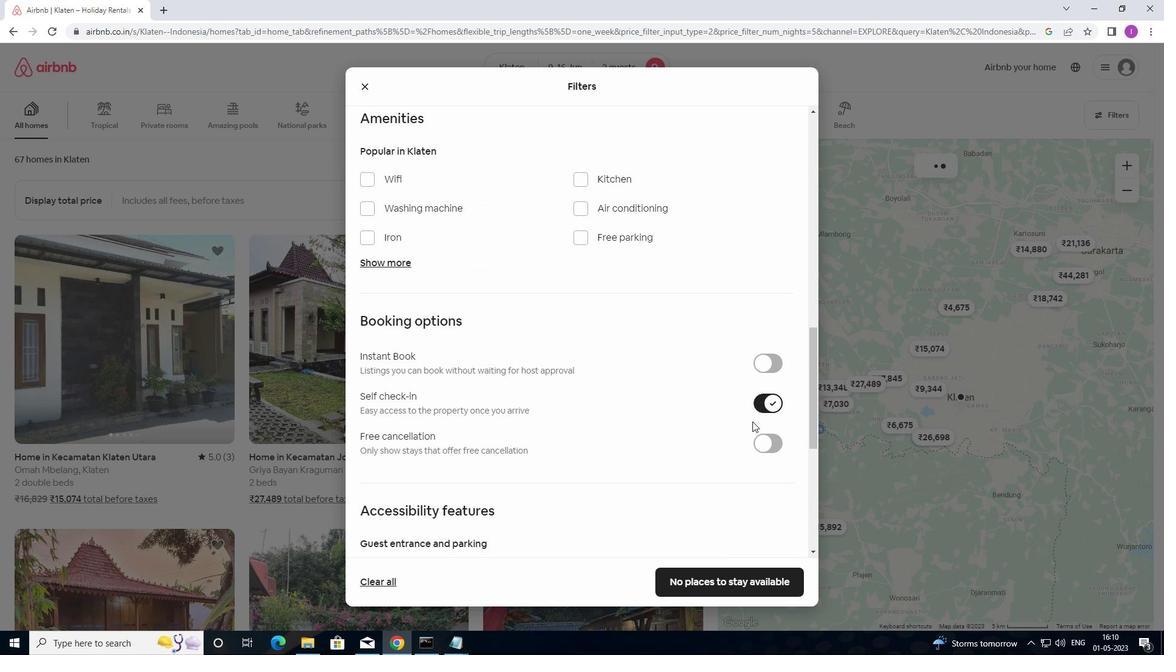 
Action: Mouse scrolled (748, 429) with delta (0, 0)
Screenshot: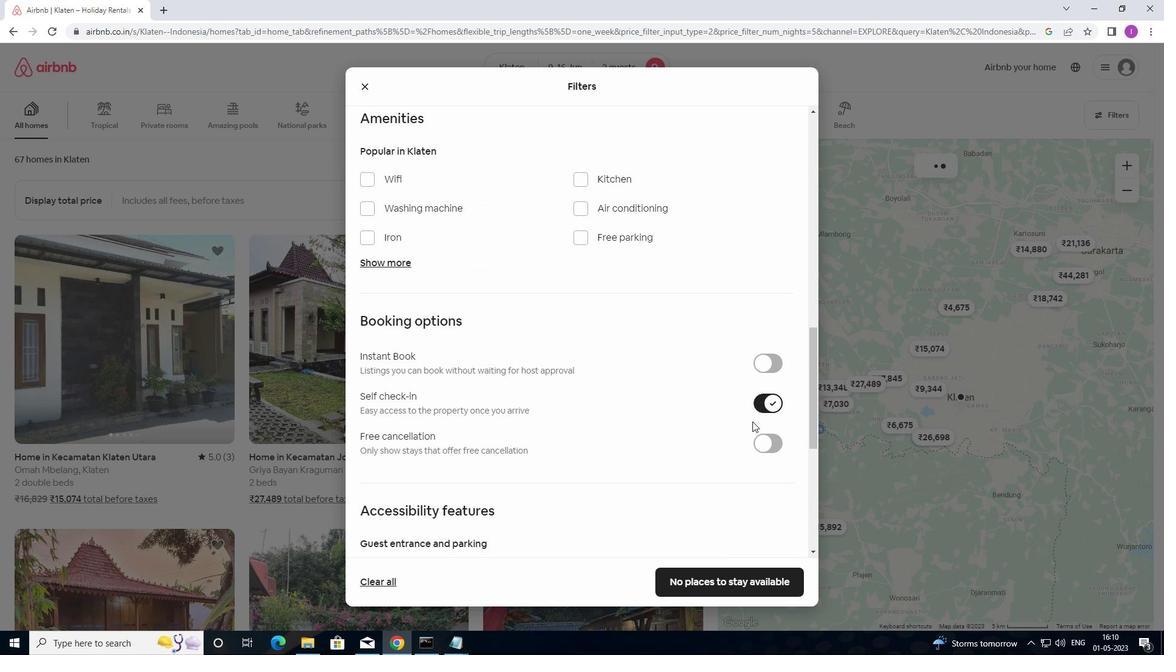 
Action: Mouse moved to (746, 427)
Screenshot: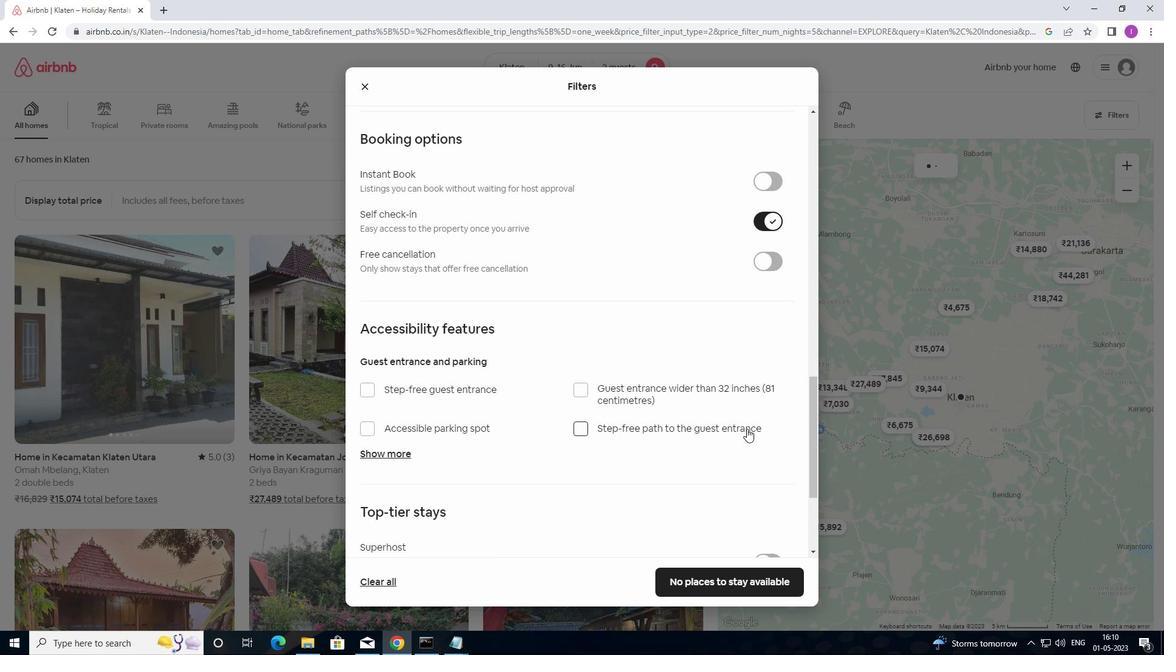 
Action: Mouse scrolled (746, 426) with delta (0, 0)
Screenshot: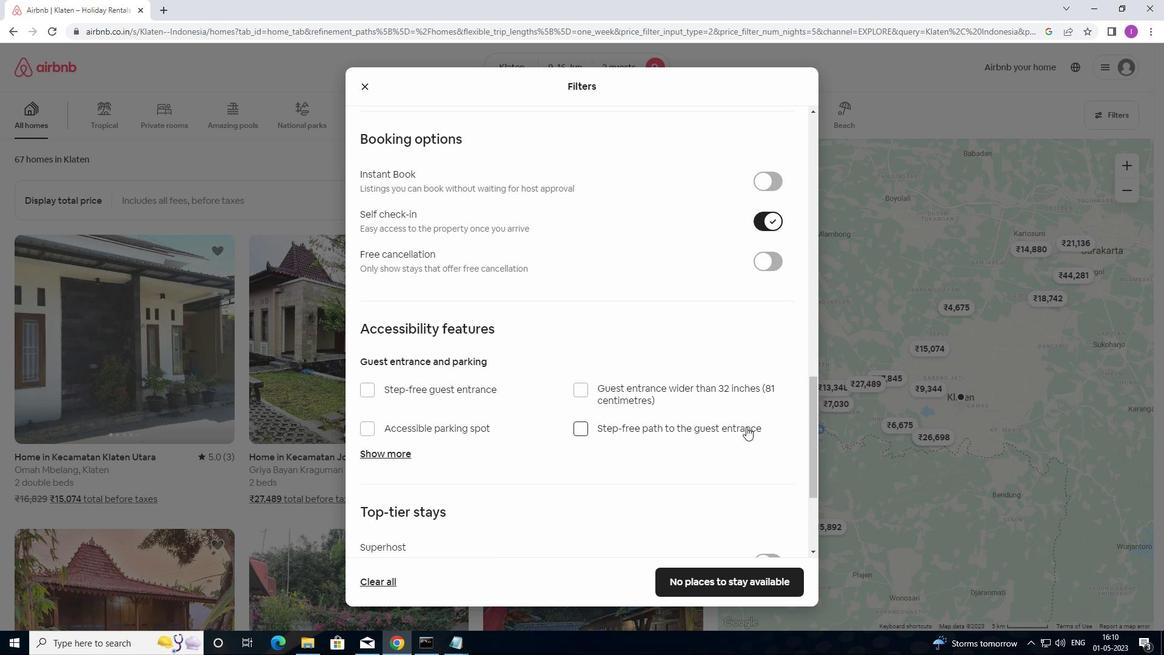 
Action: Mouse scrolled (746, 426) with delta (0, 0)
Screenshot: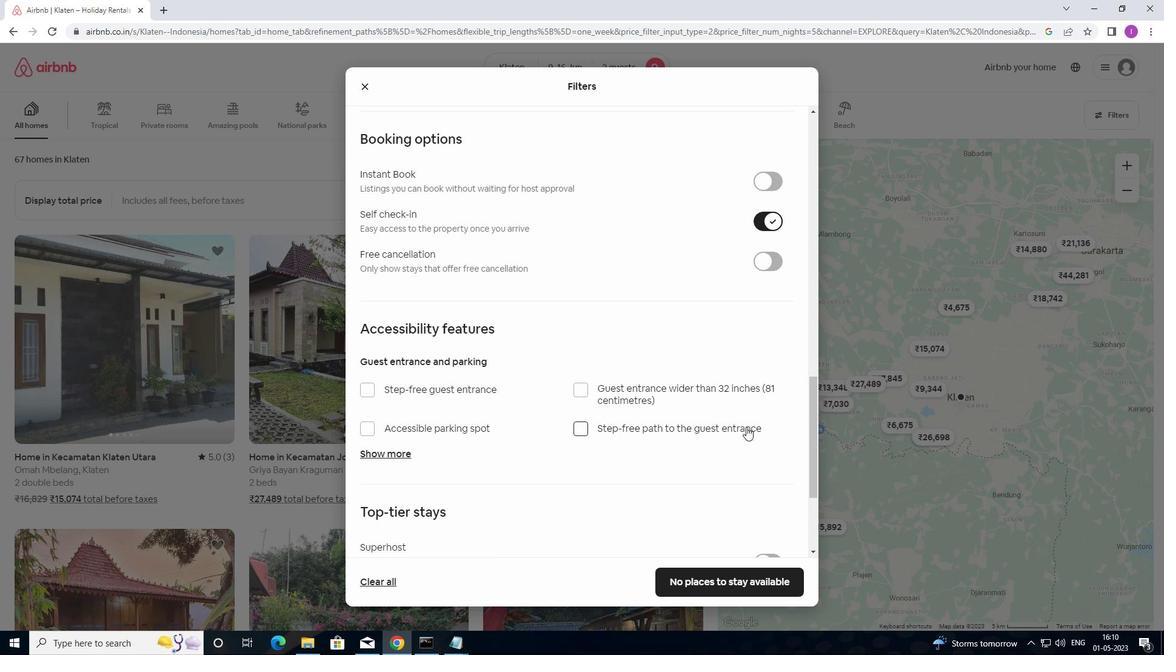 
Action: Mouse scrolled (746, 426) with delta (0, 0)
Screenshot: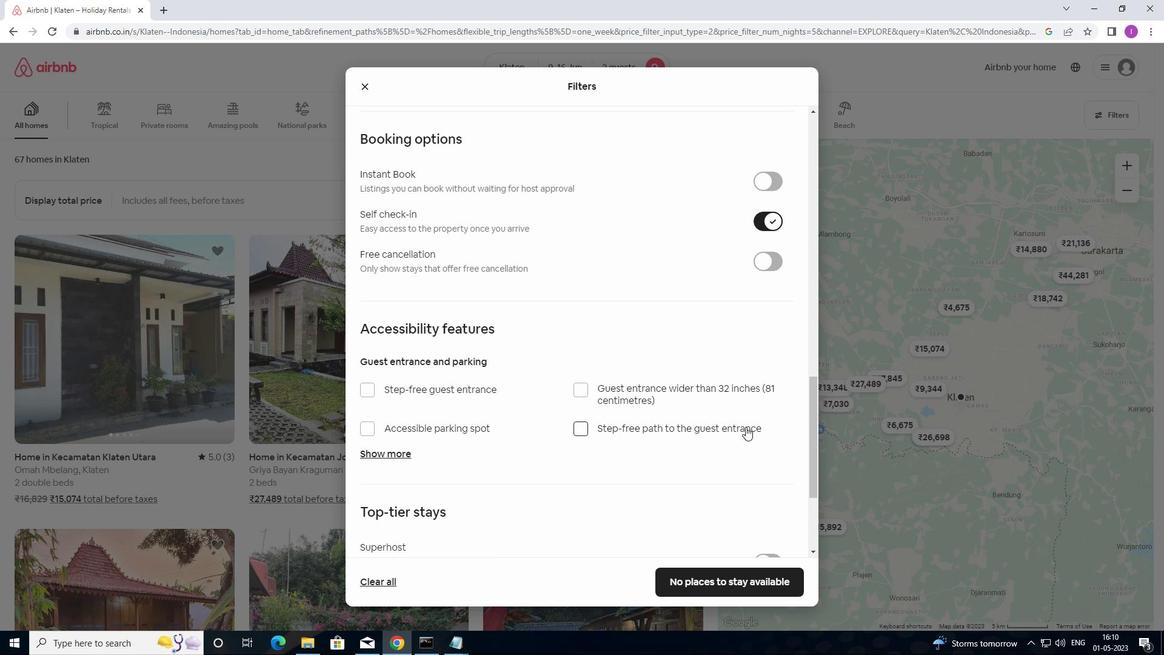 
Action: Mouse moved to (369, 493)
Screenshot: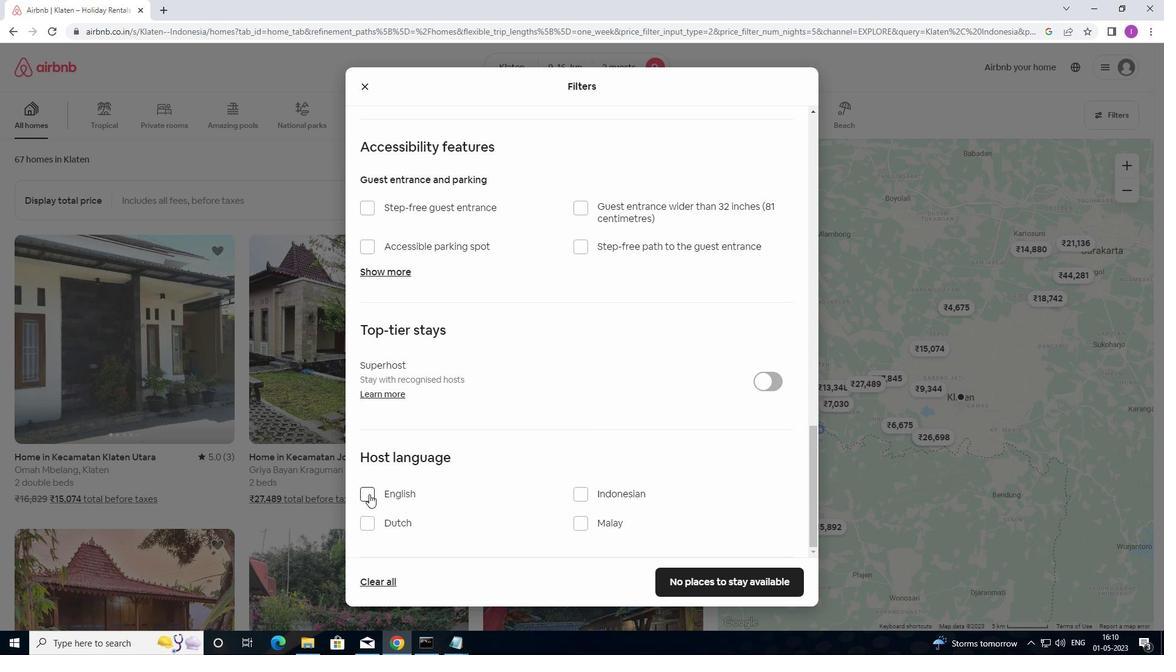 
Action: Mouse pressed left at (369, 493)
Screenshot: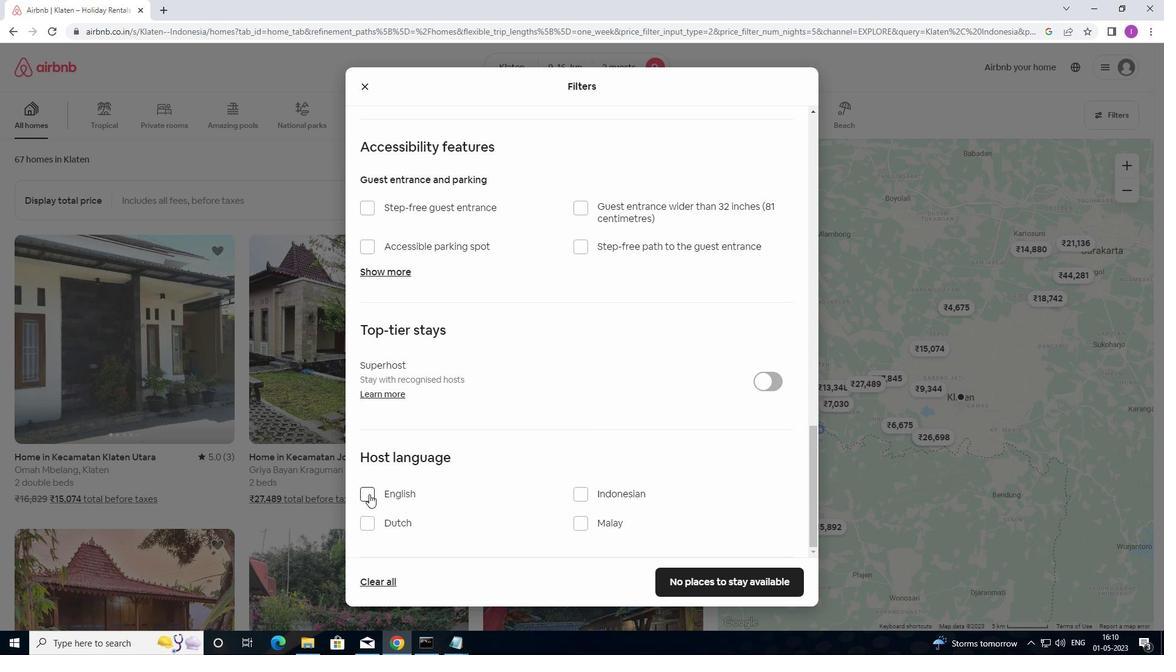 
Action: Mouse moved to (673, 585)
Screenshot: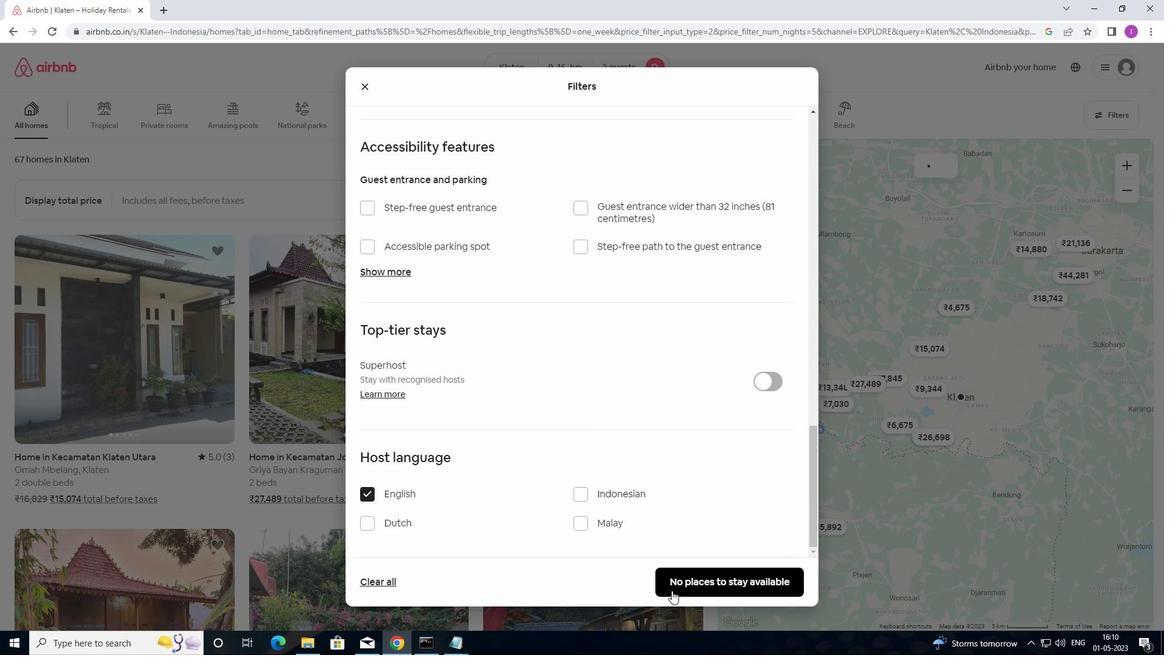 
Action: Mouse pressed left at (673, 585)
Screenshot: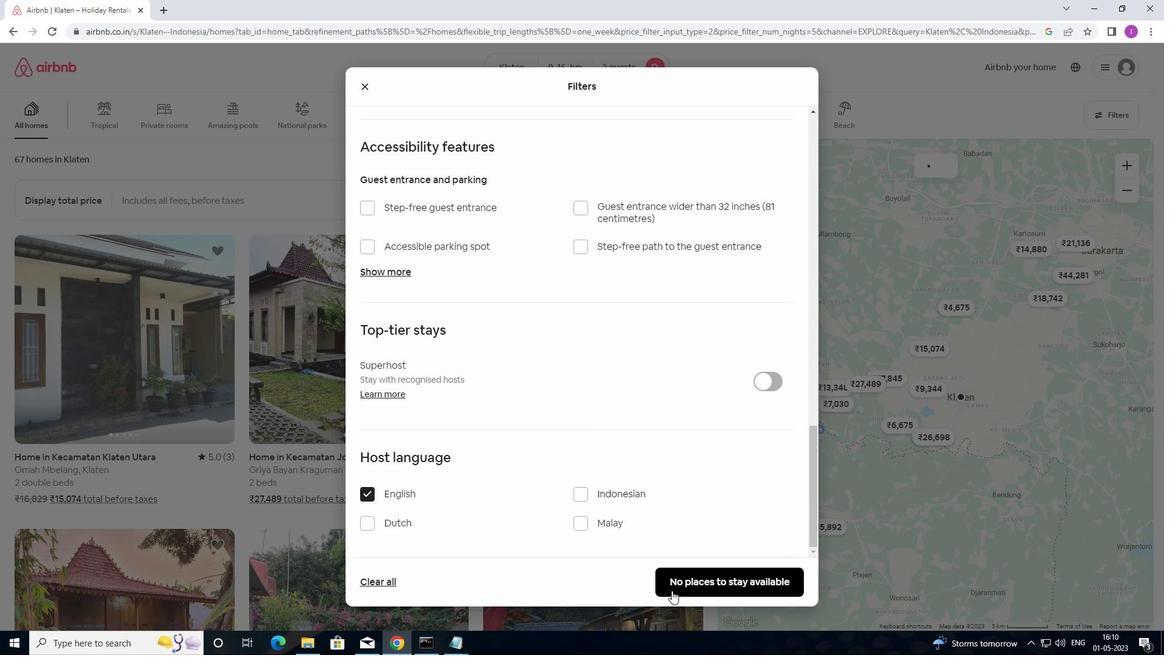 
Action: Mouse moved to (659, 571)
Screenshot: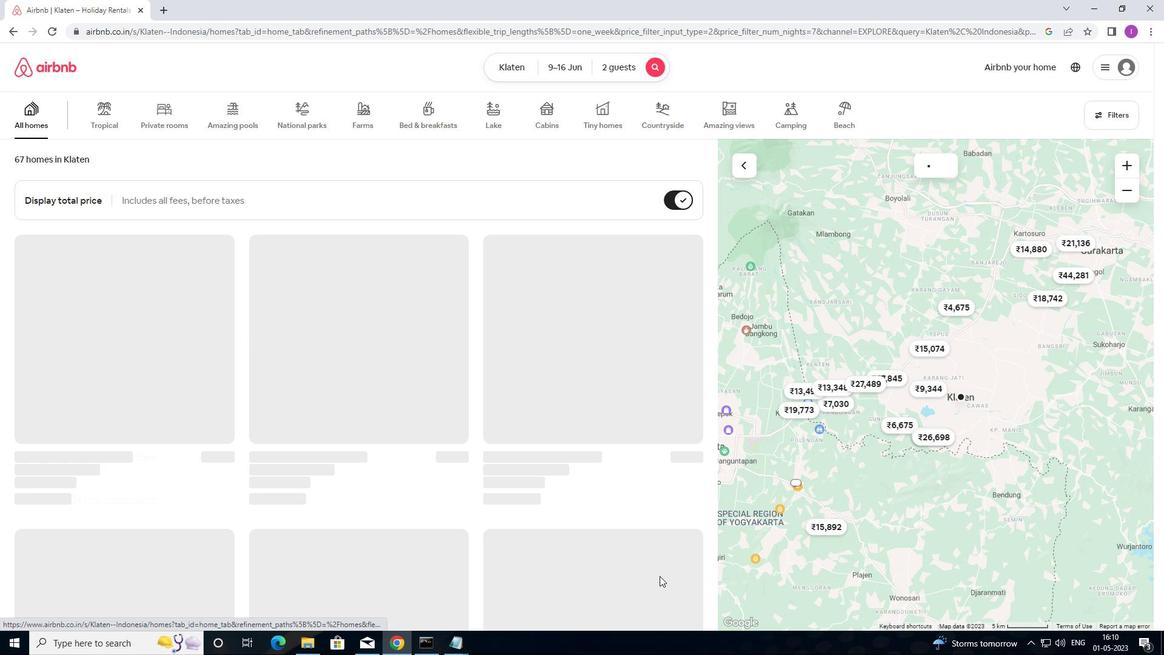 
